 Task: Open Card Recruitment Execution in Board Market Segmentation to Workspace App Development and add a team member Softage.4@softage.net, a label Green, a checklist Dog Training, an attachment from your onedrive, a color Green and finally, add a card description 'Conduct customer research for new marketing strategy' and a comment 'Let us make sure we give this task the attention it deserves as it is crucial to the overall success of the project.'. Add a start date 'Jan 08, 1900' with a due date 'Jan 15, 1900'
Action: Mouse moved to (55, 351)
Screenshot: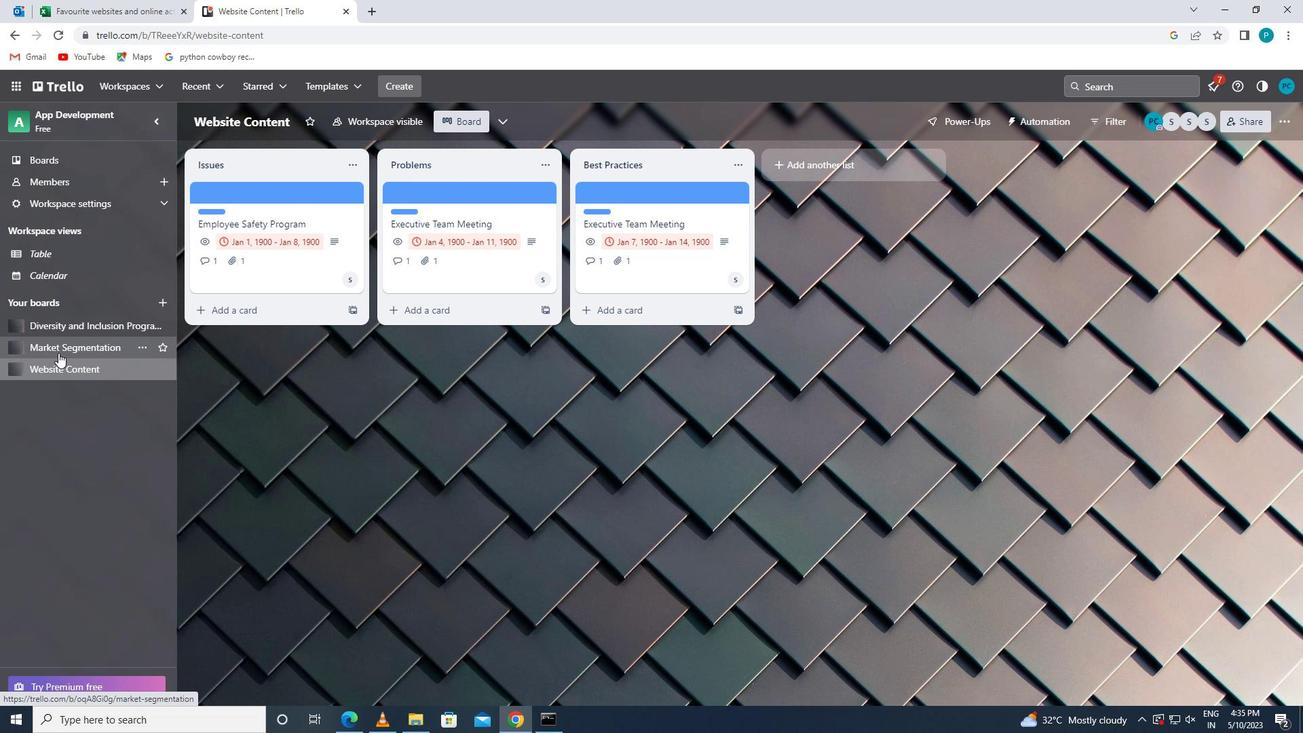 
Action: Mouse pressed left at (55, 351)
Screenshot: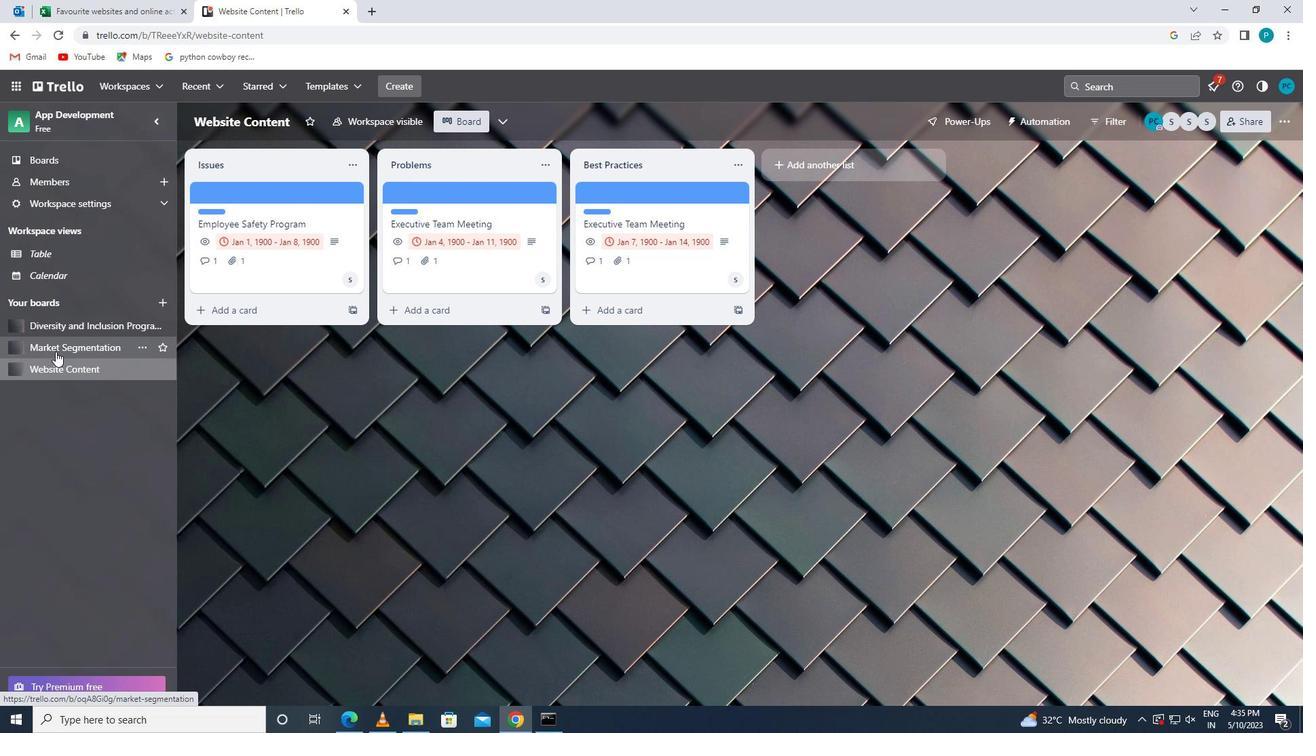 
Action: Mouse moved to (628, 196)
Screenshot: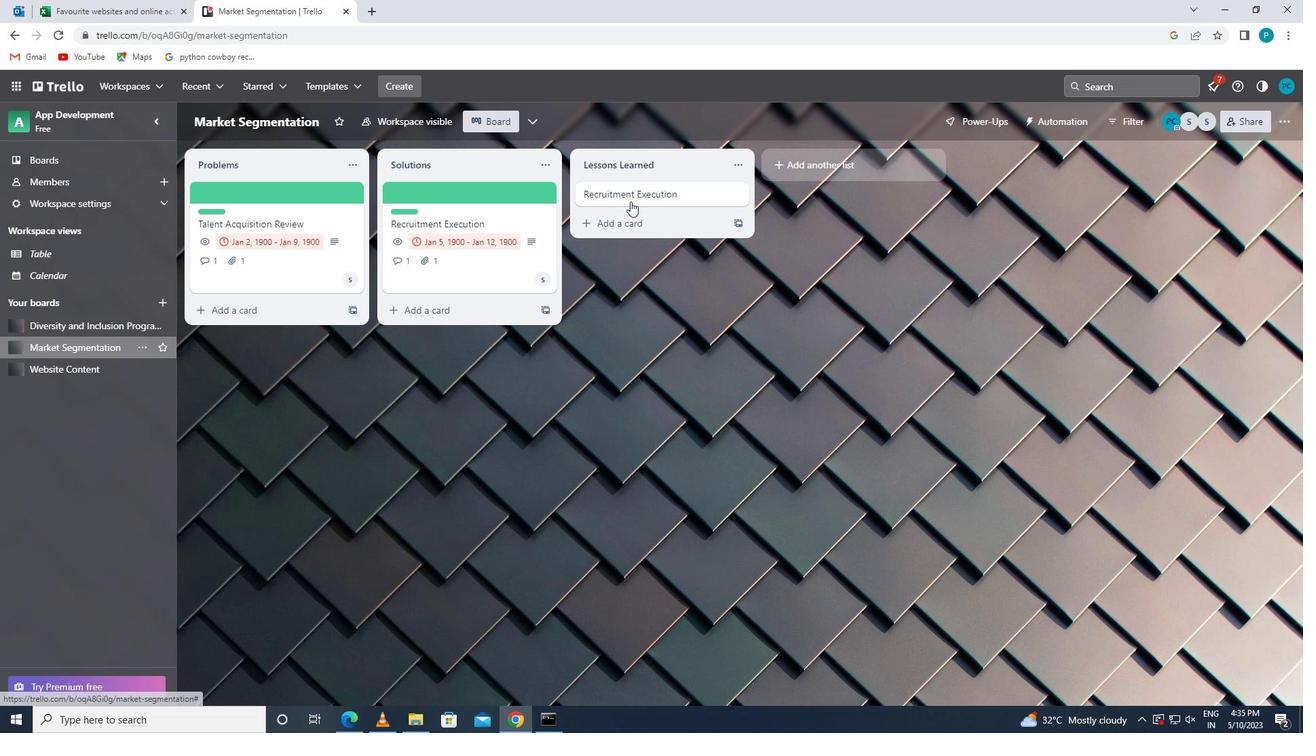 
Action: Mouse pressed left at (628, 196)
Screenshot: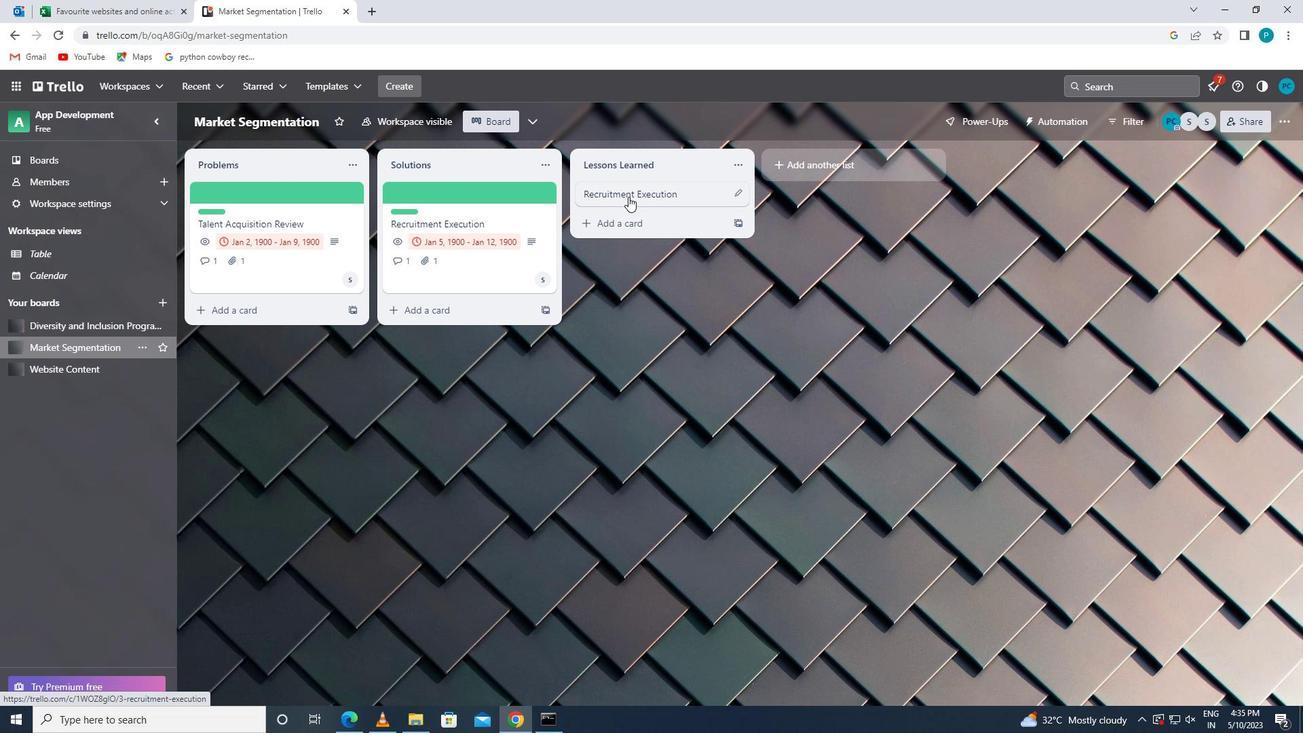 
Action: Mouse moved to (819, 242)
Screenshot: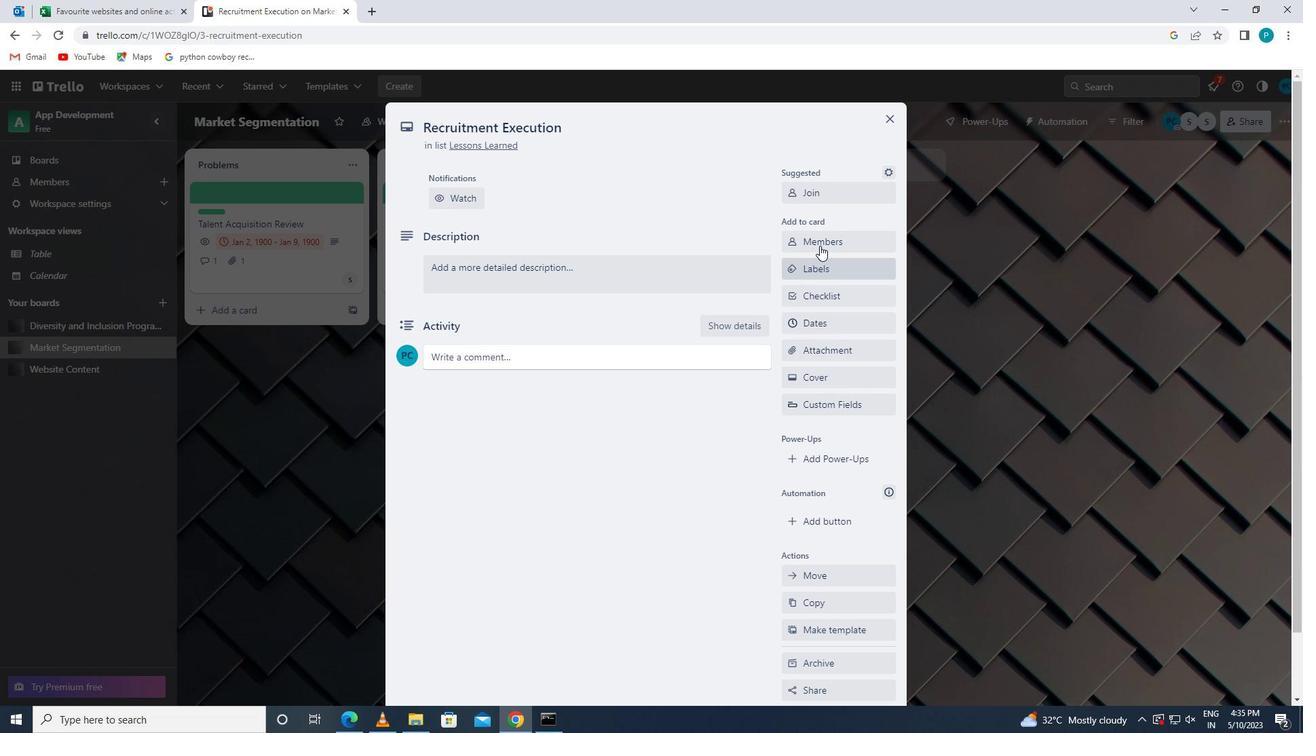 
Action: Mouse pressed left at (819, 242)
Screenshot: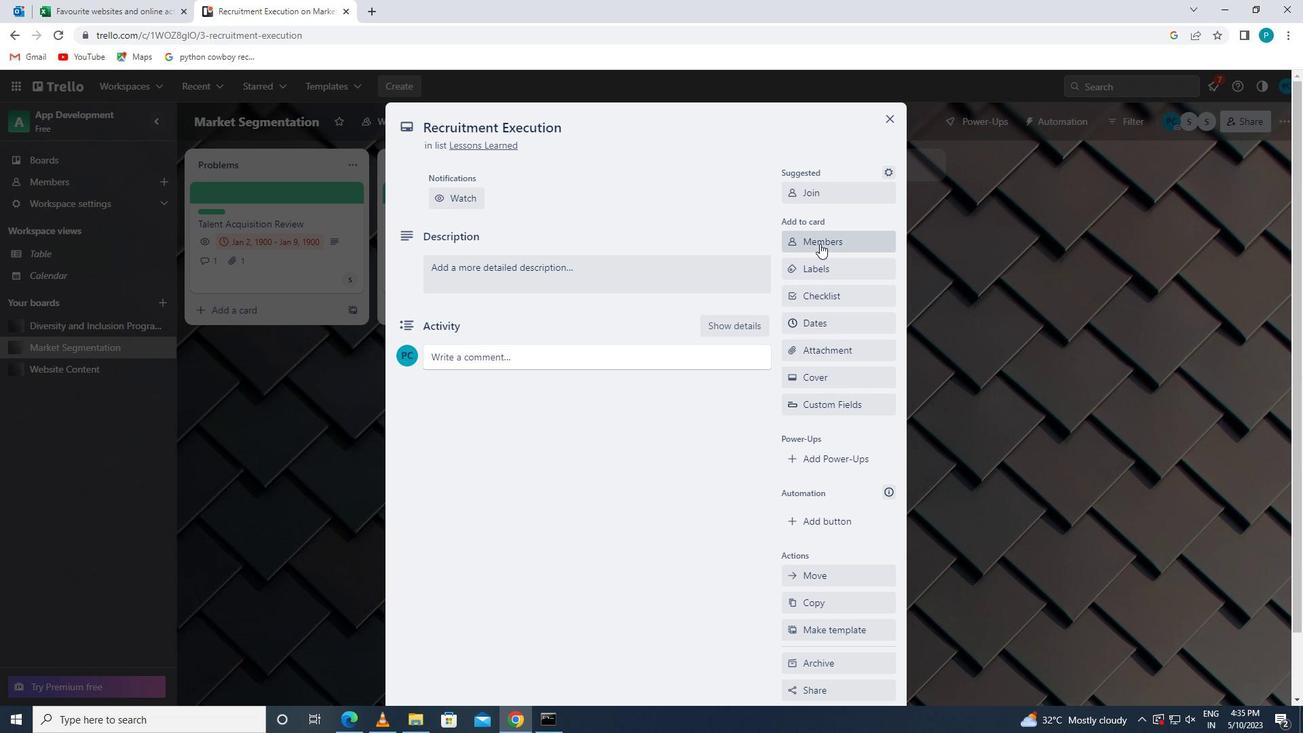 
Action: Key pressed <Key.caps_lock>s<Key.caps_lock>o
Screenshot: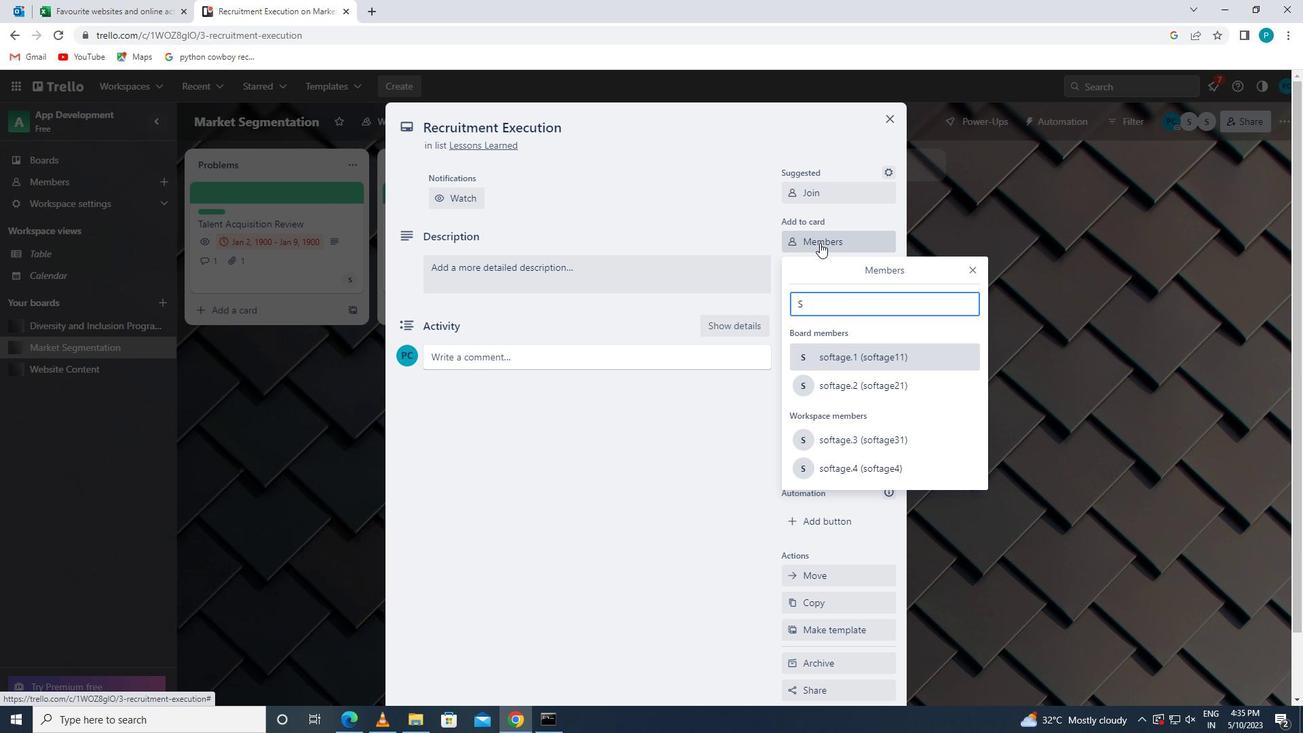 
Action: Mouse moved to (851, 478)
Screenshot: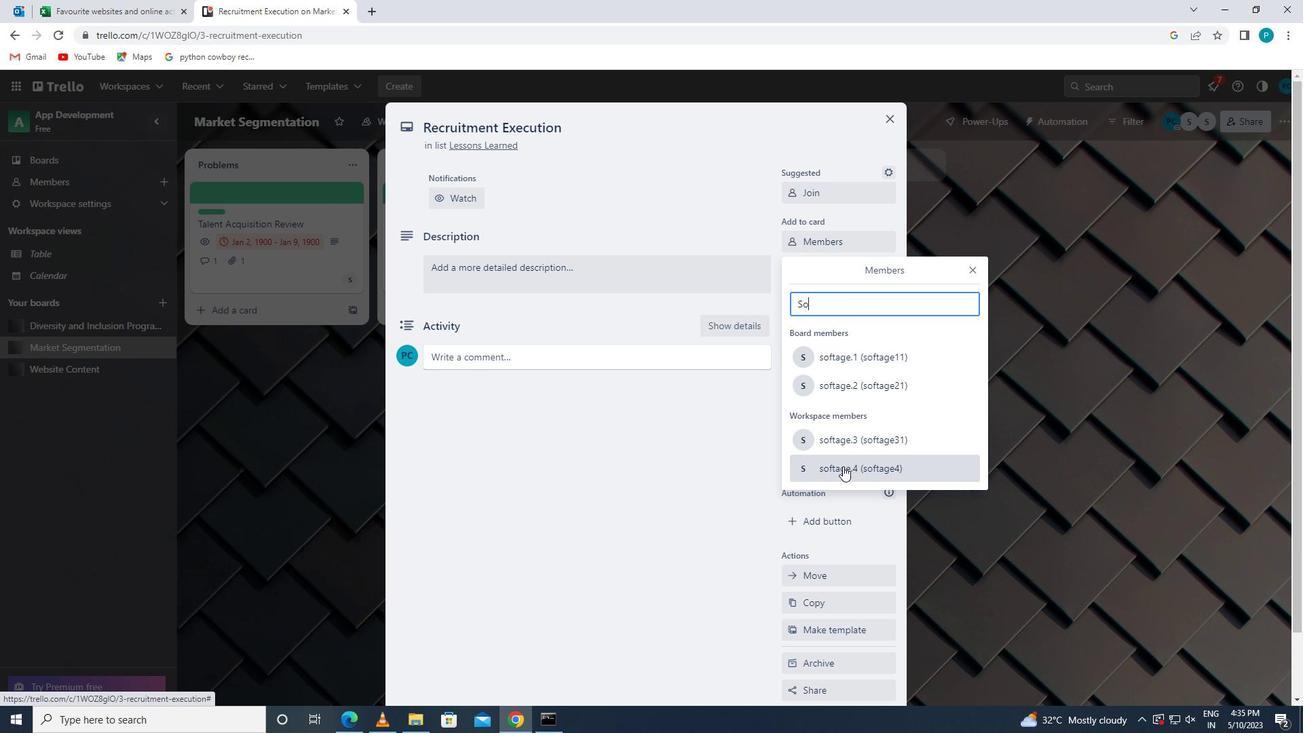 
Action: Mouse pressed left at (851, 478)
Screenshot: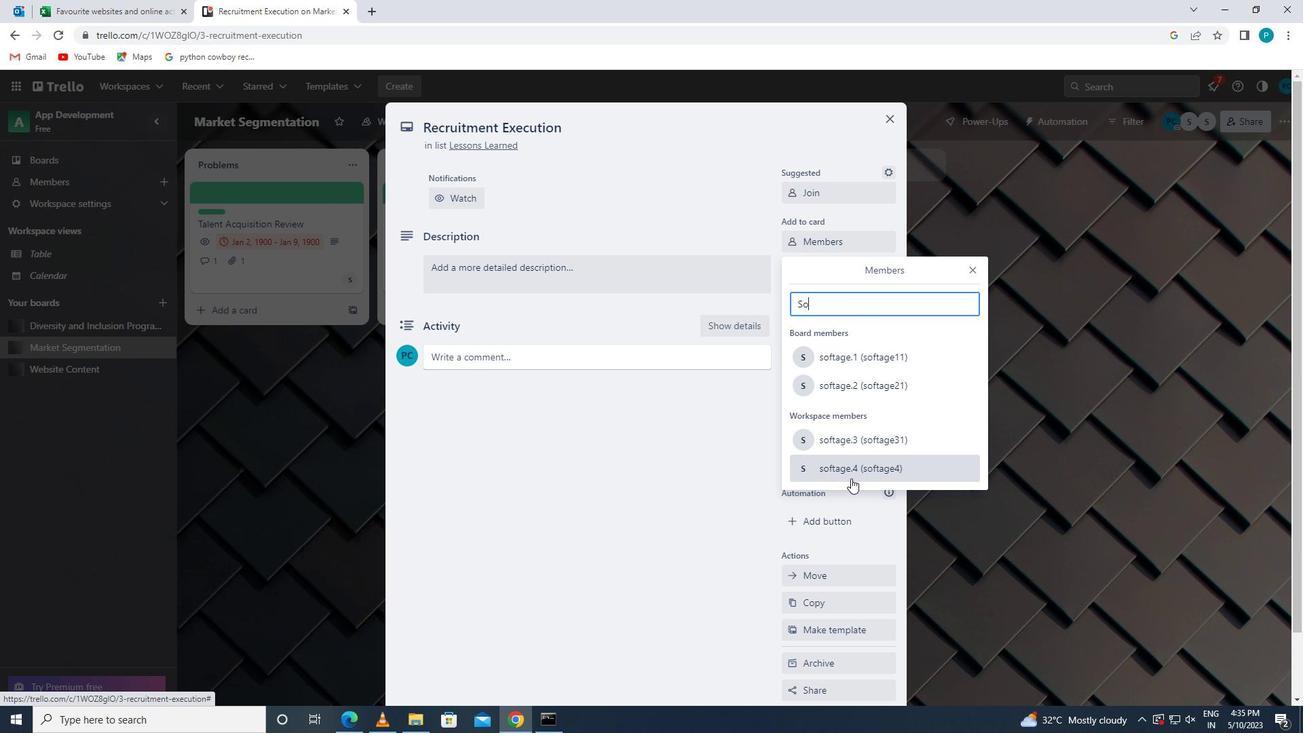 
Action: Mouse moved to (972, 263)
Screenshot: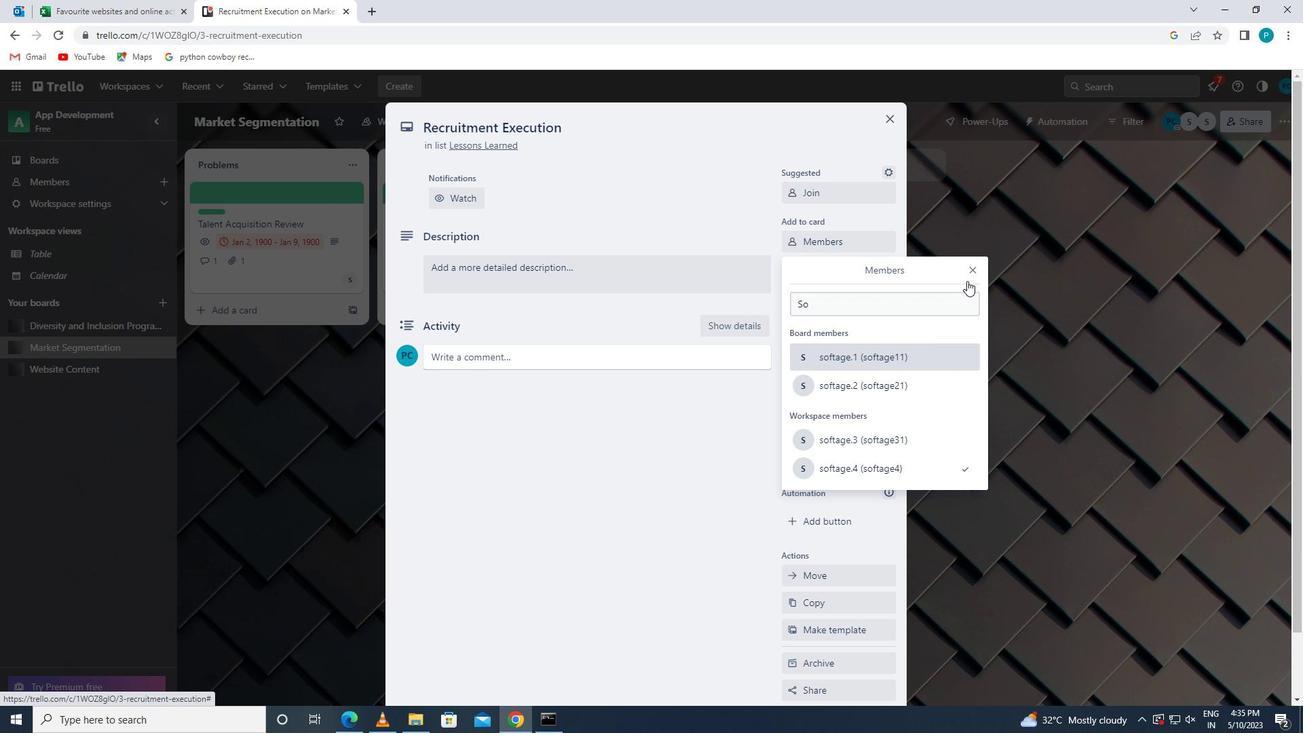 
Action: Mouse pressed left at (972, 263)
Screenshot: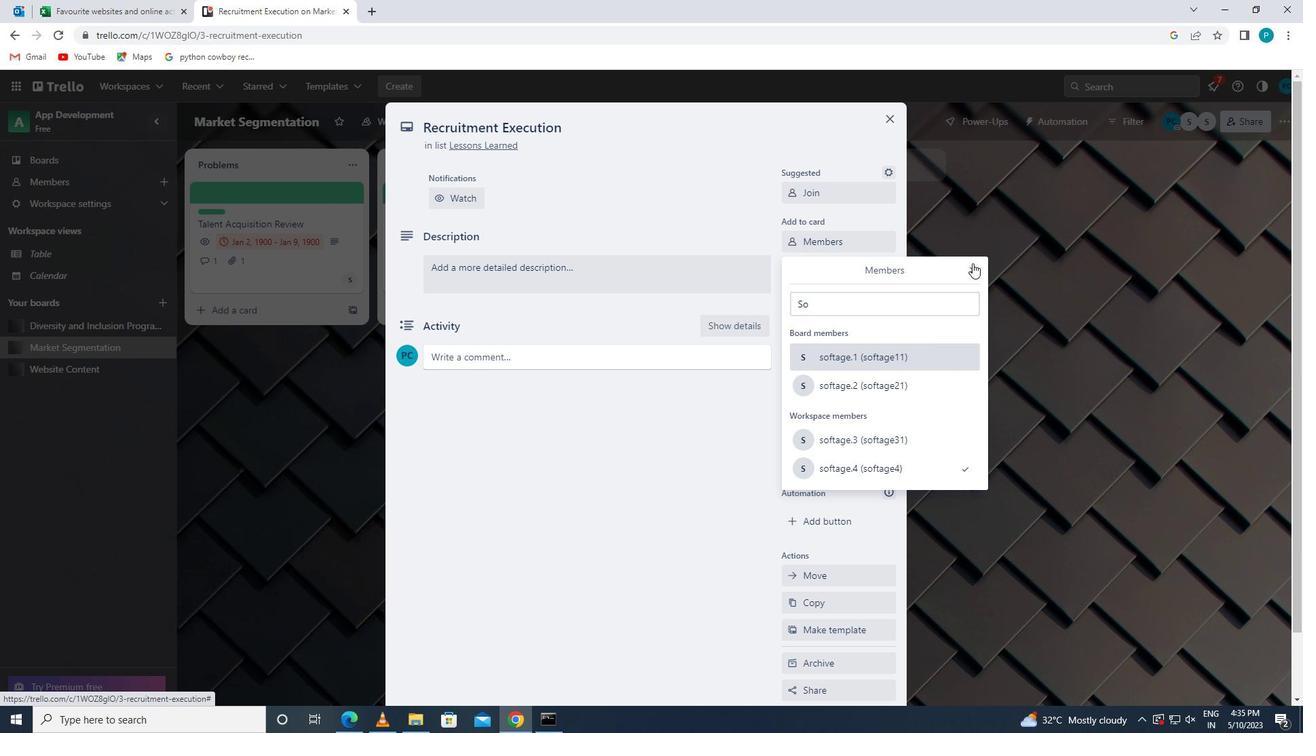
Action: Mouse moved to (844, 269)
Screenshot: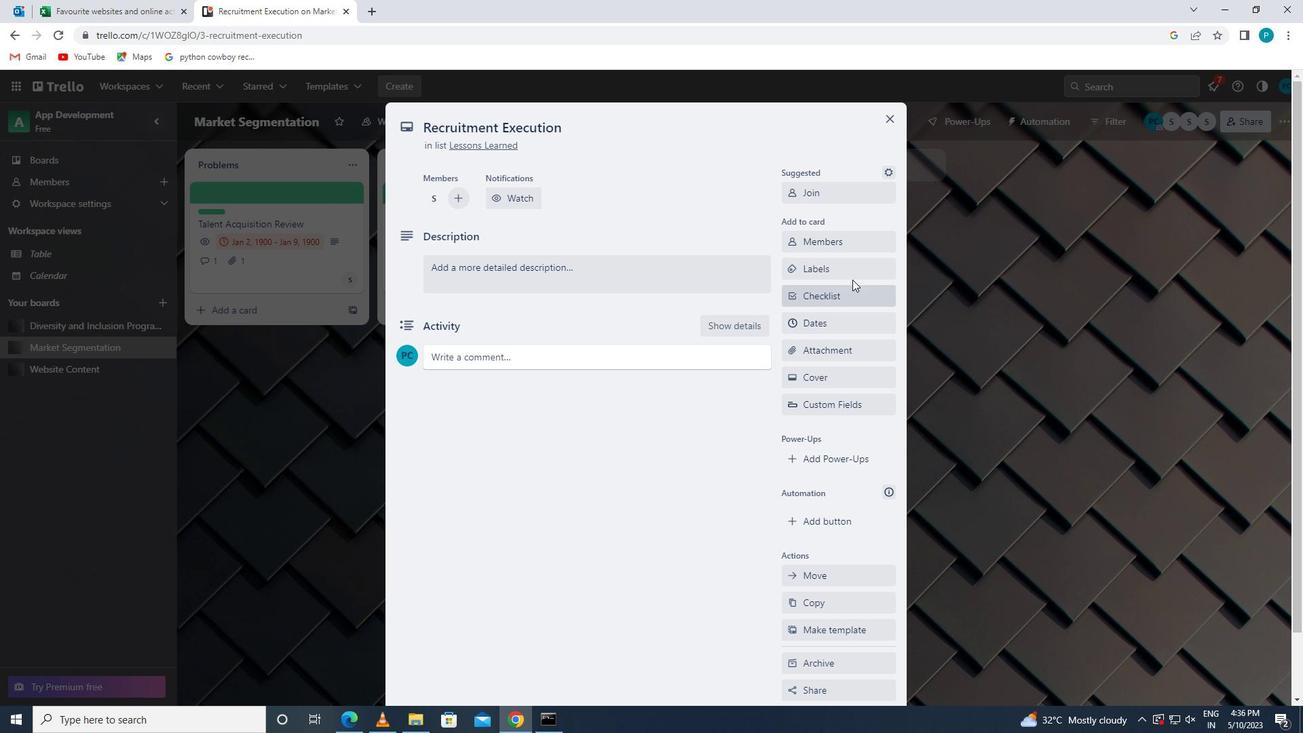 
Action: Mouse pressed left at (844, 269)
Screenshot: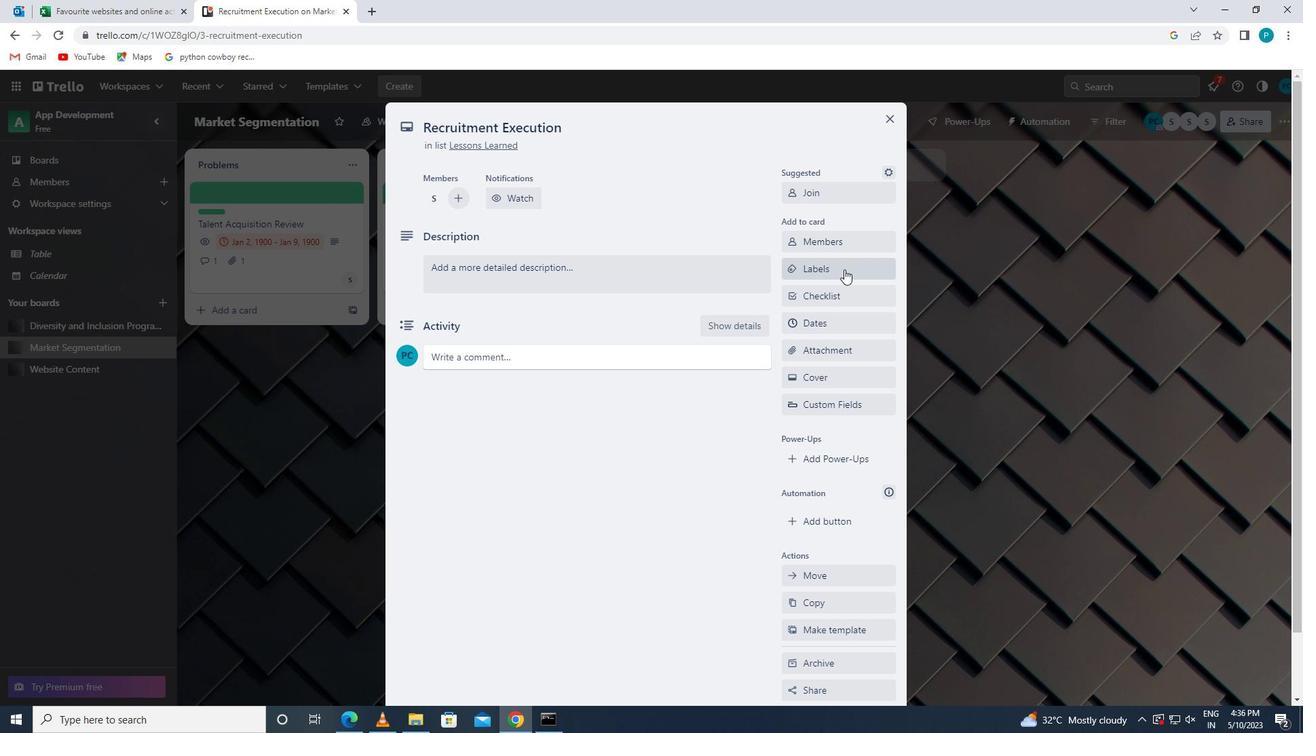 
Action: Mouse moved to (835, 529)
Screenshot: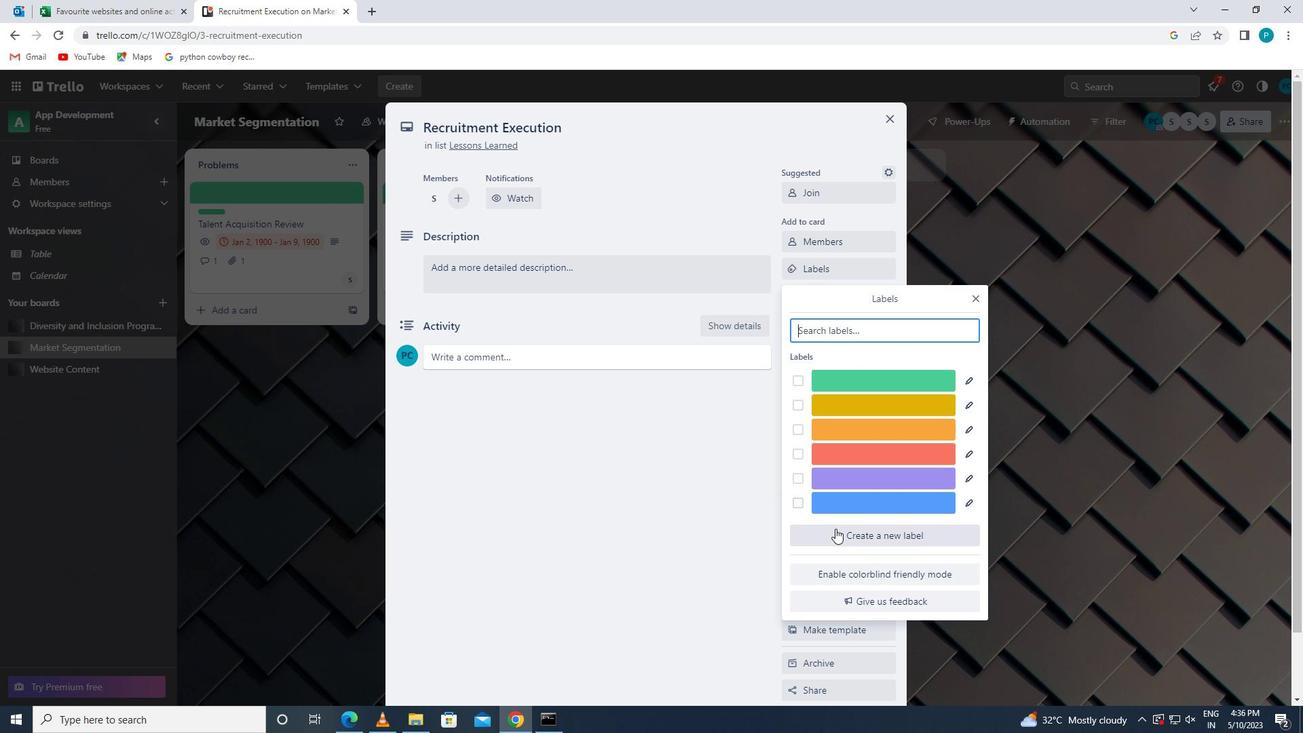 
Action: Mouse pressed left at (835, 529)
Screenshot: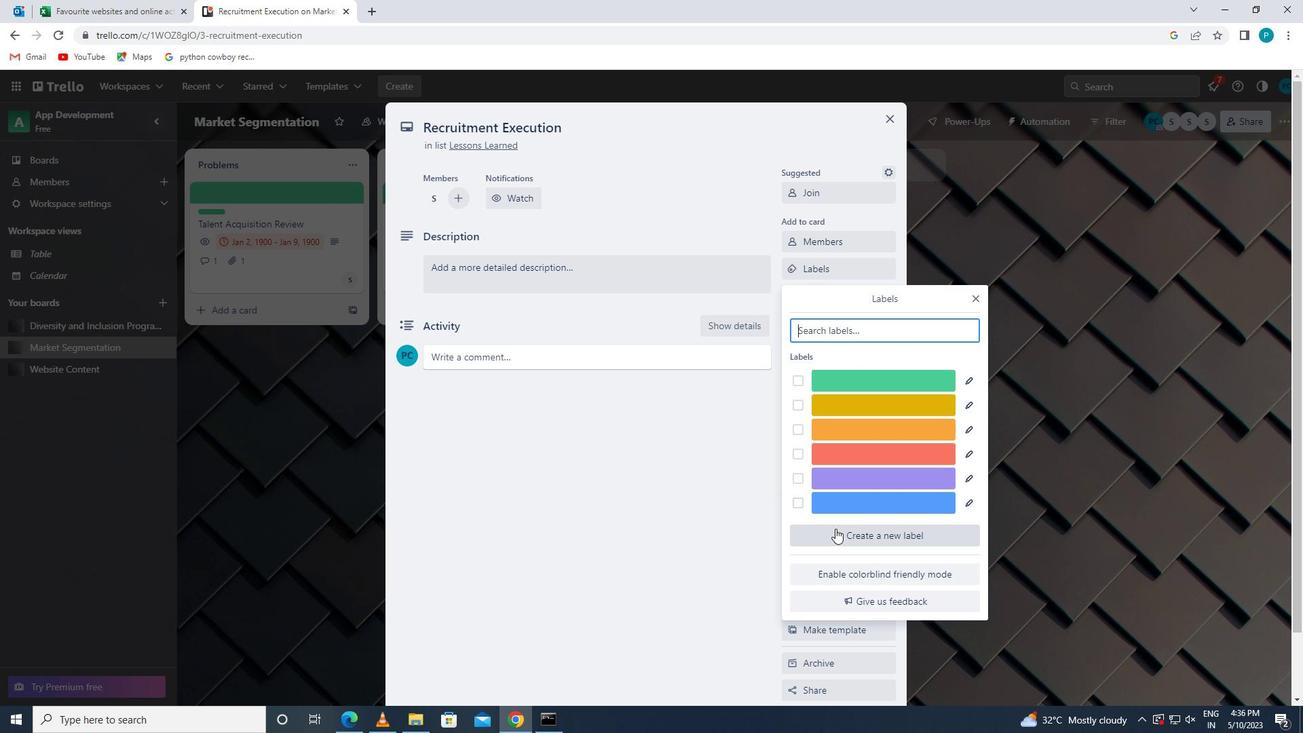 
Action: Mouse moved to (817, 492)
Screenshot: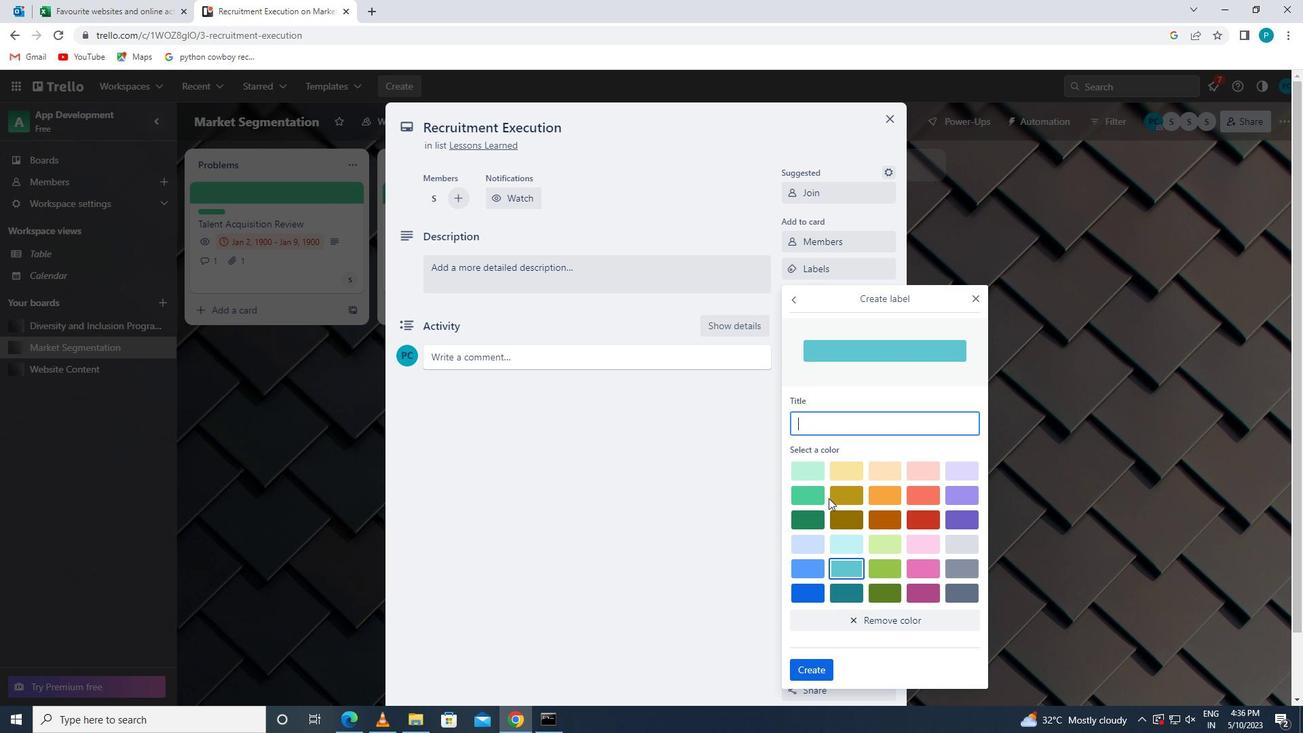 
Action: Mouse pressed left at (817, 492)
Screenshot: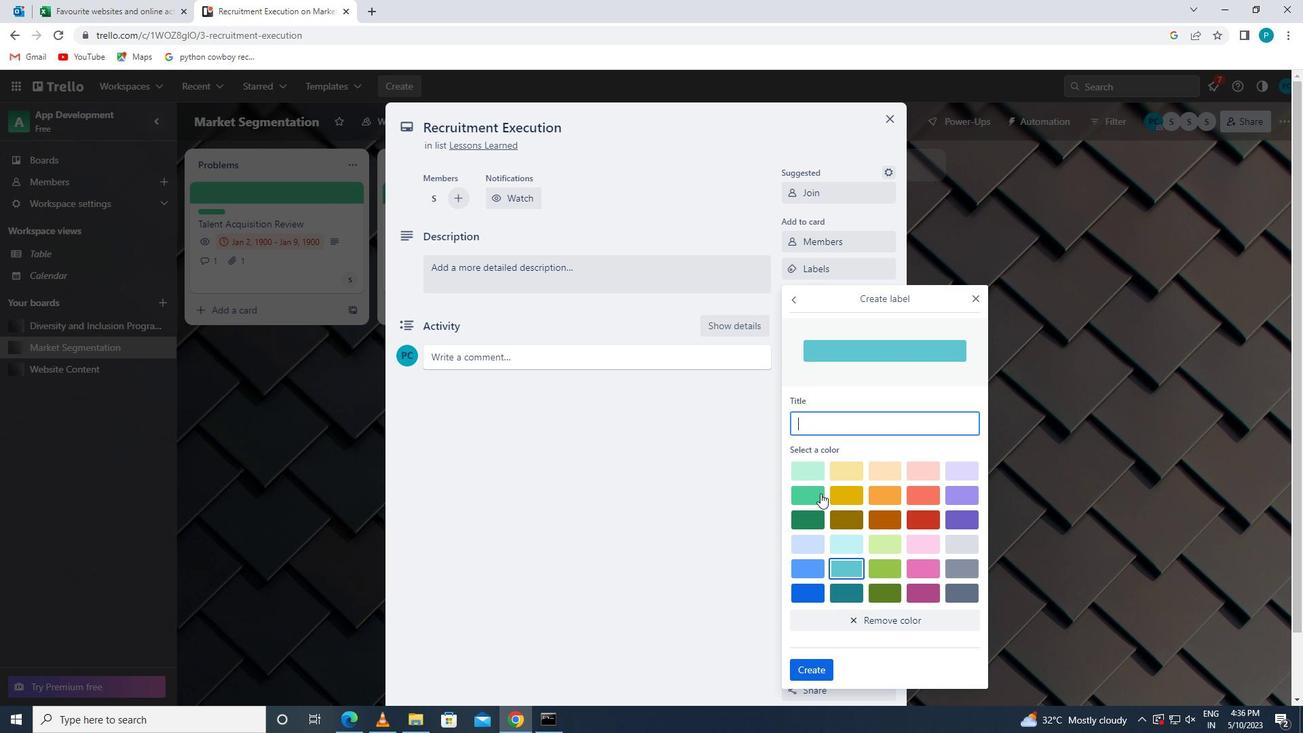 
Action: Mouse moved to (809, 667)
Screenshot: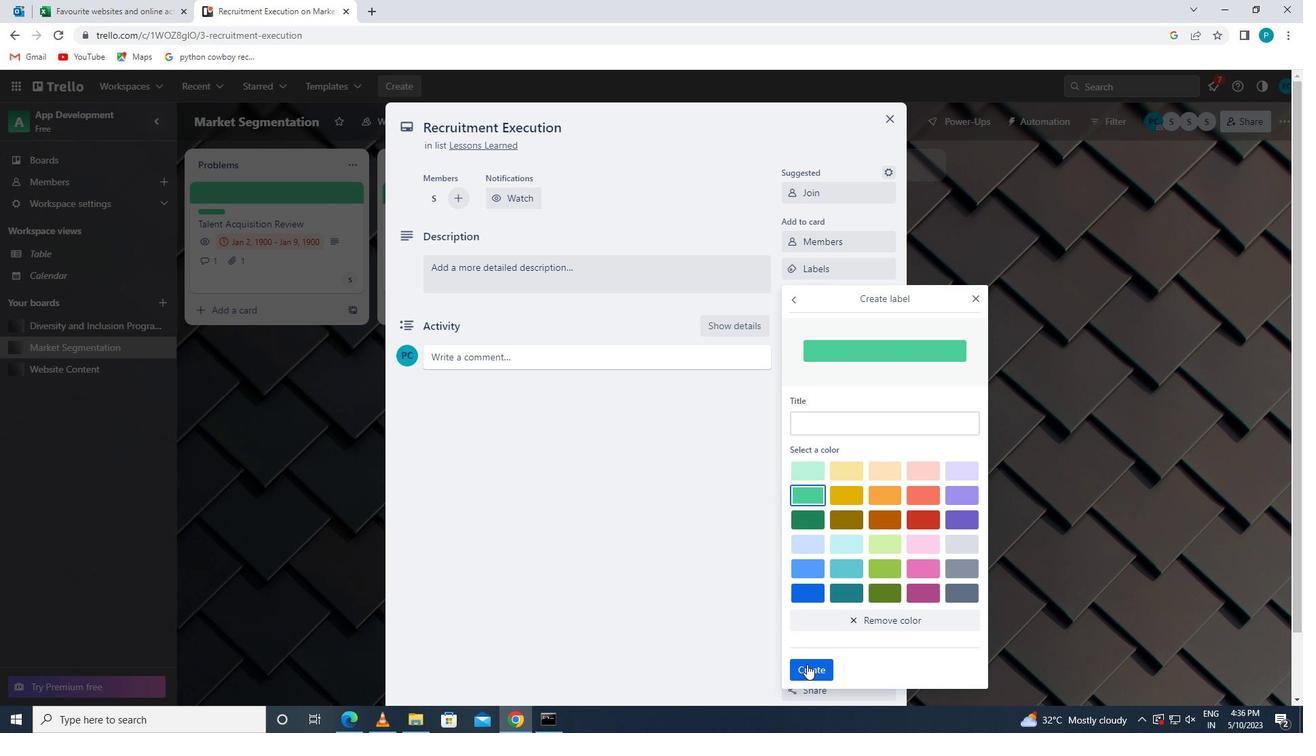
Action: Mouse pressed left at (809, 667)
Screenshot: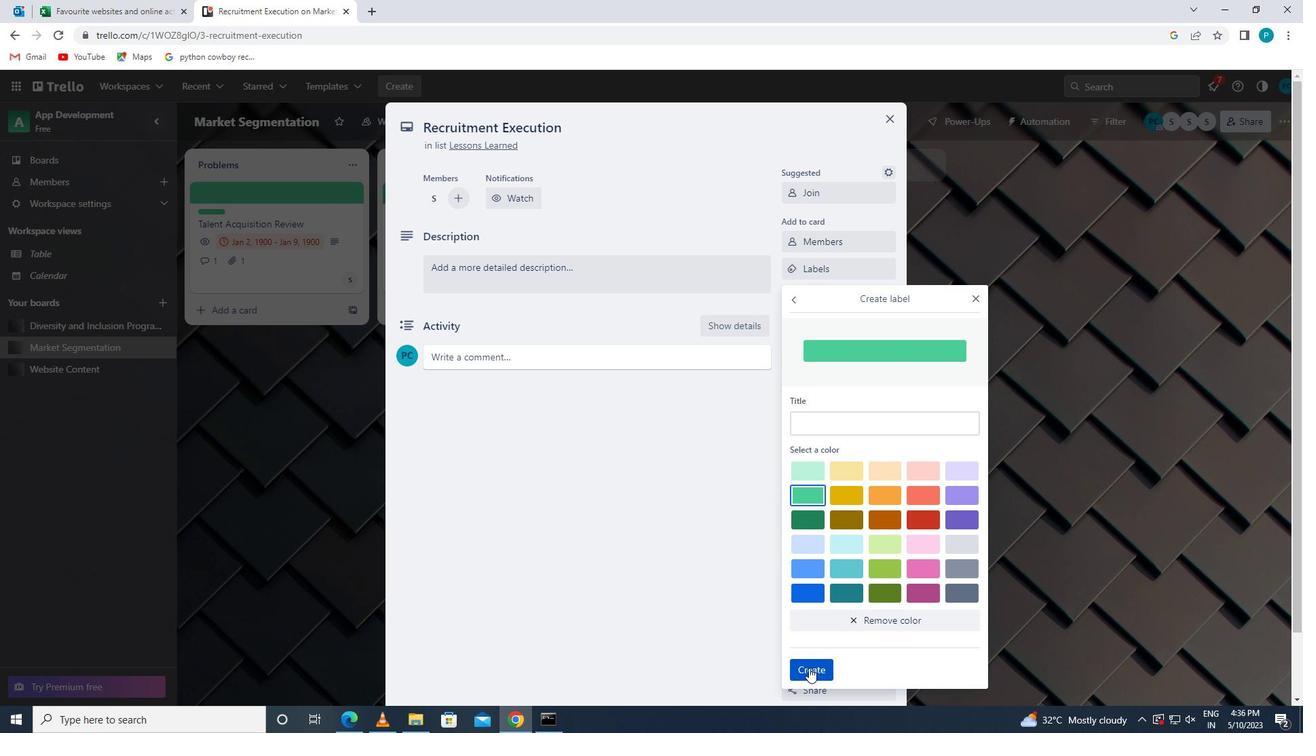 
Action: Mouse moved to (977, 295)
Screenshot: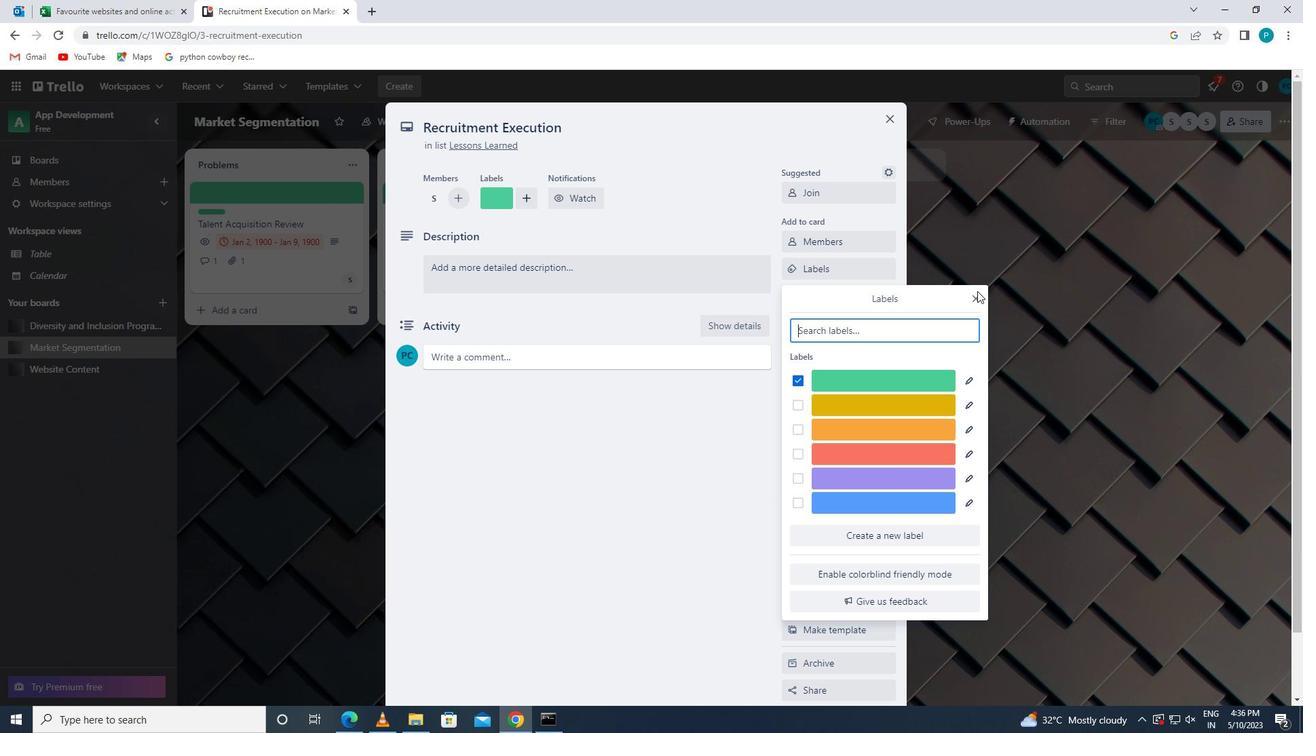 
Action: Mouse pressed left at (977, 295)
Screenshot: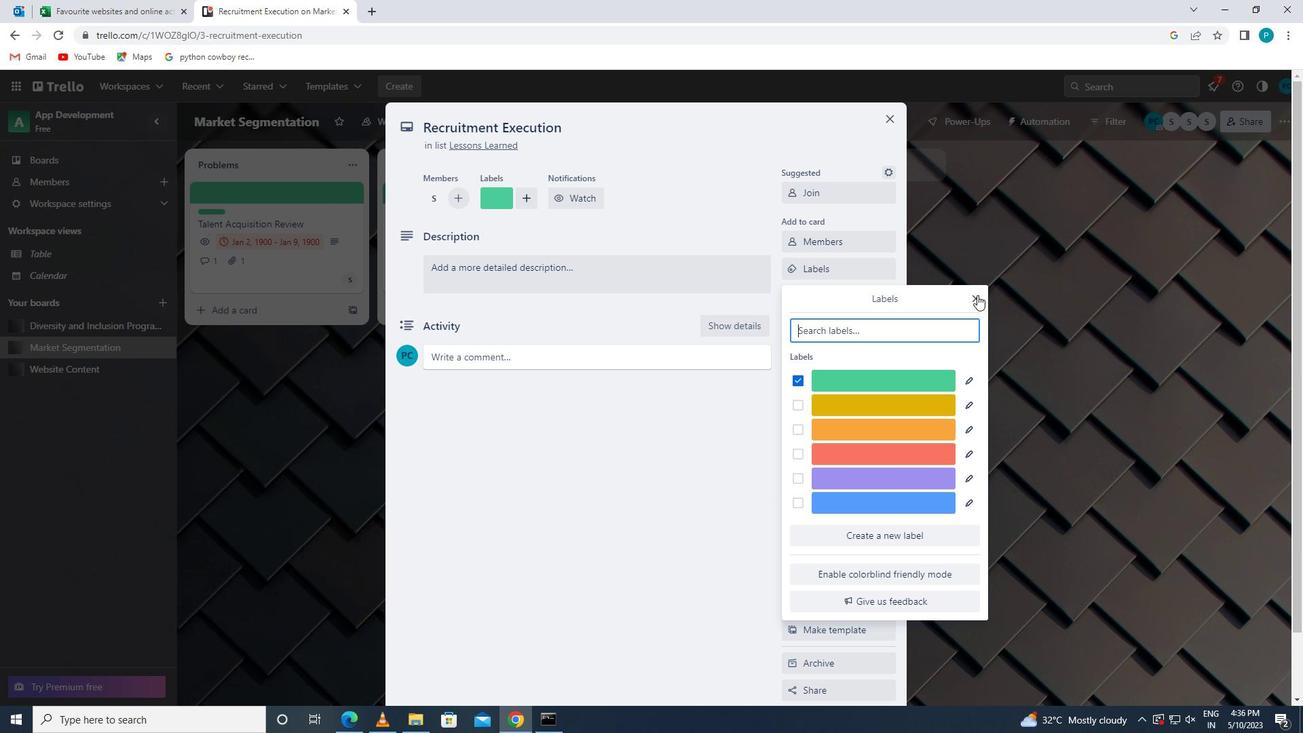 
Action: Mouse moved to (844, 302)
Screenshot: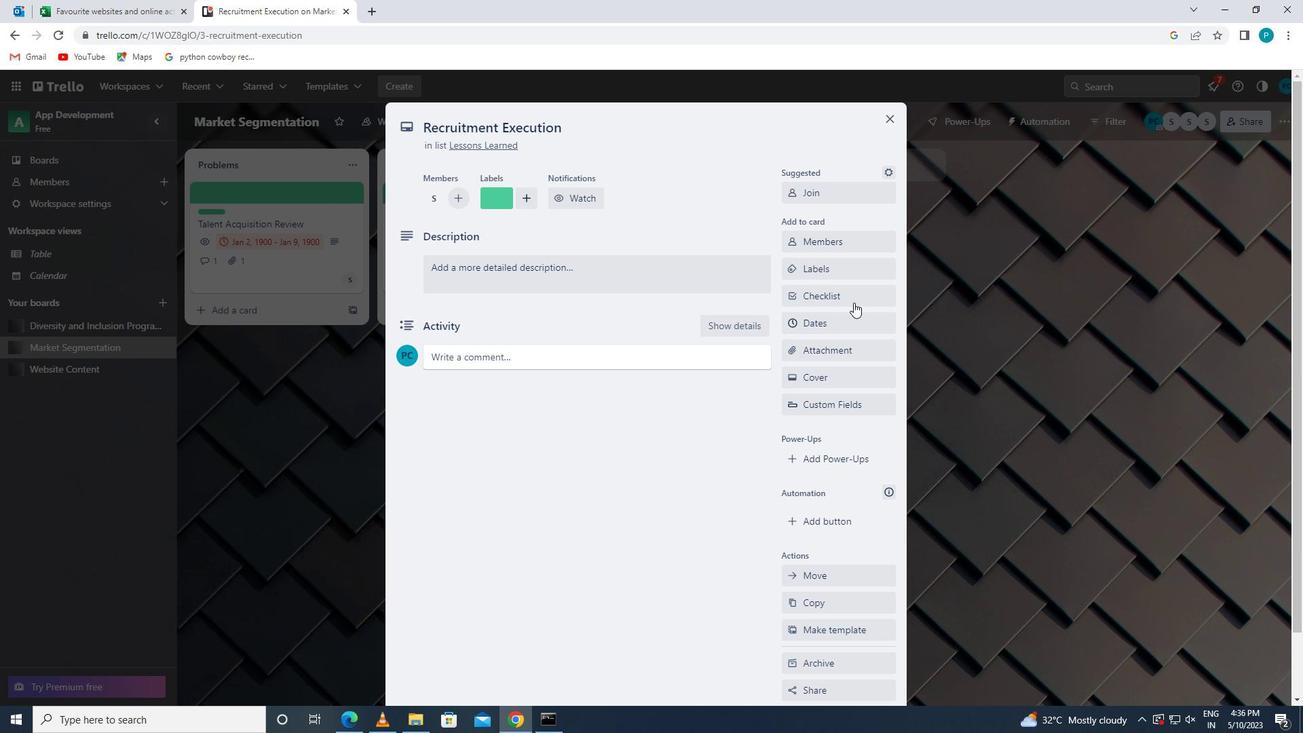 
Action: Mouse pressed left at (844, 302)
Screenshot: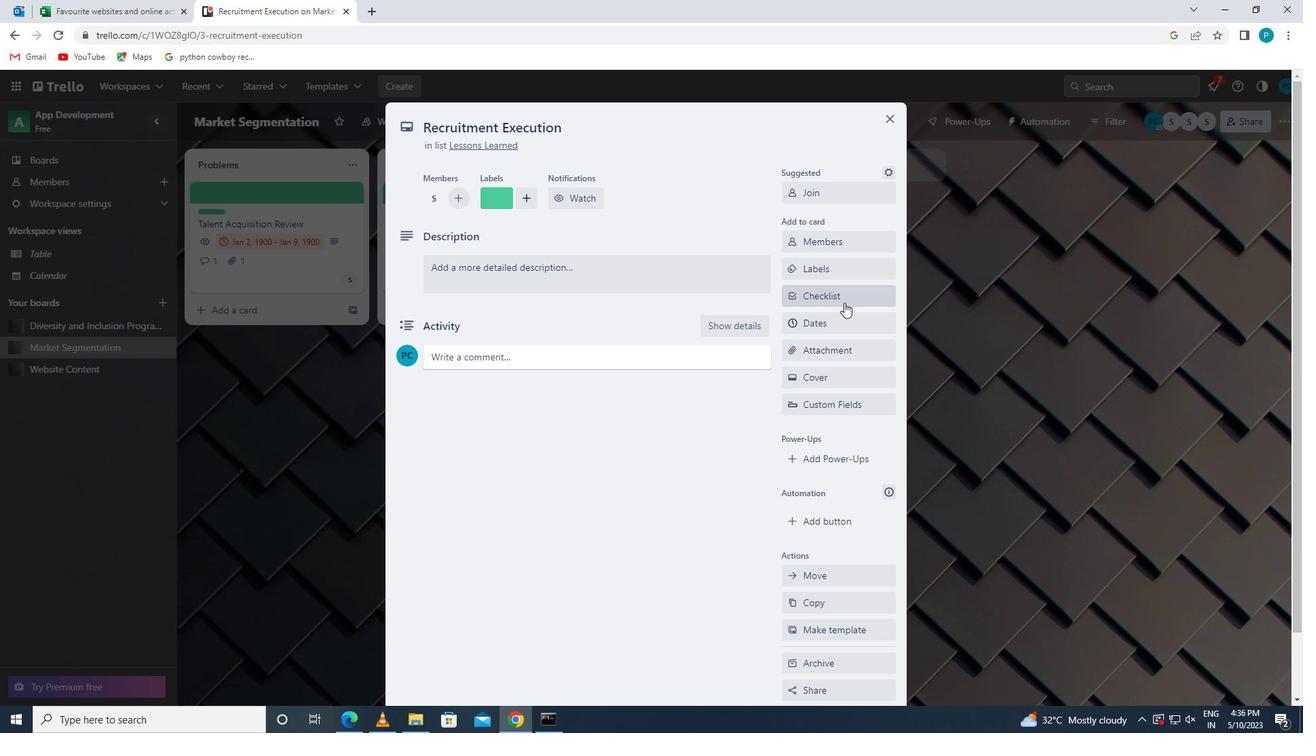 
Action: Mouse moved to (845, 314)
Screenshot: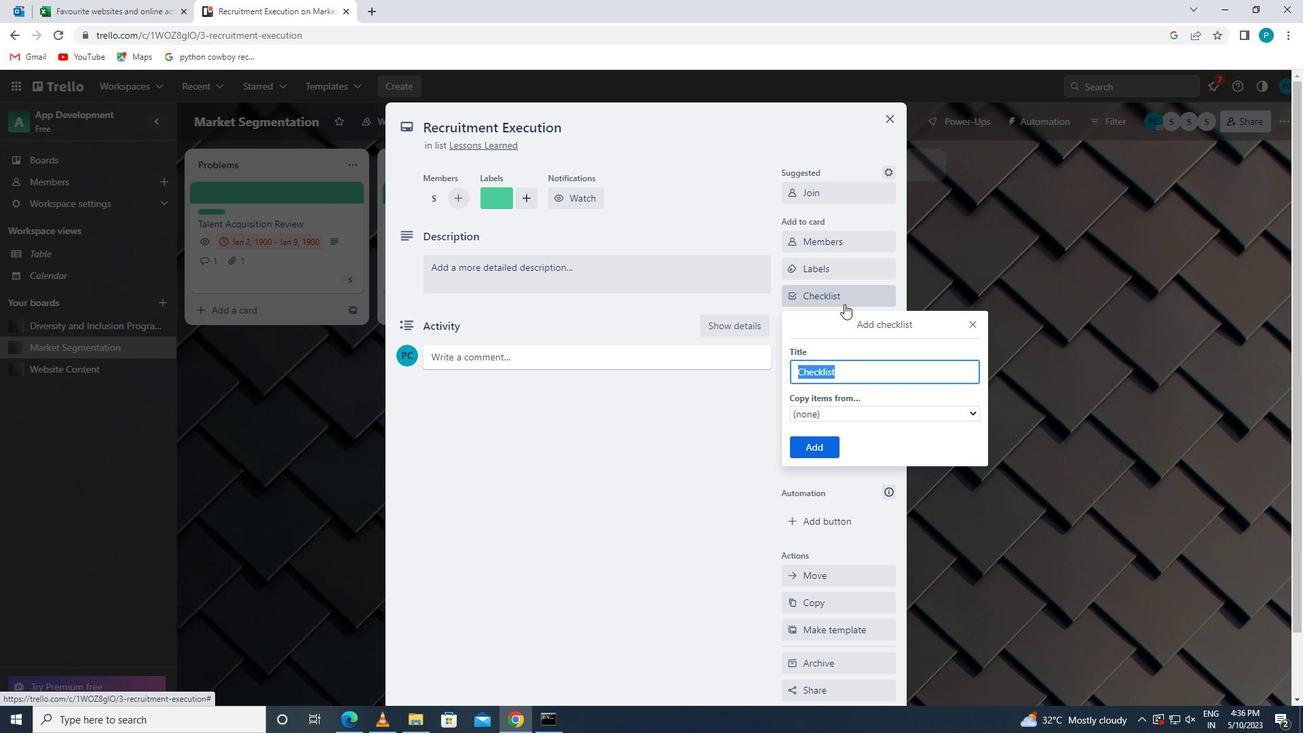 
Action: Key pressed <Key.caps_lock>d<Key.caps_lock>
Screenshot: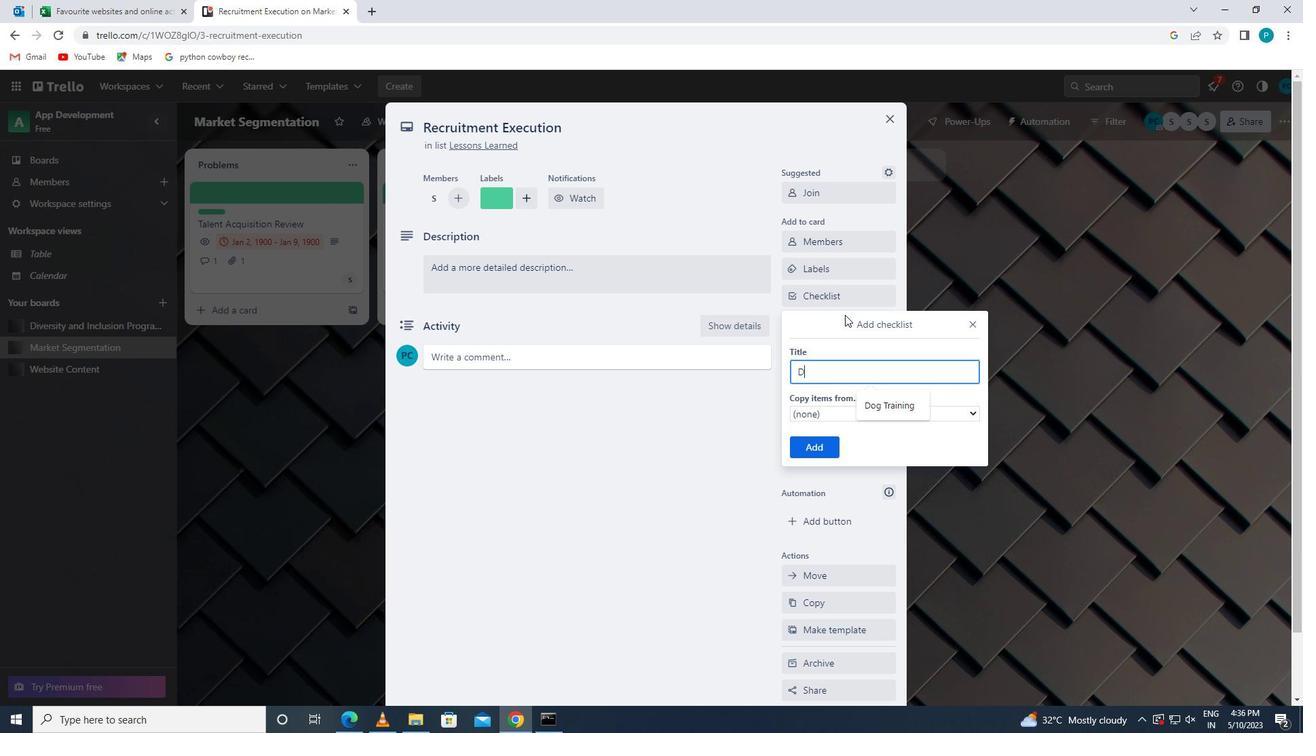 
Action: Mouse moved to (906, 402)
Screenshot: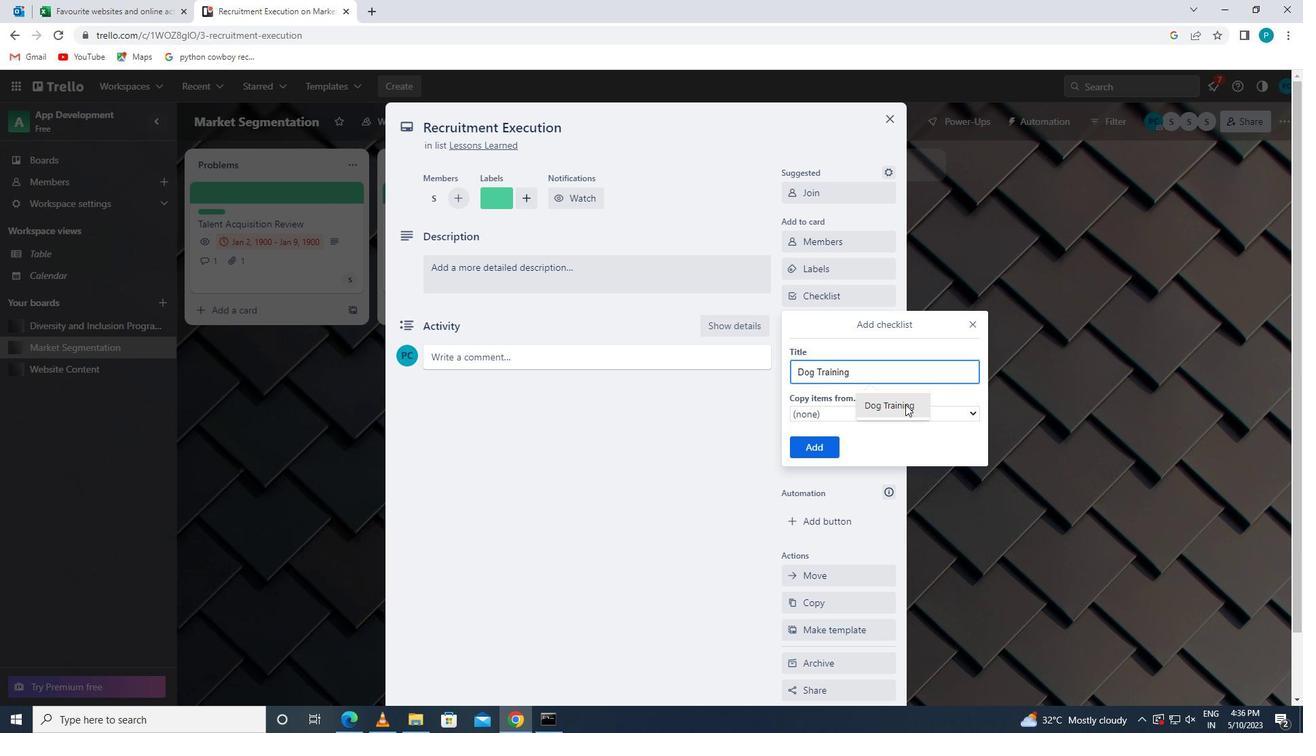 
Action: Mouse pressed left at (906, 402)
Screenshot: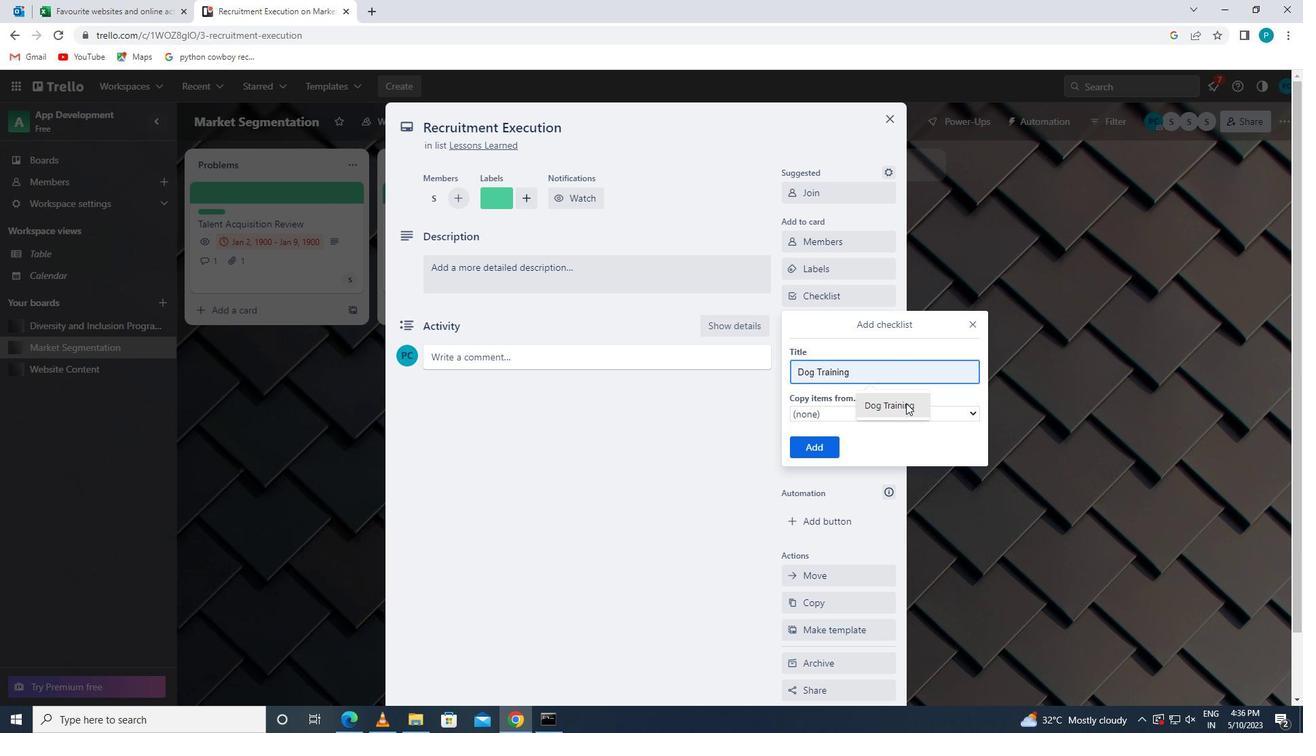 
Action: Mouse moved to (805, 445)
Screenshot: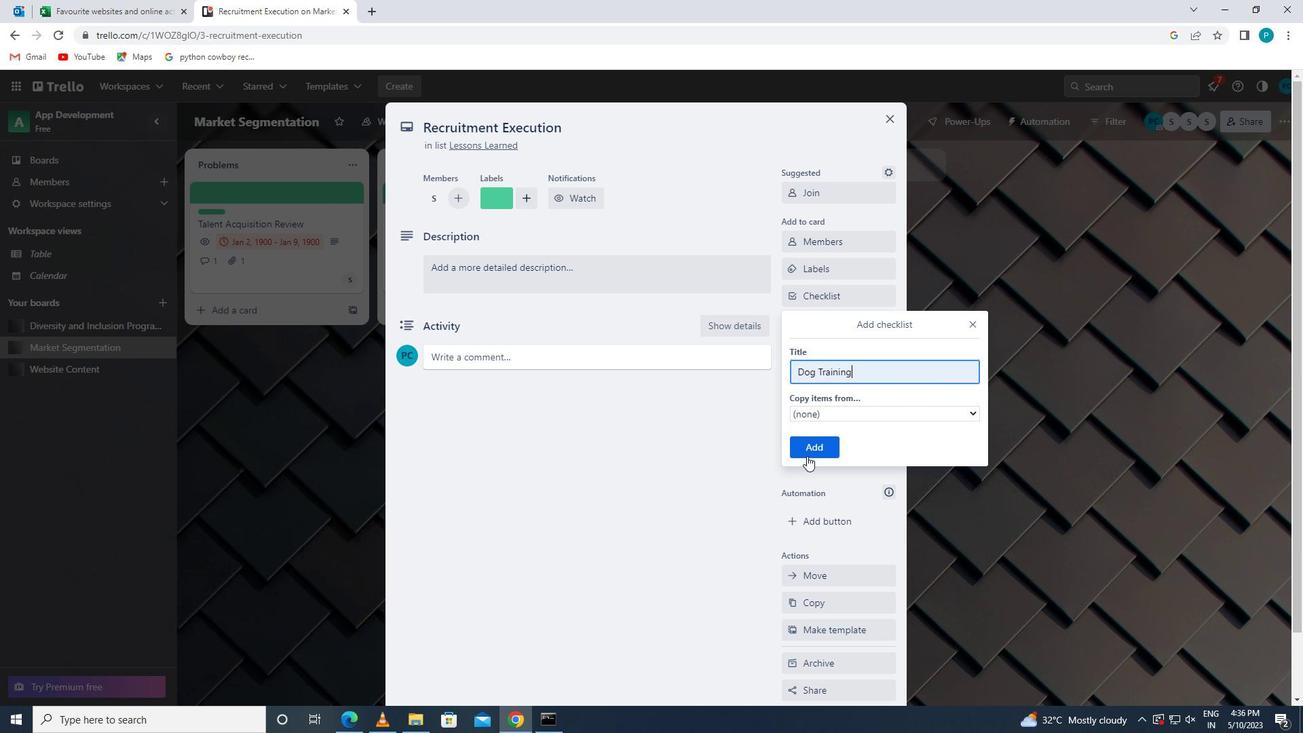 
Action: Mouse pressed left at (805, 445)
Screenshot: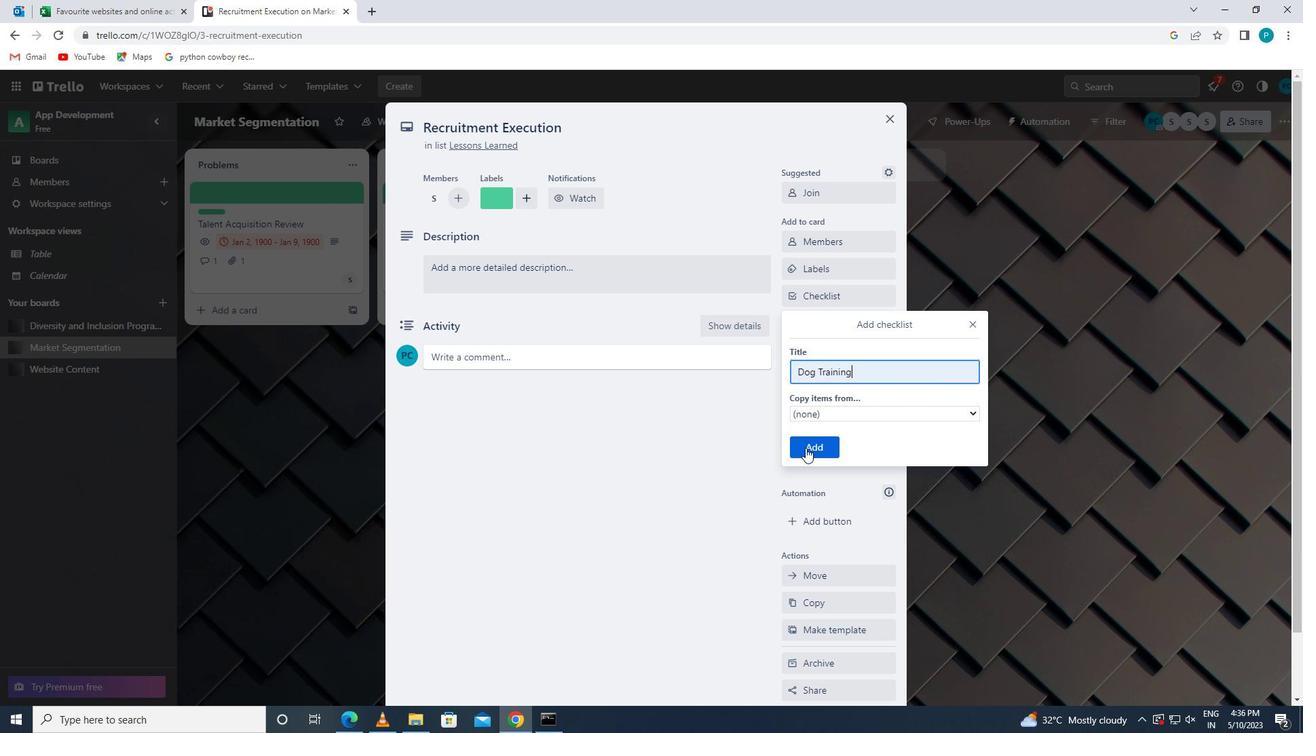 
Action: Mouse moved to (833, 352)
Screenshot: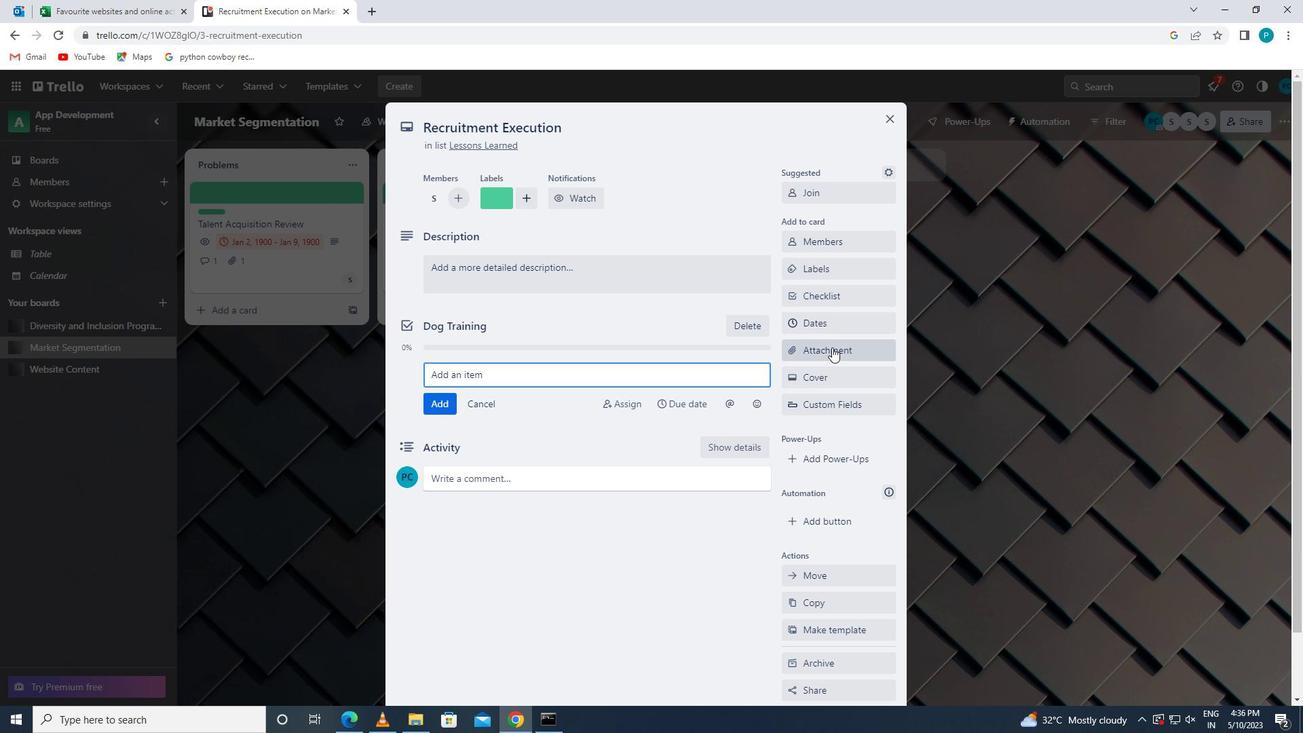 
Action: Mouse pressed left at (833, 352)
Screenshot: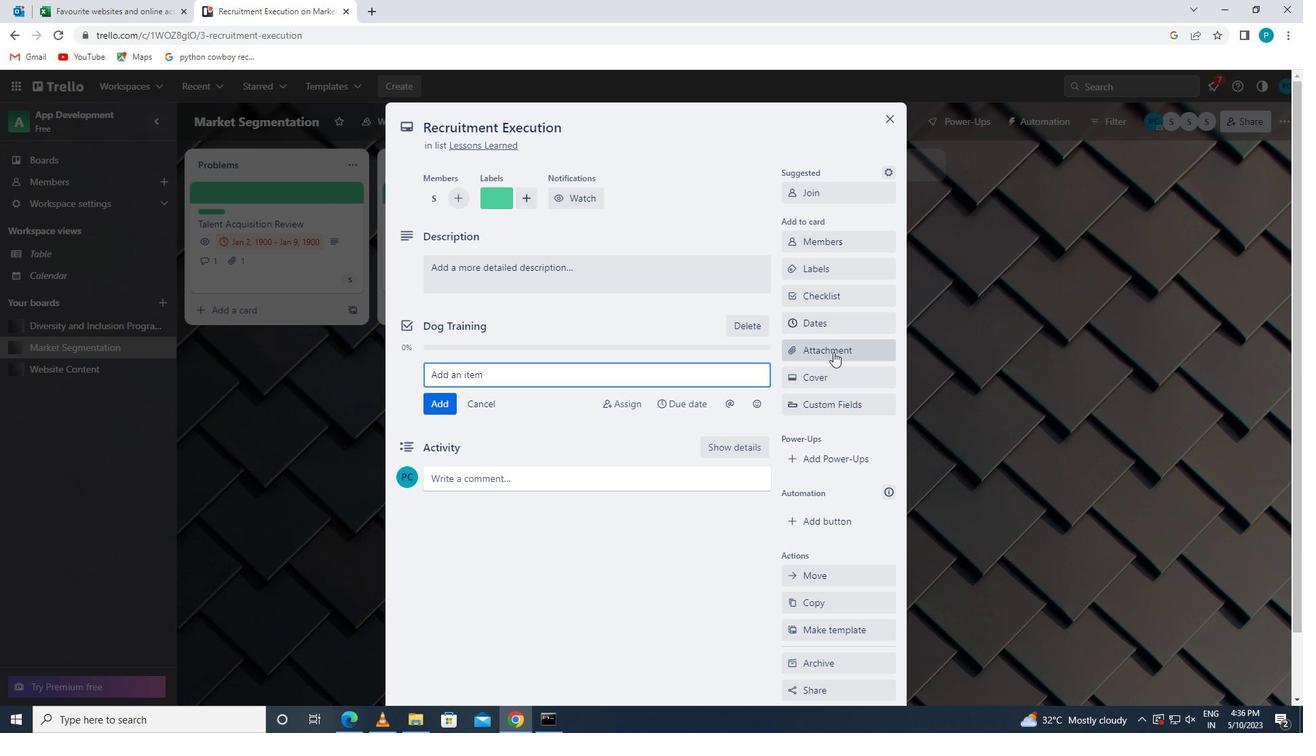 
Action: Mouse moved to (854, 517)
Screenshot: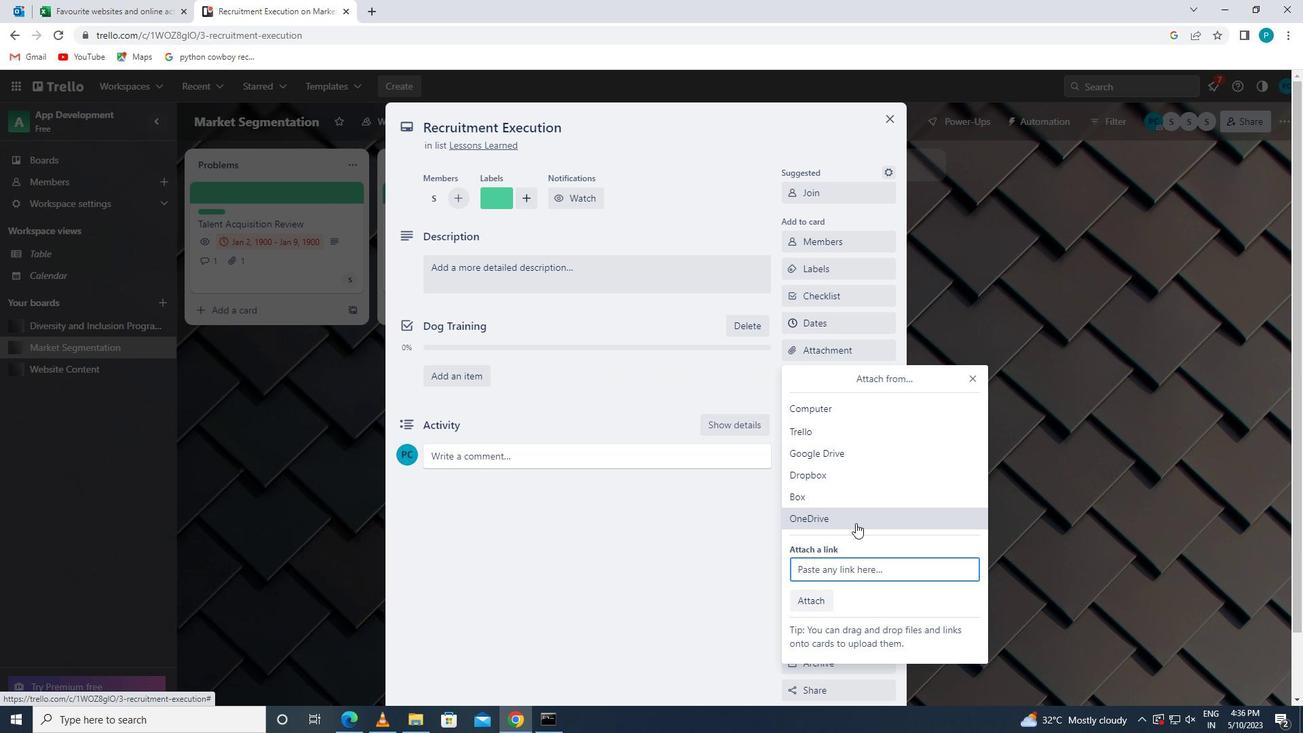 
Action: Mouse pressed left at (854, 517)
Screenshot: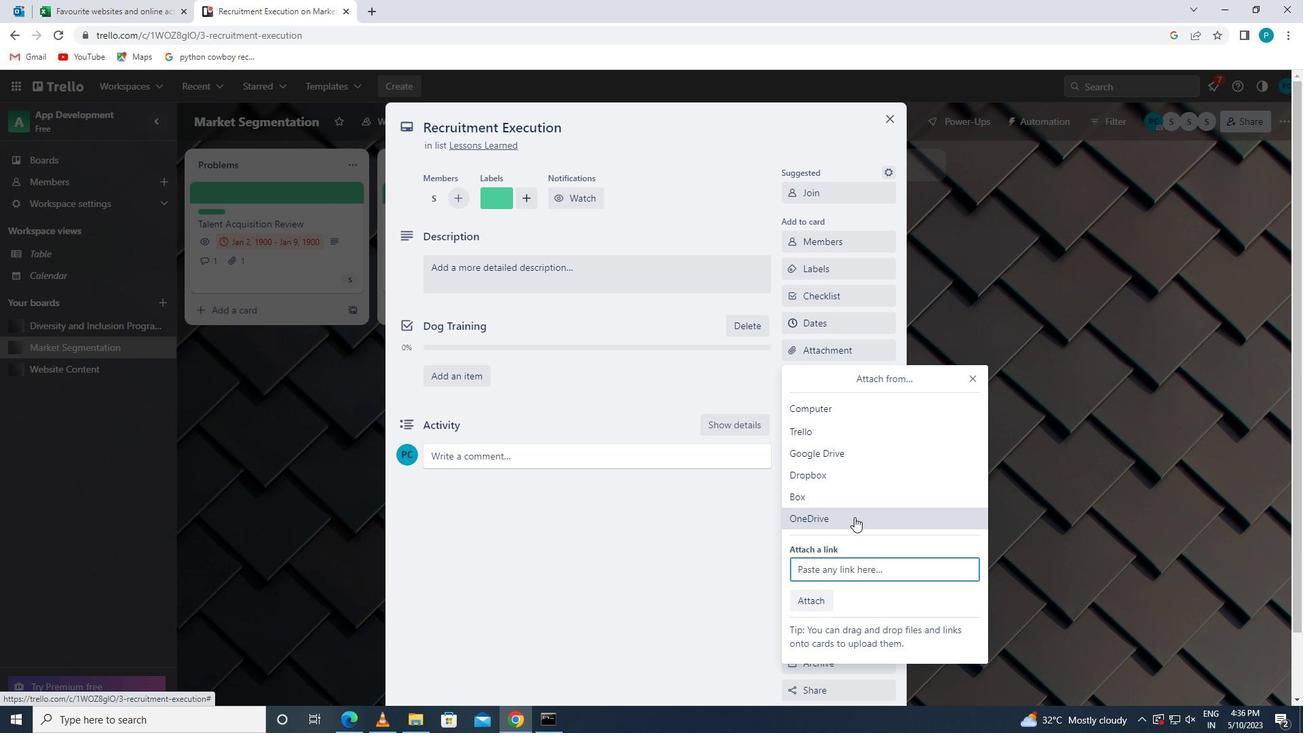 
Action: Mouse moved to (460, 266)
Screenshot: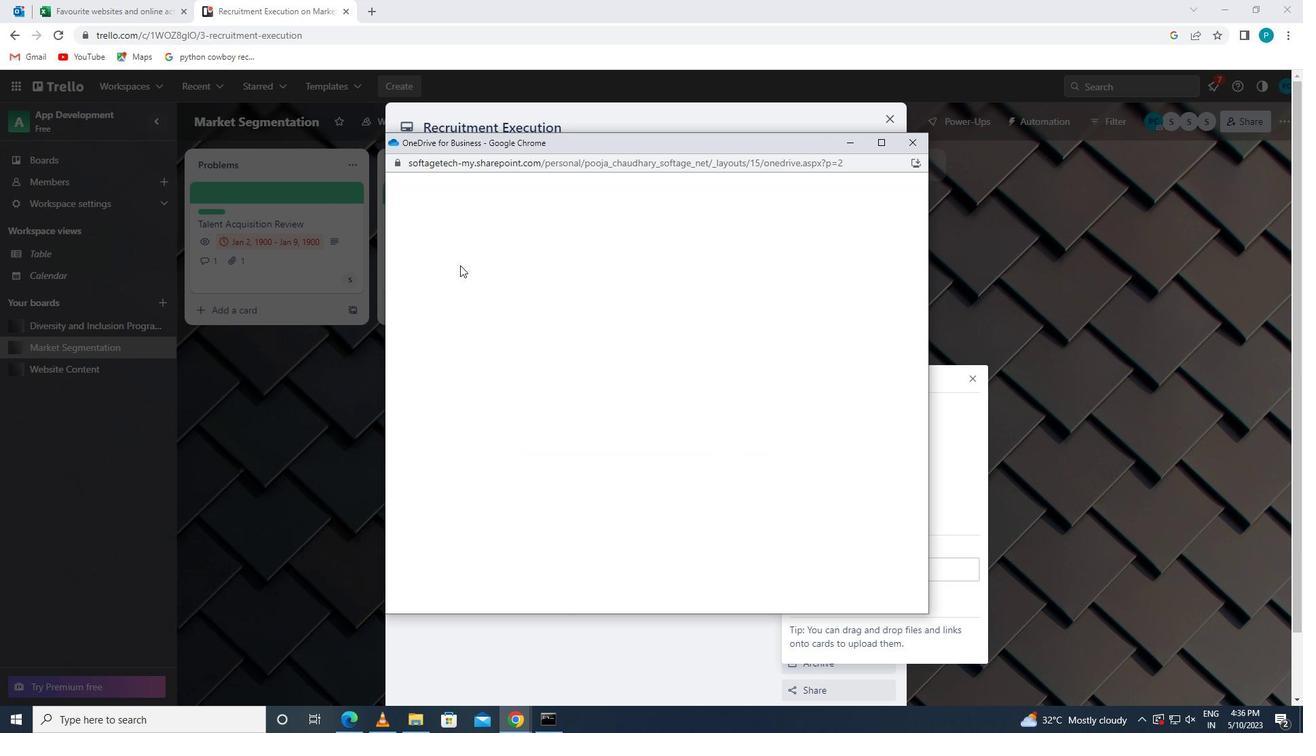 
Action: Mouse pressed left at (460, 266)
Screenshot: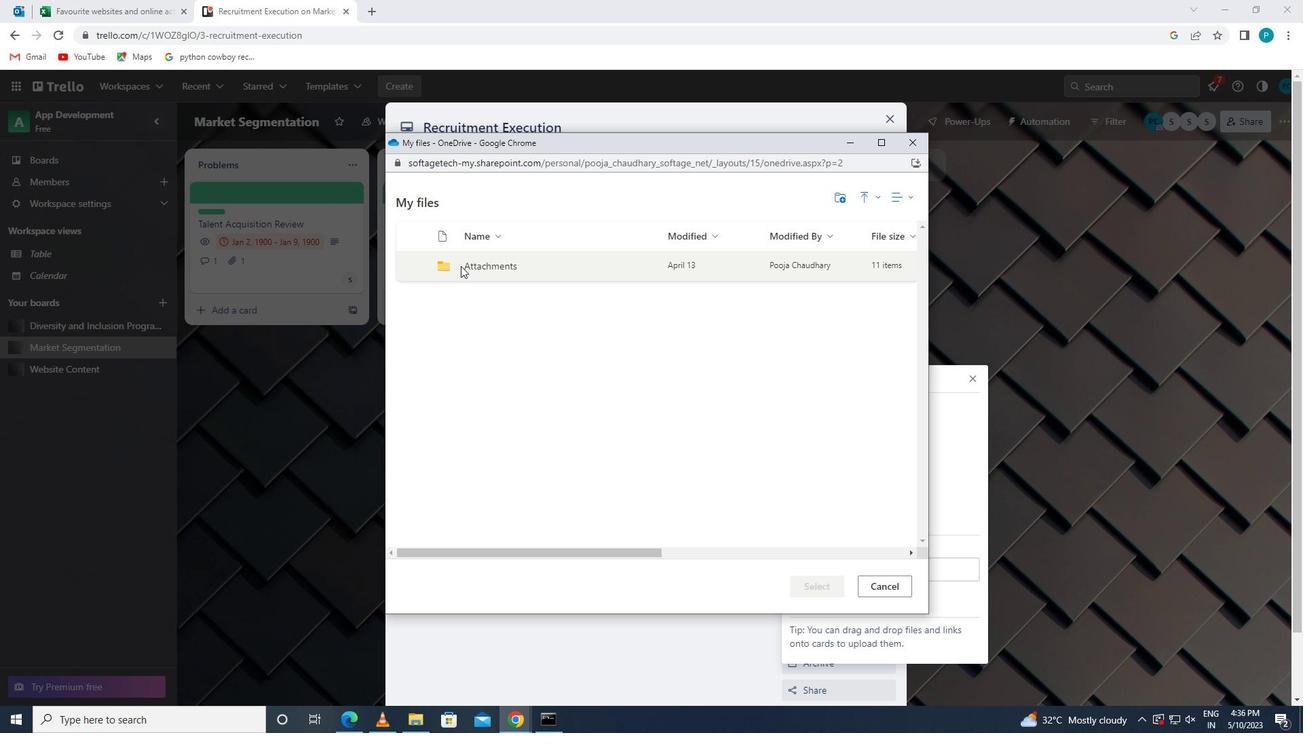 
Action: Mouse moved to (447, 266)
Screenshot: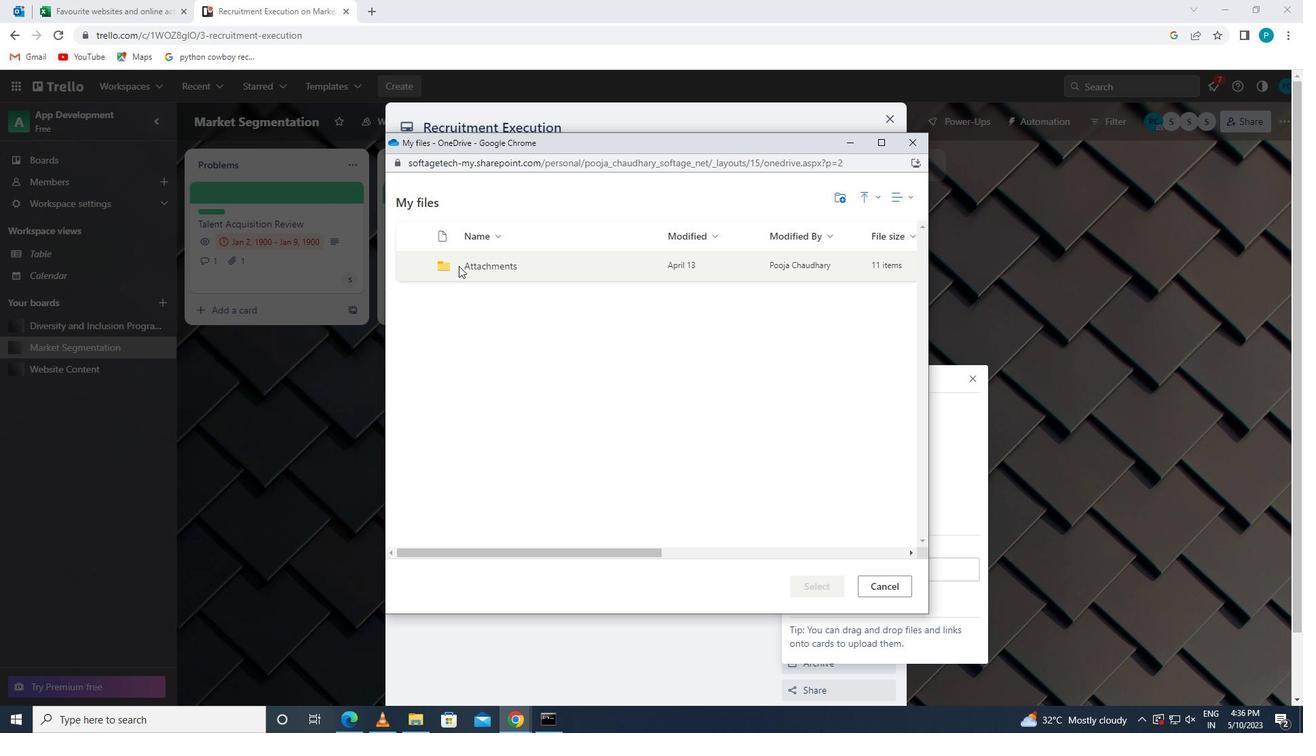 
Action: Mouse pressed left at (447, 266)
Screenshot: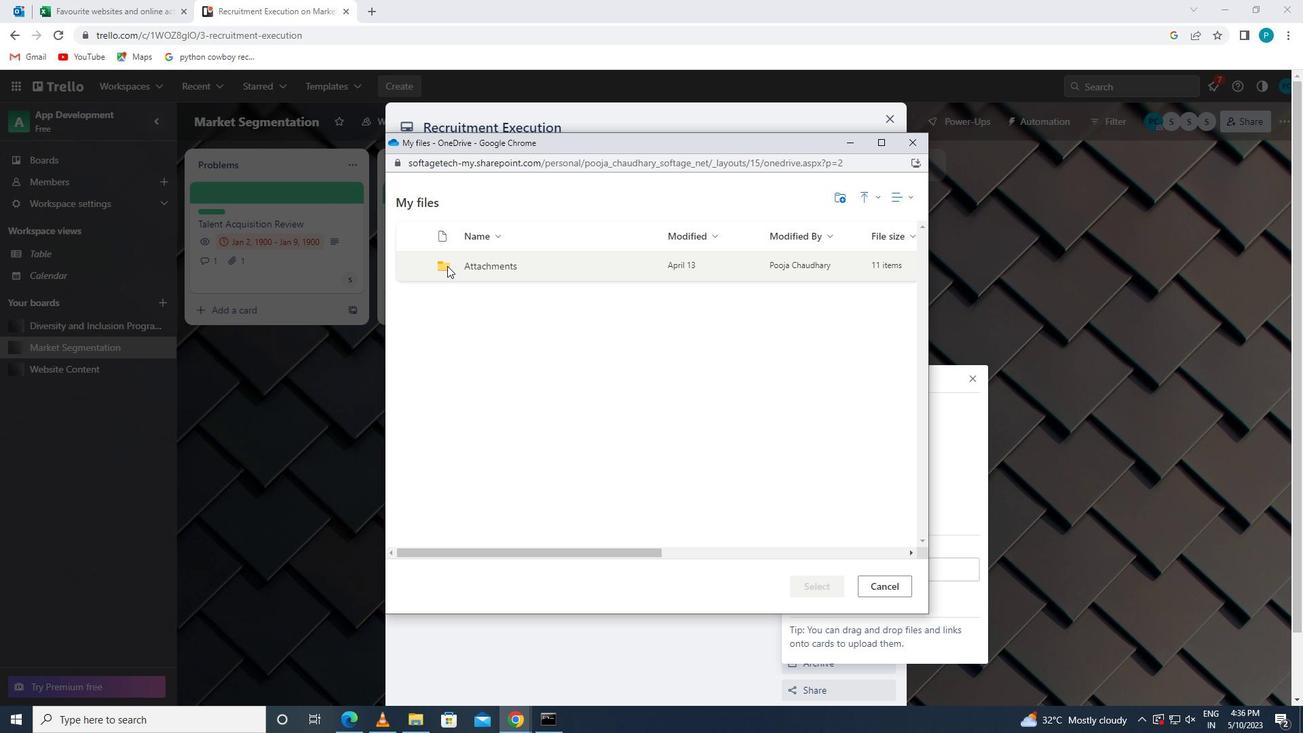 
Action: Mouse moved to (485, 269)
Screenshot: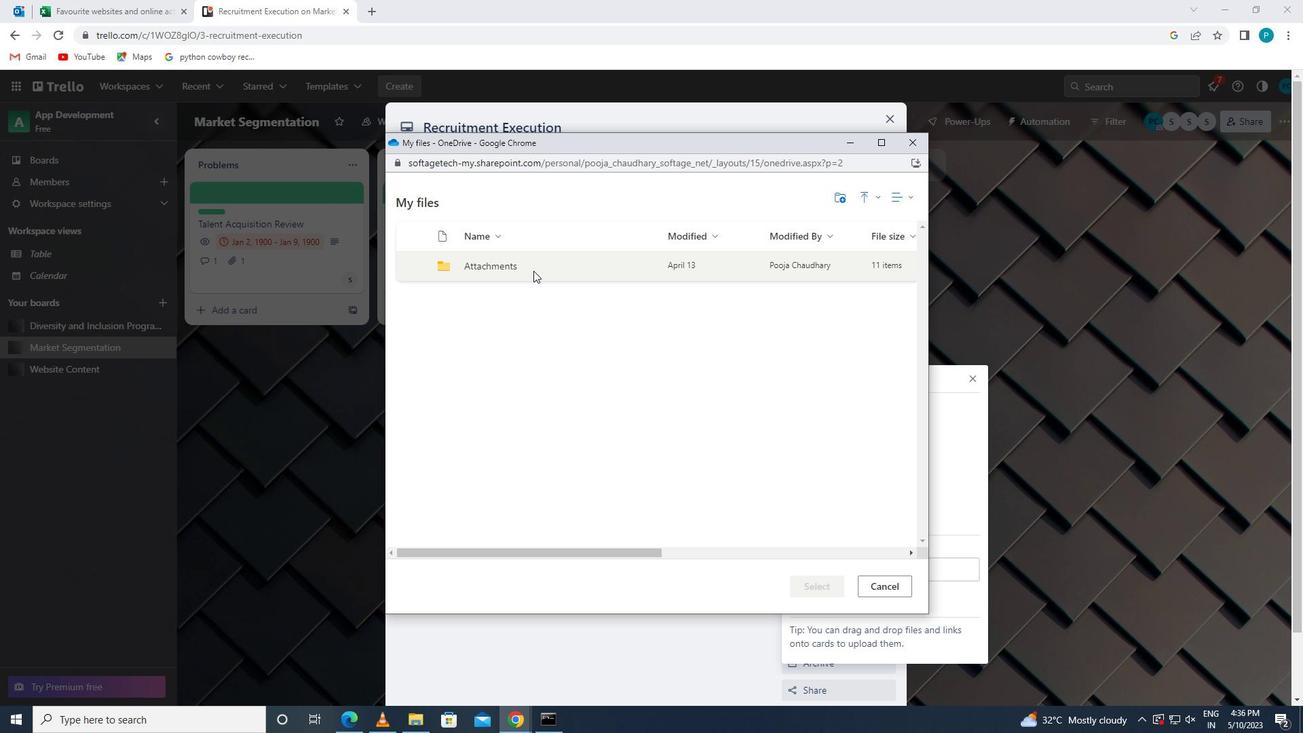 
Action: Mouse pressed left at (485, 269)
Screenshot: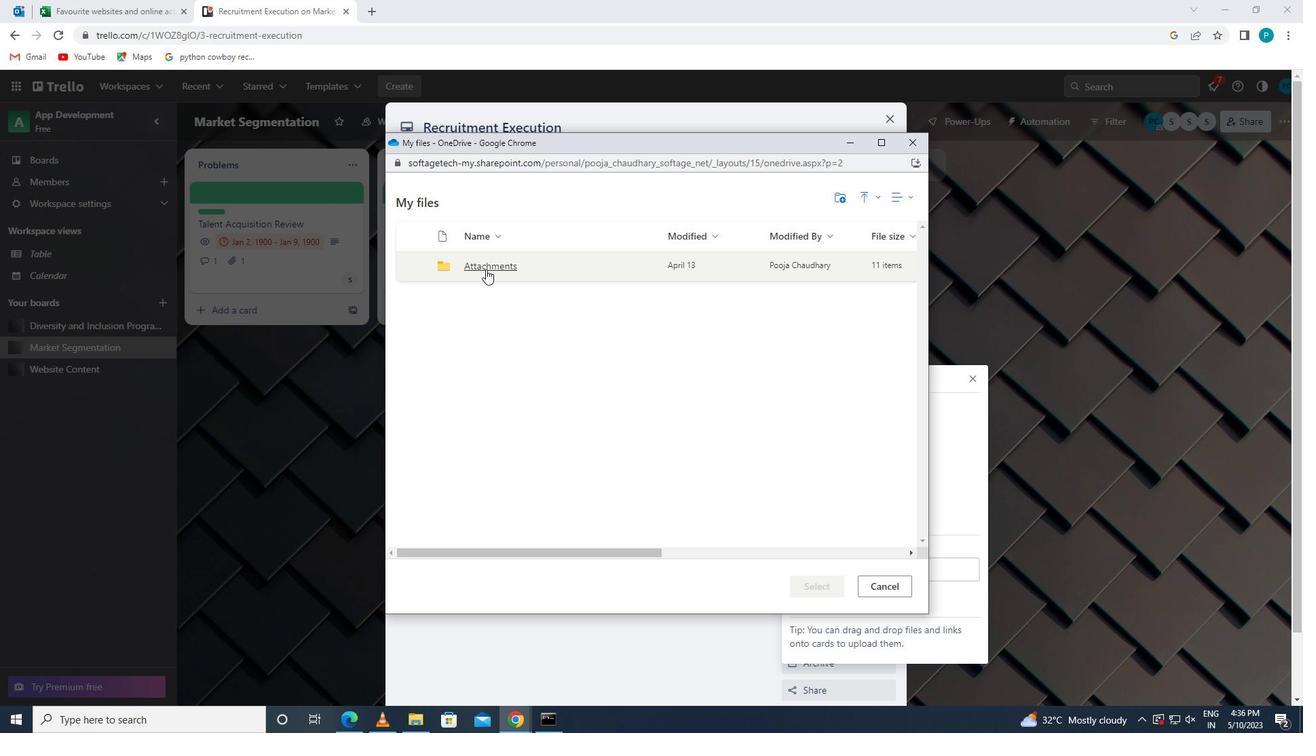 
Action: Mouse moved to (511, 425)
Screenshot: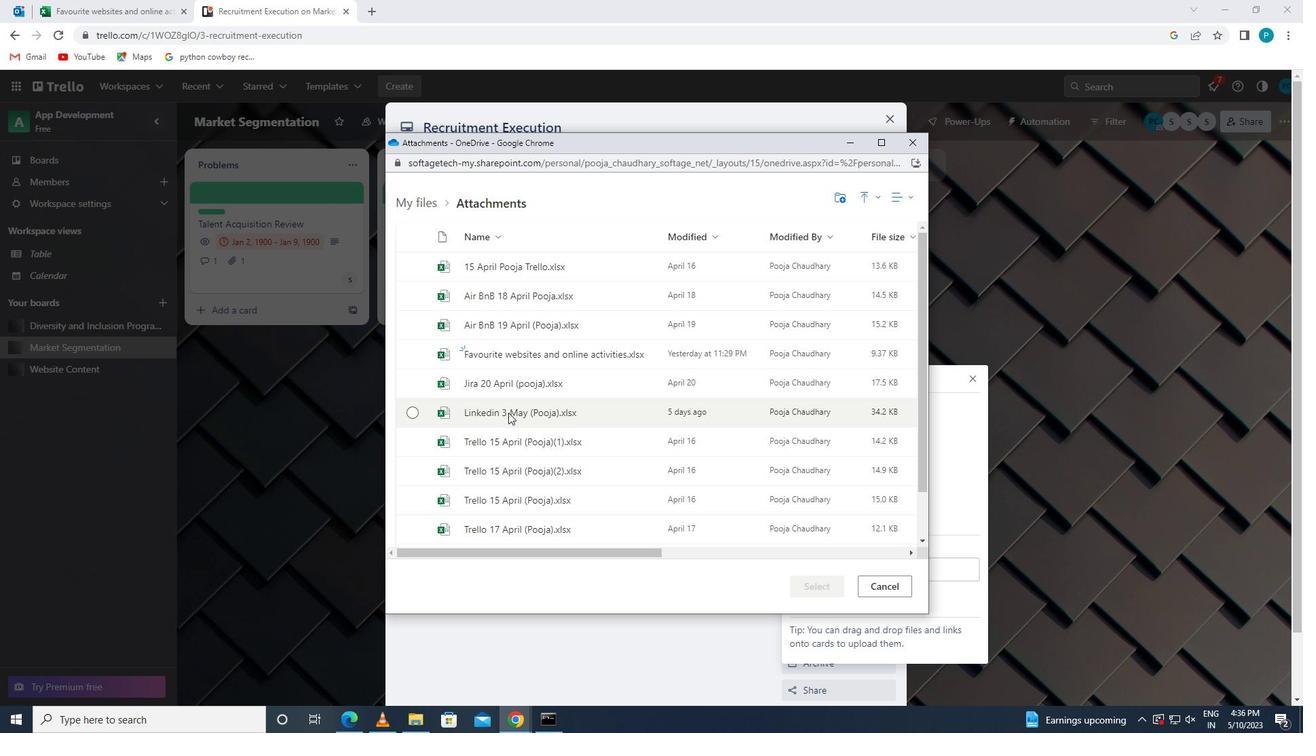 
Action: Mouse pressed left at (511, 425)
Screenshot: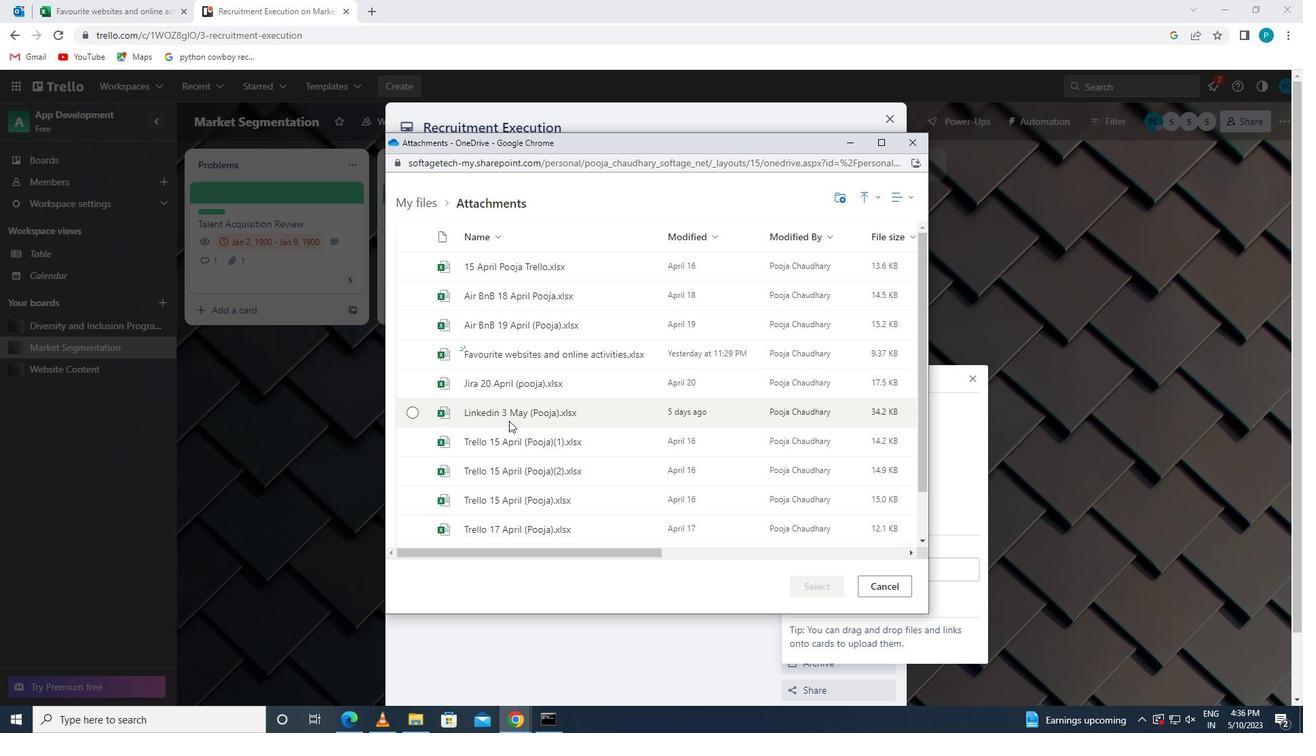 
Action: Mouse moved to (823, 587)
Screenshot: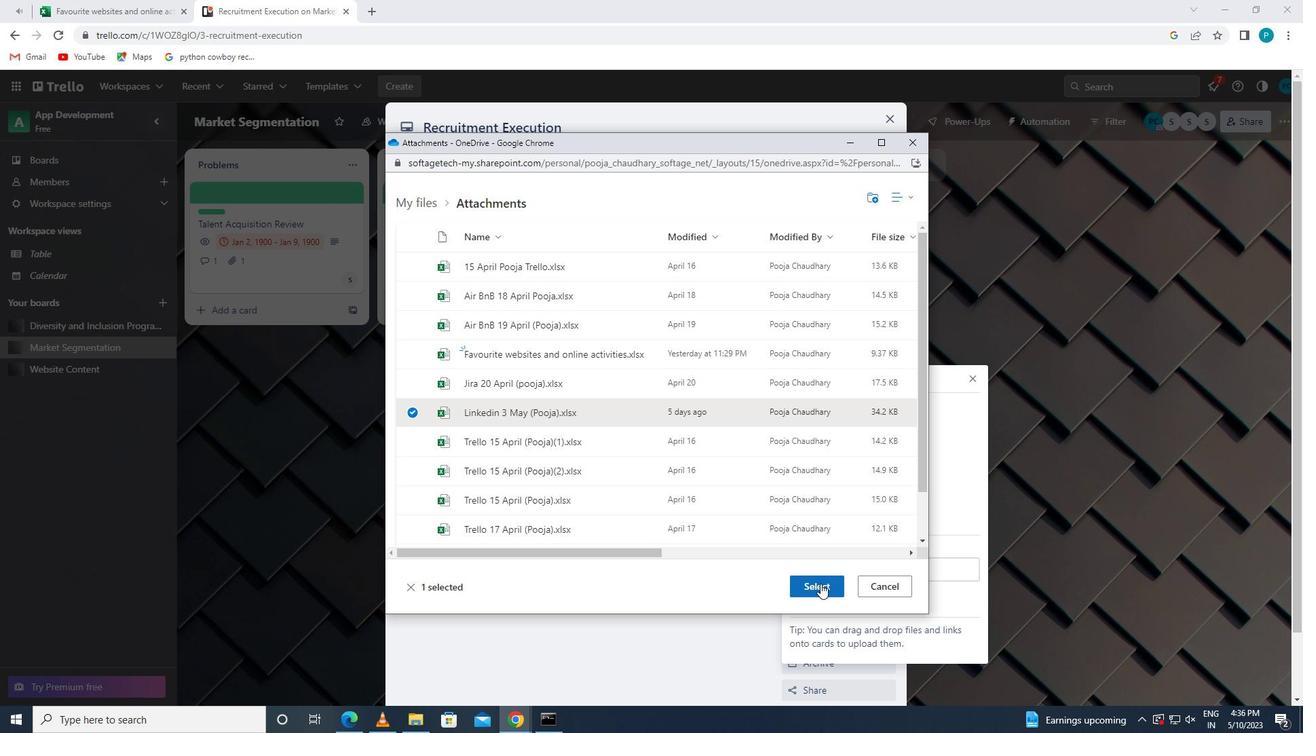 
Action: Mouse pressed left at (823, 587)
Screenshot: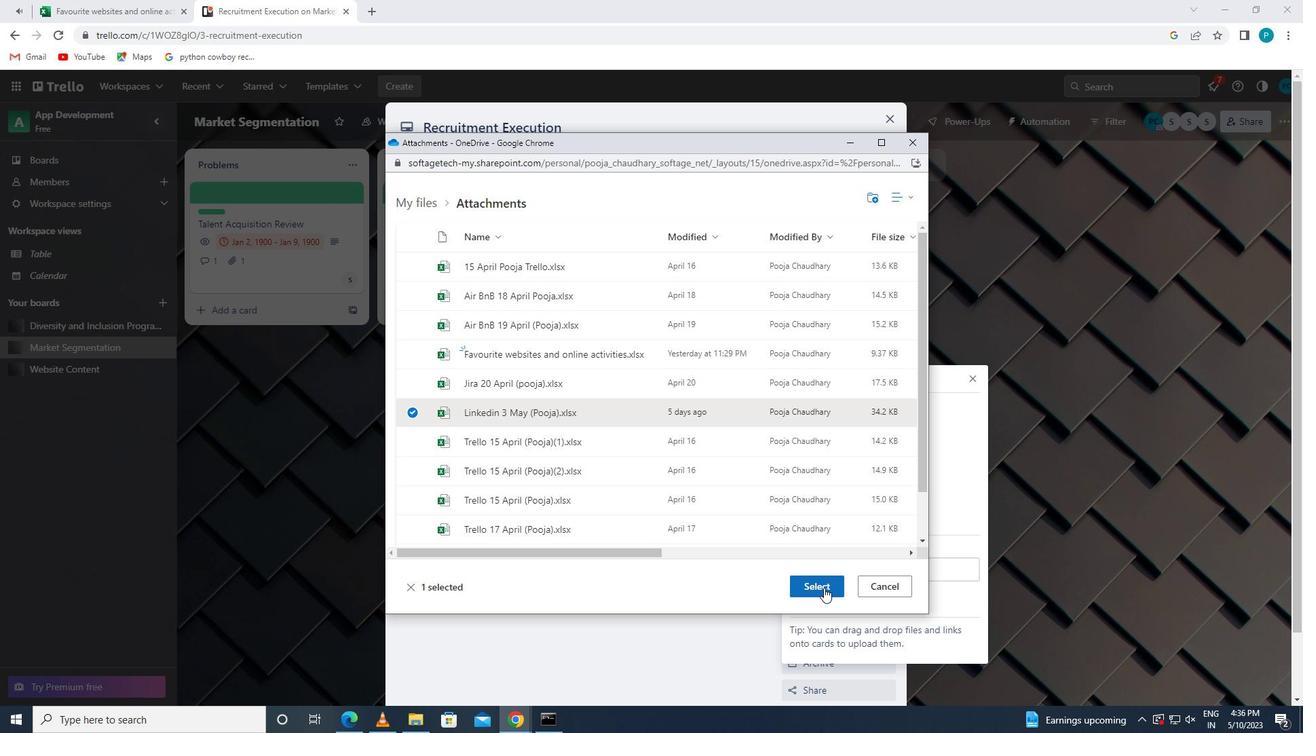 
Action: Mouse moved to (811, 380)
Screenshot: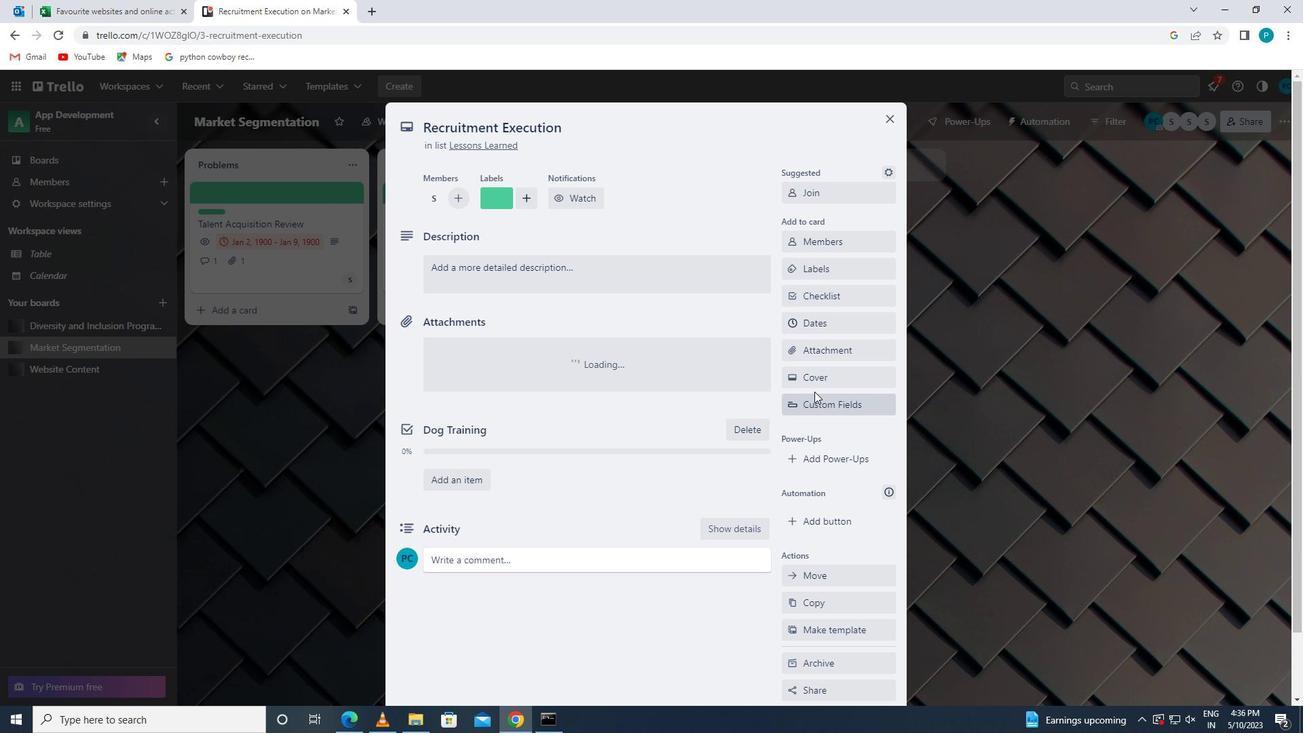 
Action: Mouse pressed left at (811, 380)
Screenshot: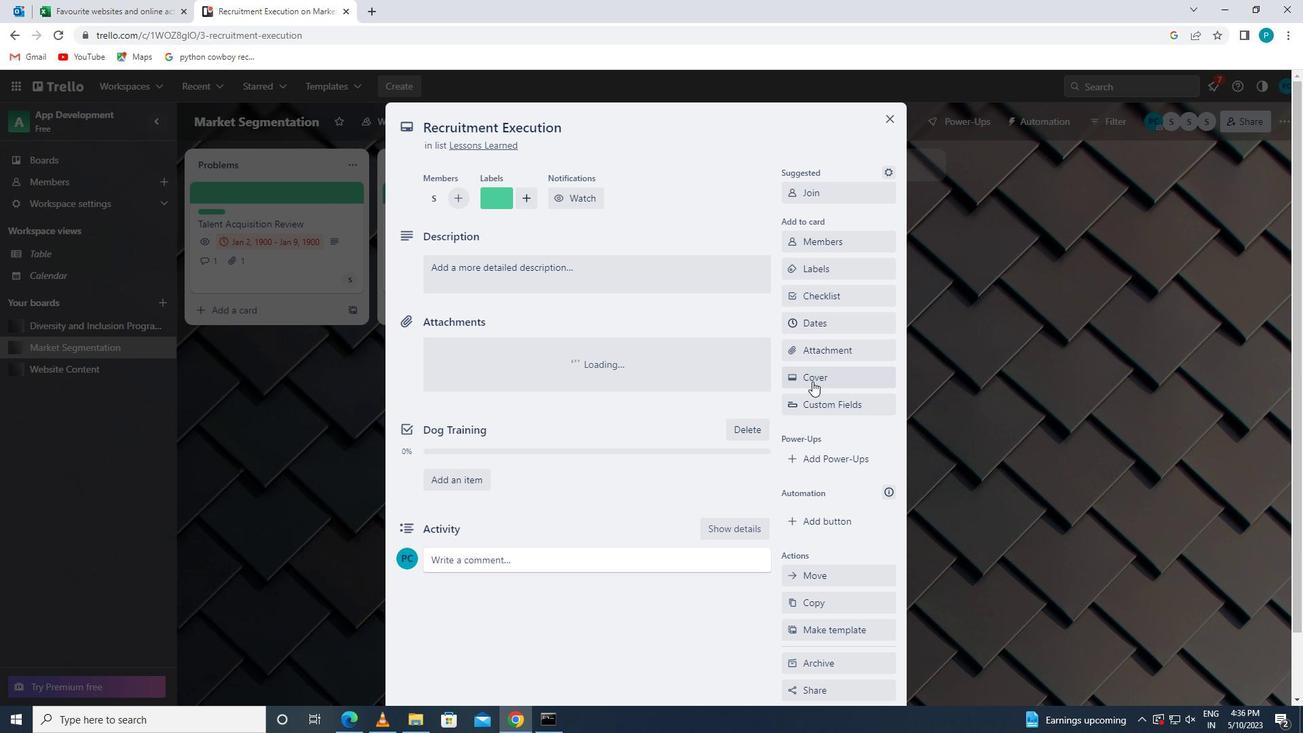 
Action: Mouse moved to (813, 424)
Screenshot: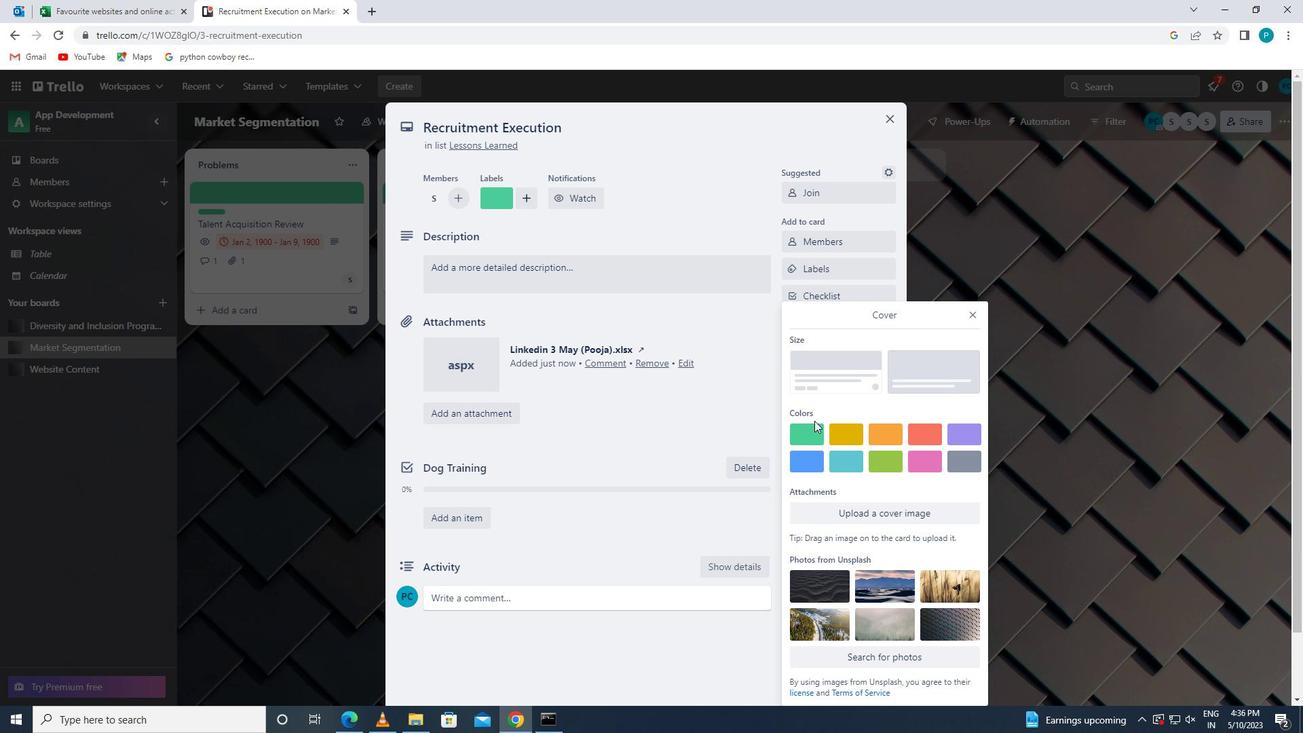
Action: Mouse pressed left at (813, 424)
Screenshot: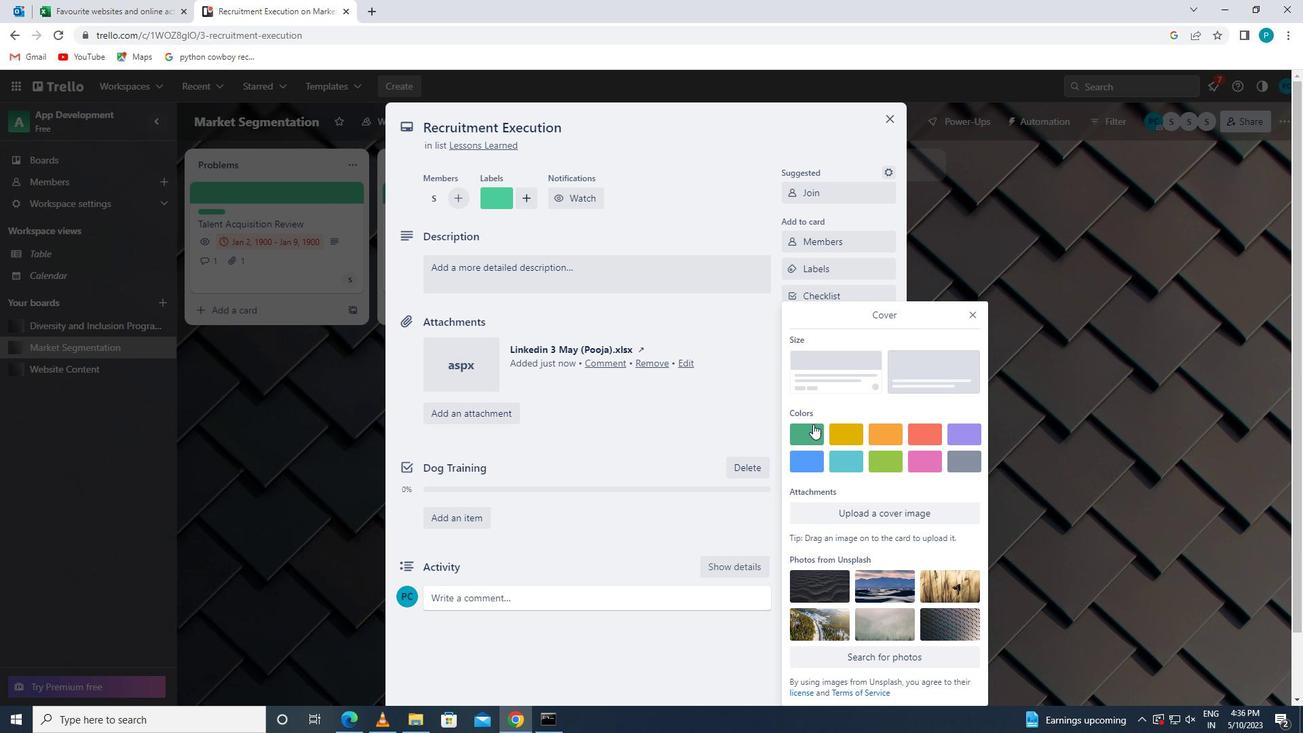 
Action: Mouse moved to (980, 293)
Screenshot: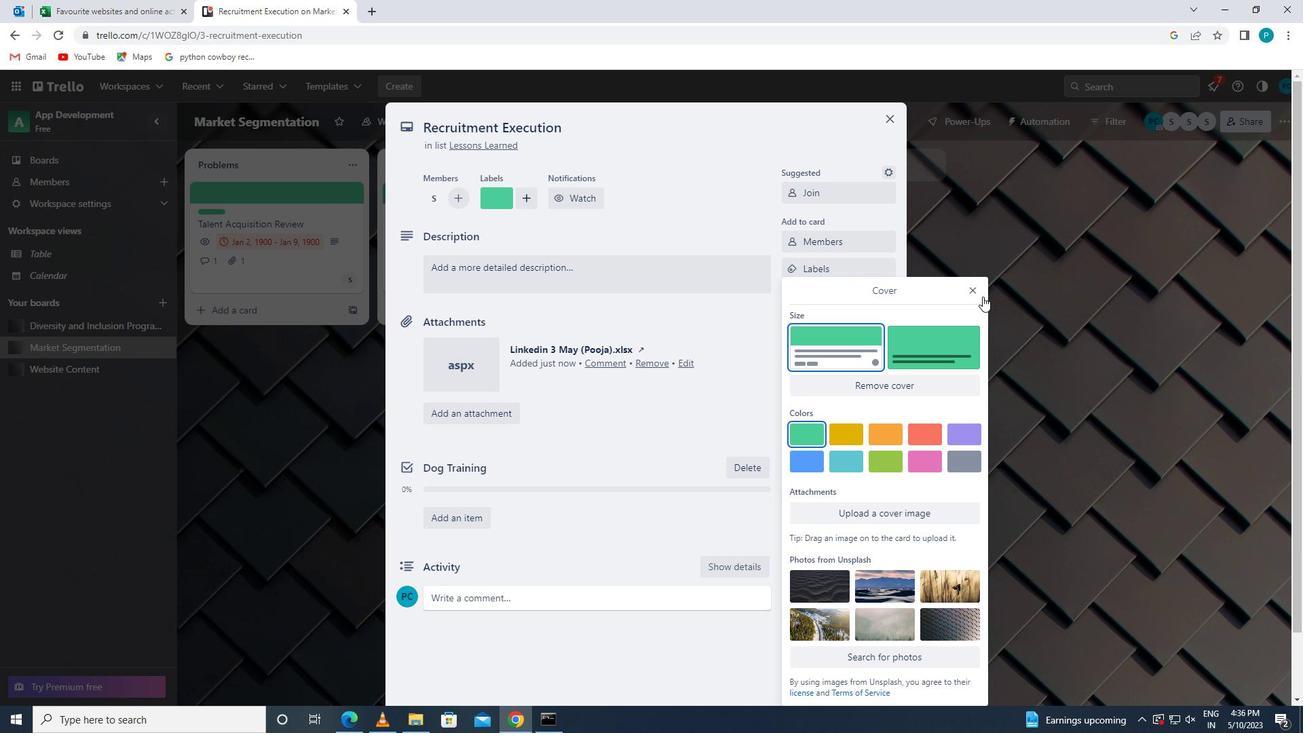 
Action: Mouse pressed left at (980, 293)
Screenshot: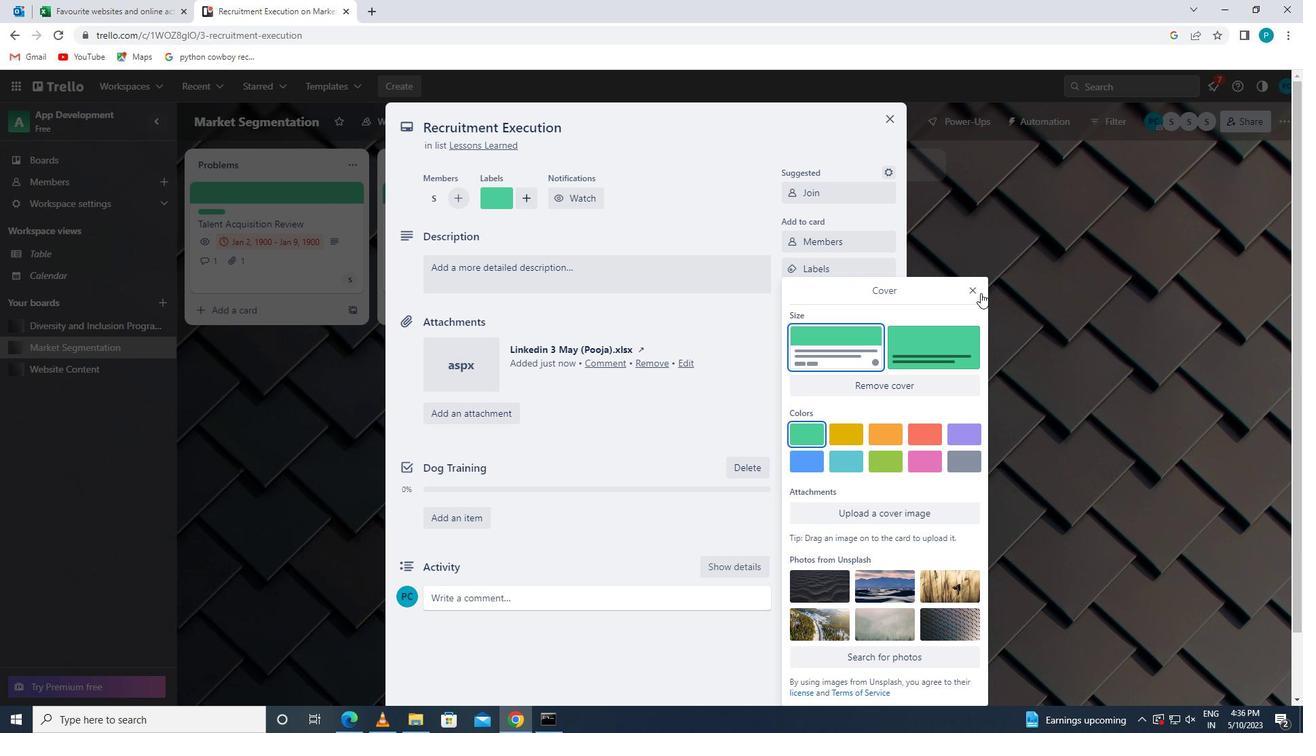 
Action: Mouse moved to (605, 346)
Screenshot: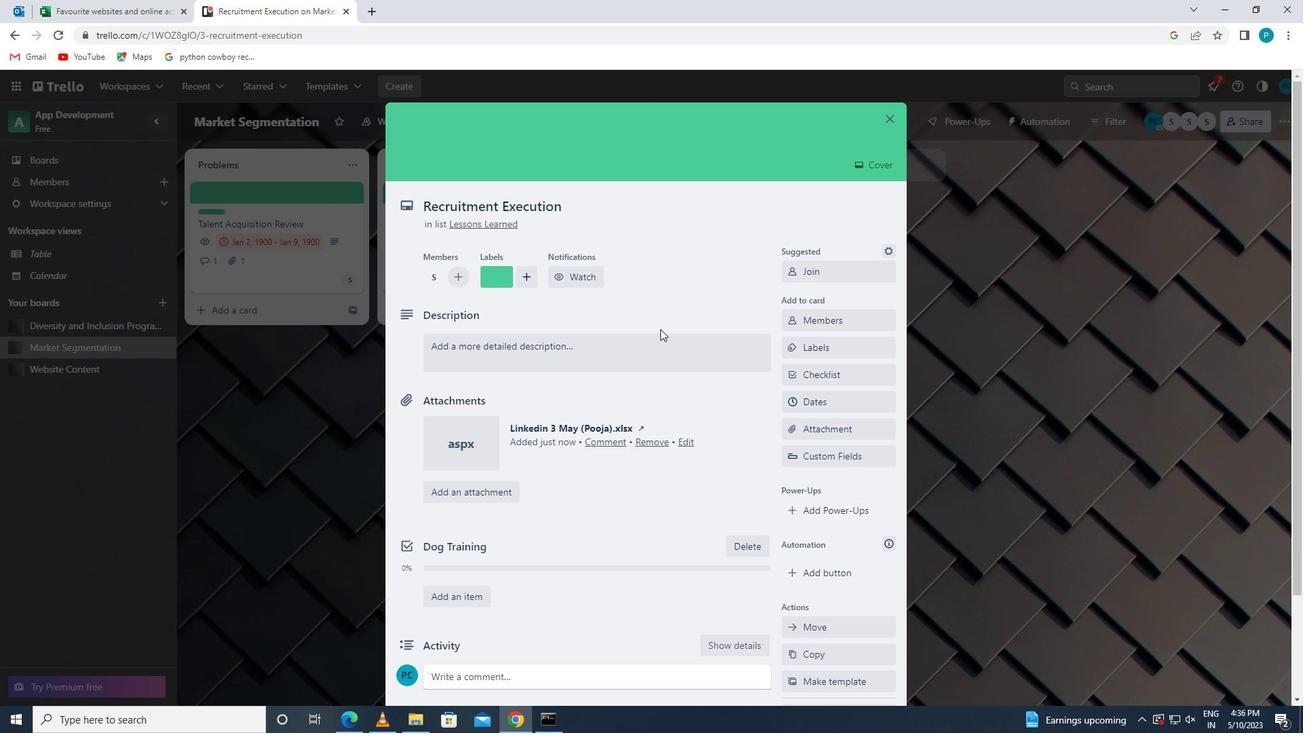 
Action: Mouse pressed left at (605, 346)
Screenshot: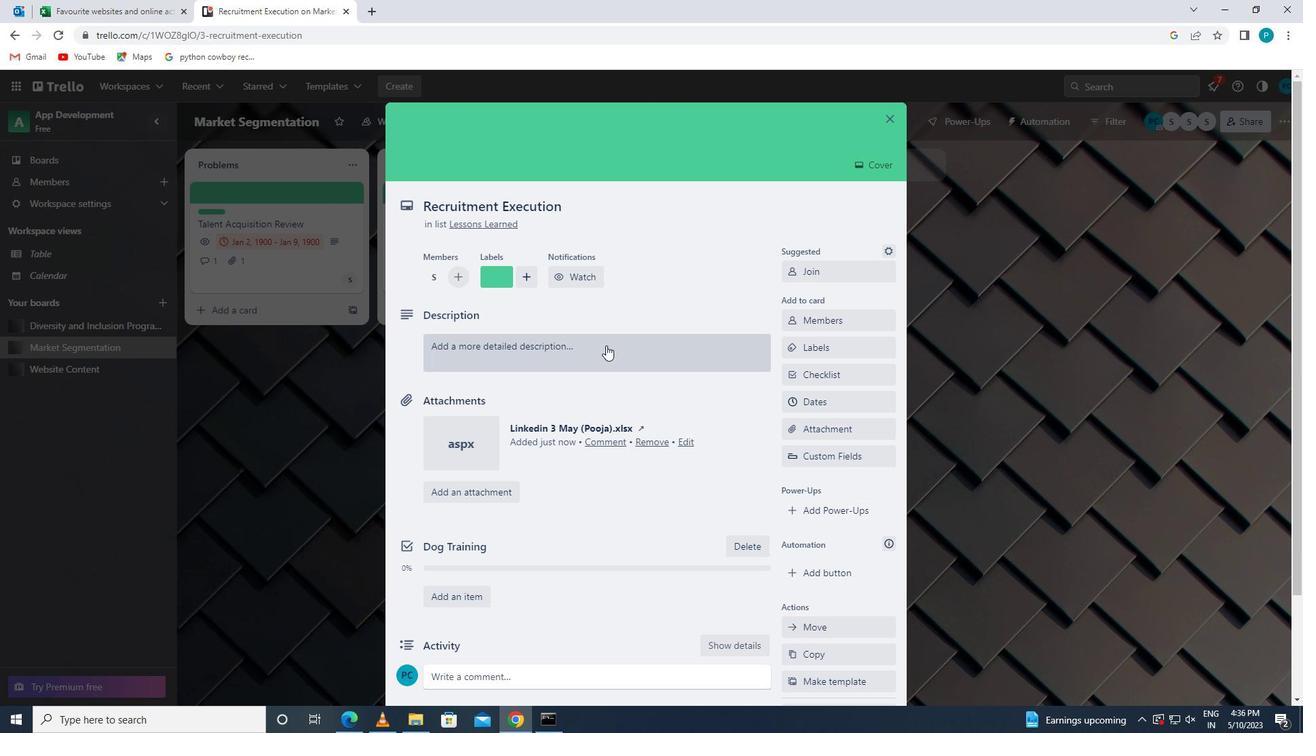 
Action: Key pressed <Key.caps_lock>c<Key.caps_lock>onduct<Key.space>customer<Key.space>research<Key.space>for<Key.space>new<Key.space>marketing<Key.space>strategy
Screenshot: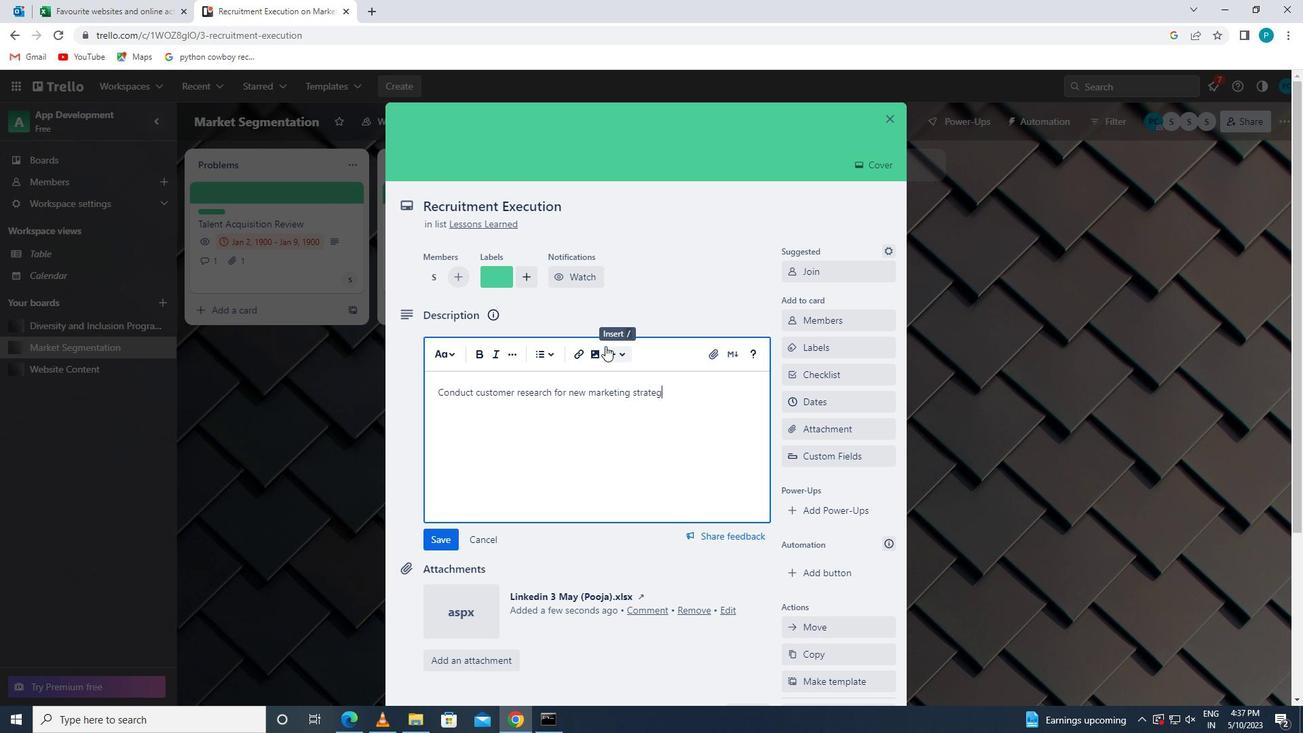 
Action: Mouse moved to (440, 540)
Screenshot: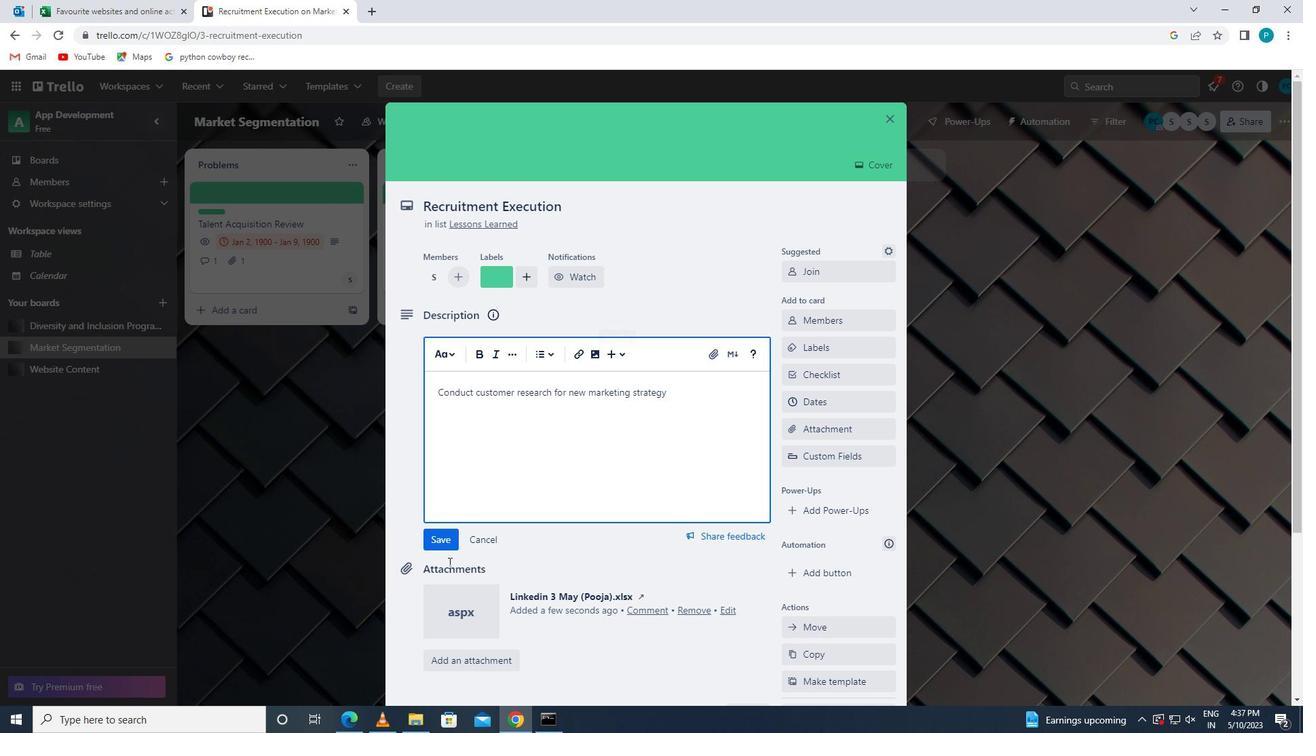 
Action: Mouse pressed left at (440, 540)
Screenshot: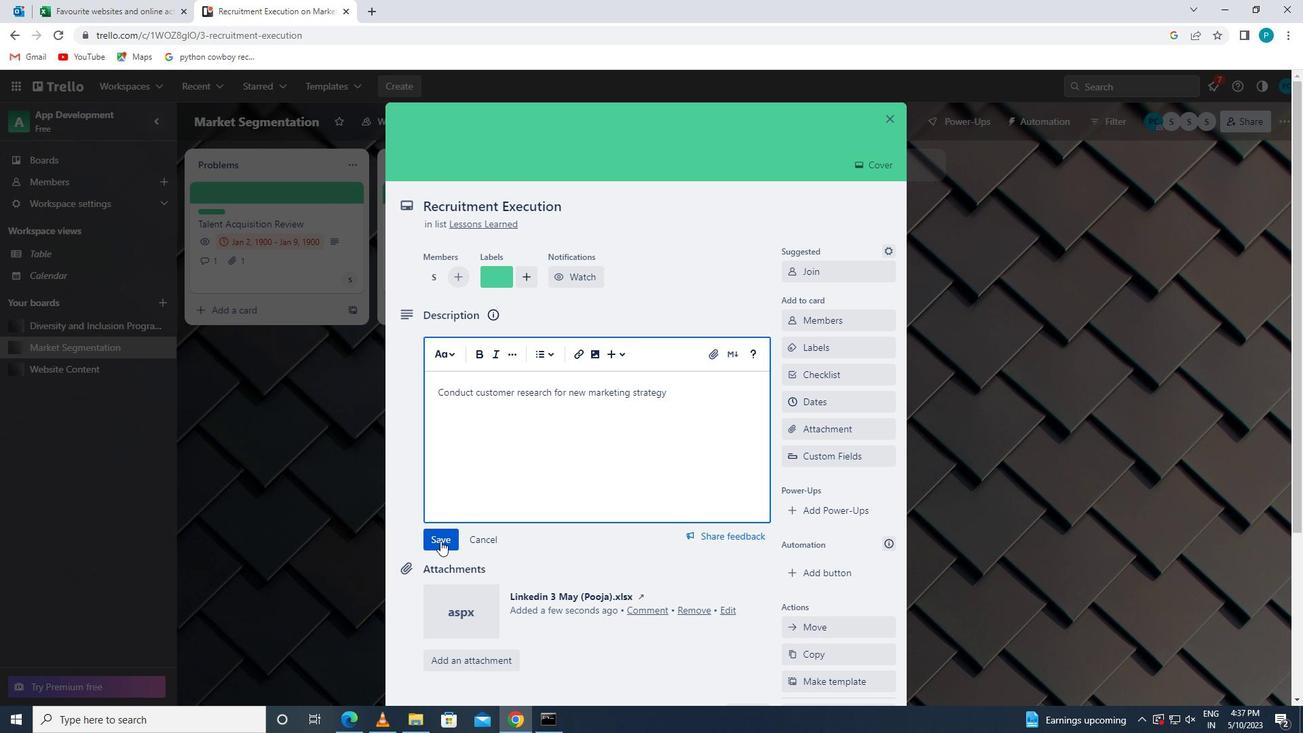 
Action: Mouse moved to (449, 544)
Screenshot: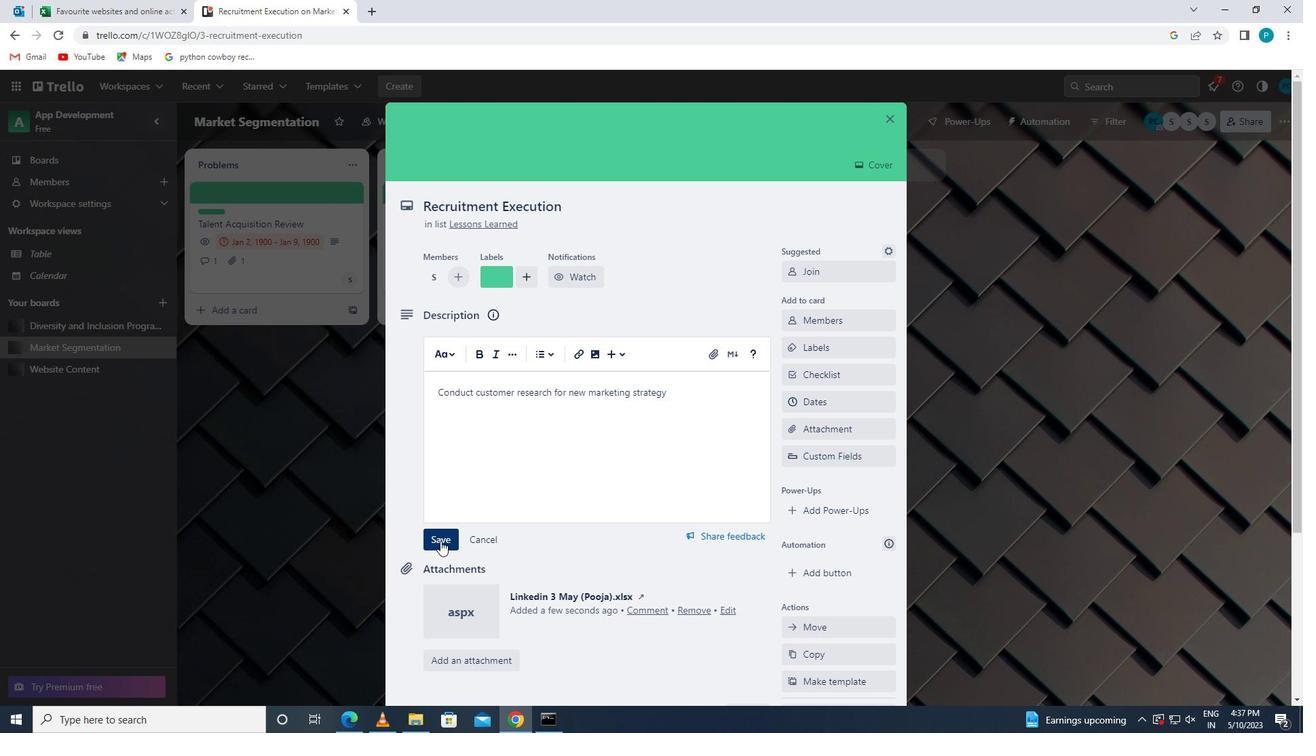 
Action: Mouse scrolled (449, 543) with delta (0, 0)
Screenshot: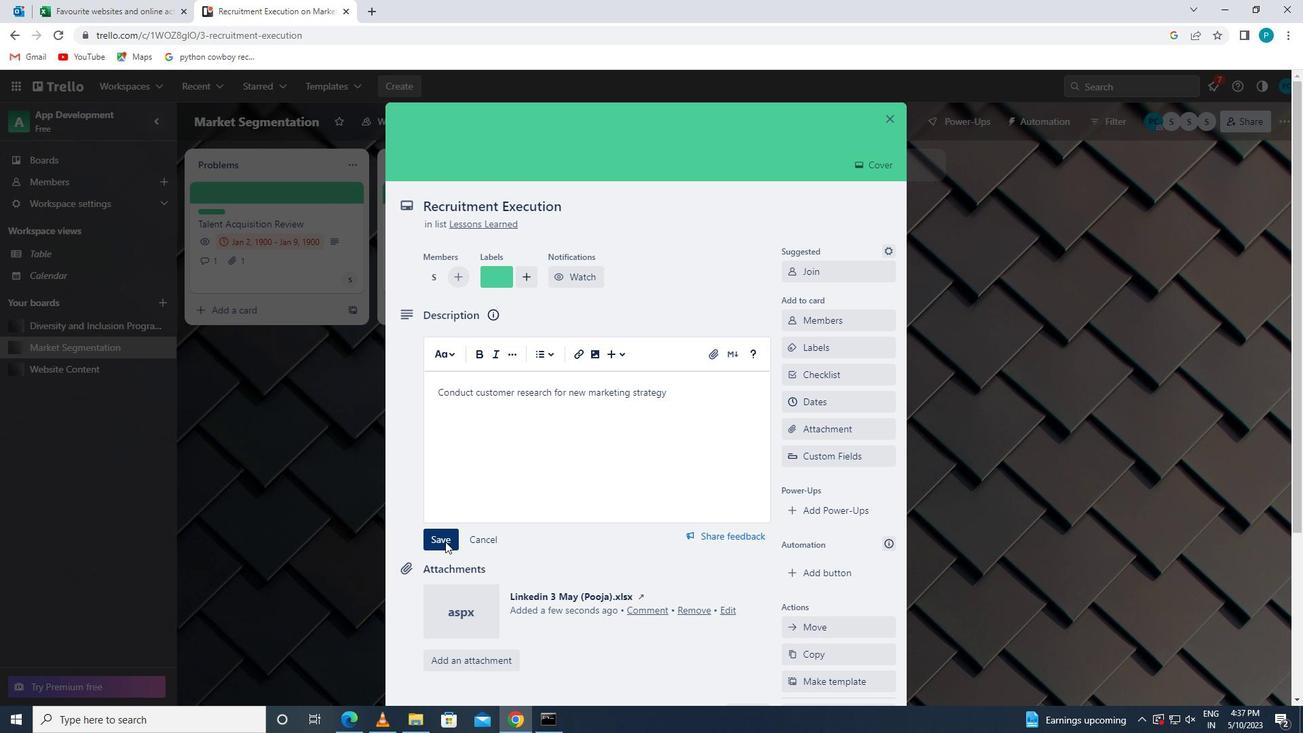 
Action: Mouse scrolled (449, 543) with delta (0, 0)
Screenshot: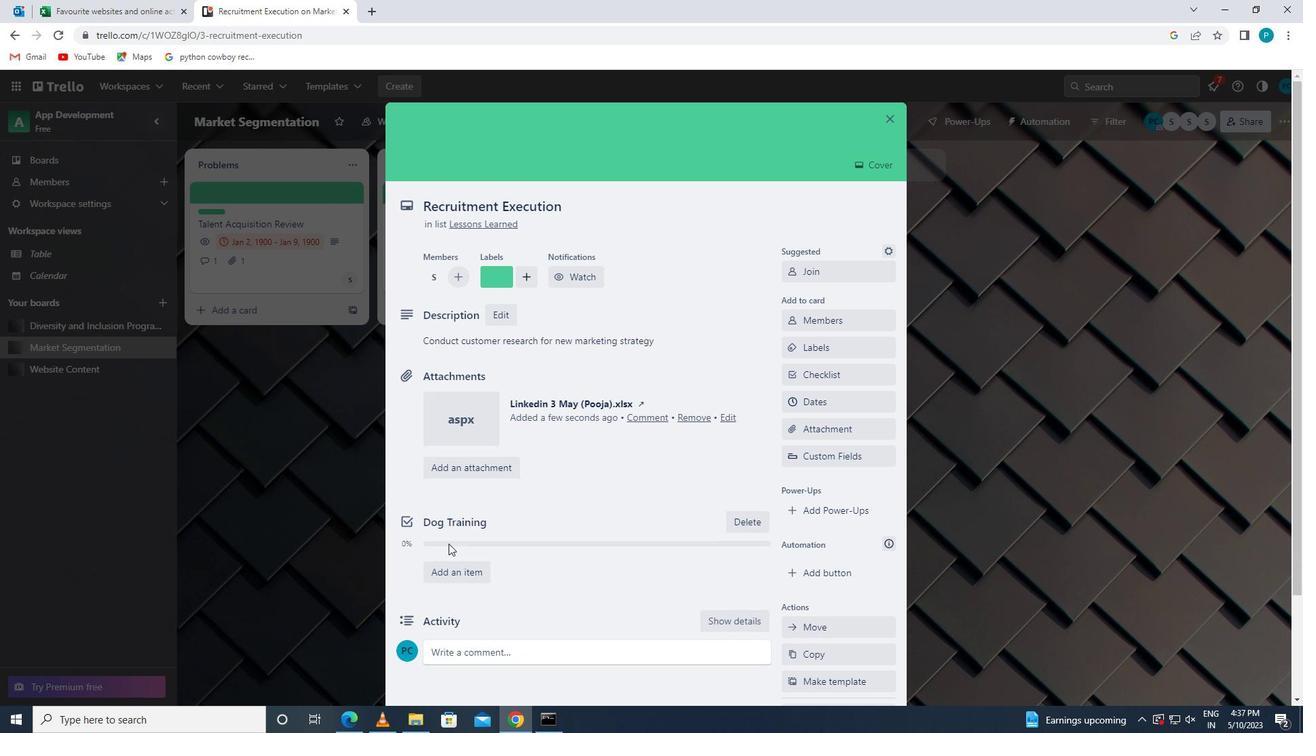 
Action: Mouse scrolled (449, 543) with delta (0, 0)
Screenshot: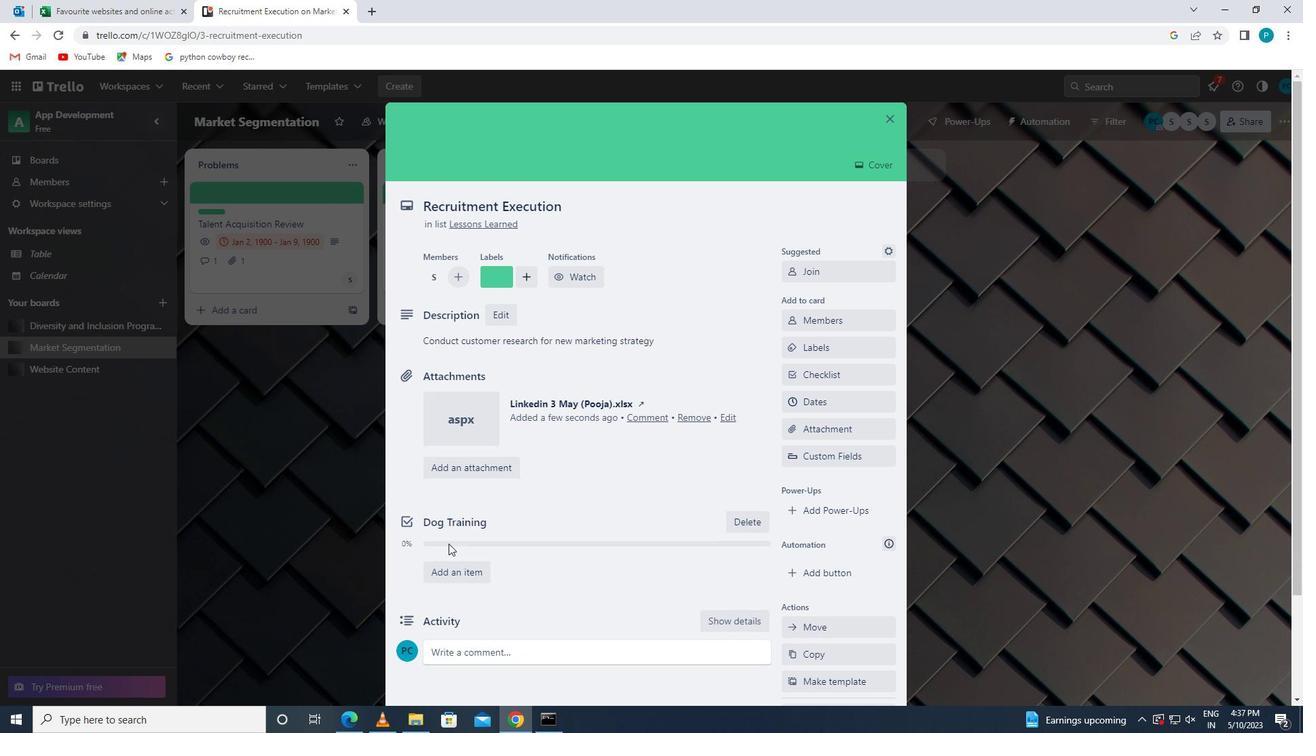
Action: Mouse moved to (448, 538)
Screenshot: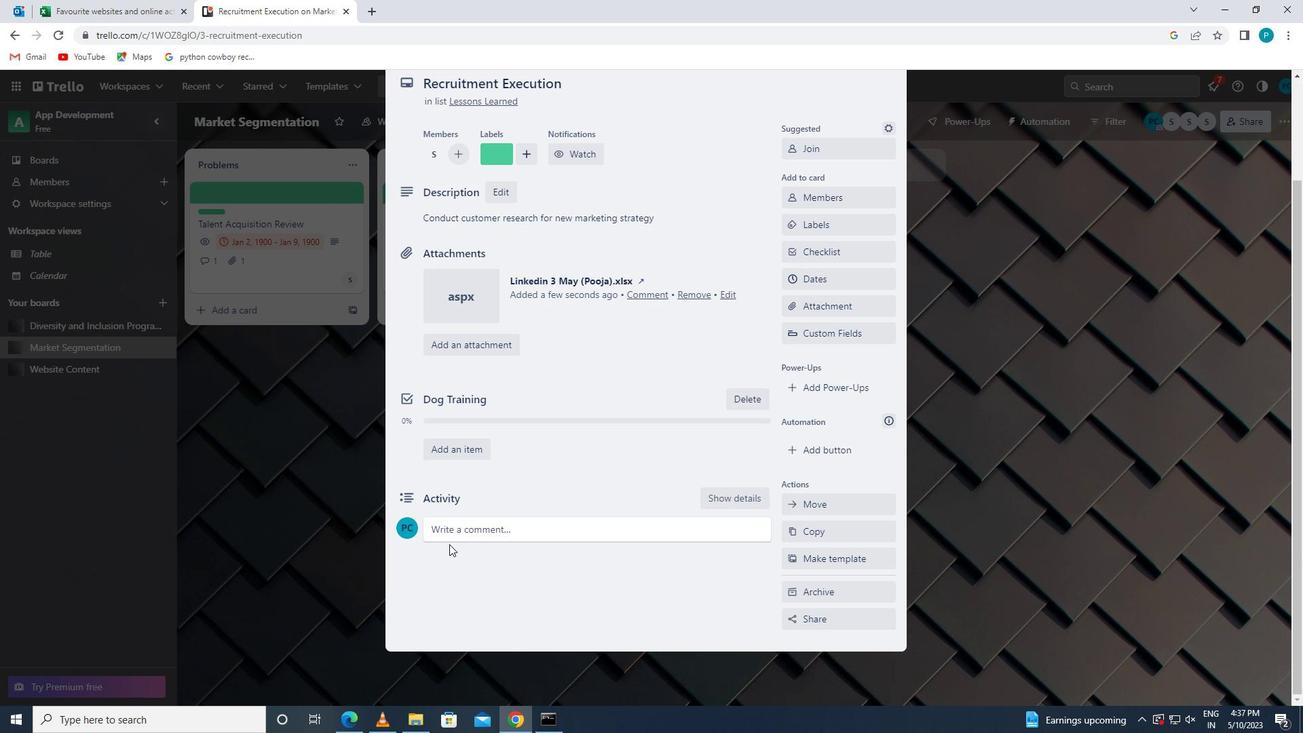 
Action: Mouse pressed left at (448, 538)
Screenshot: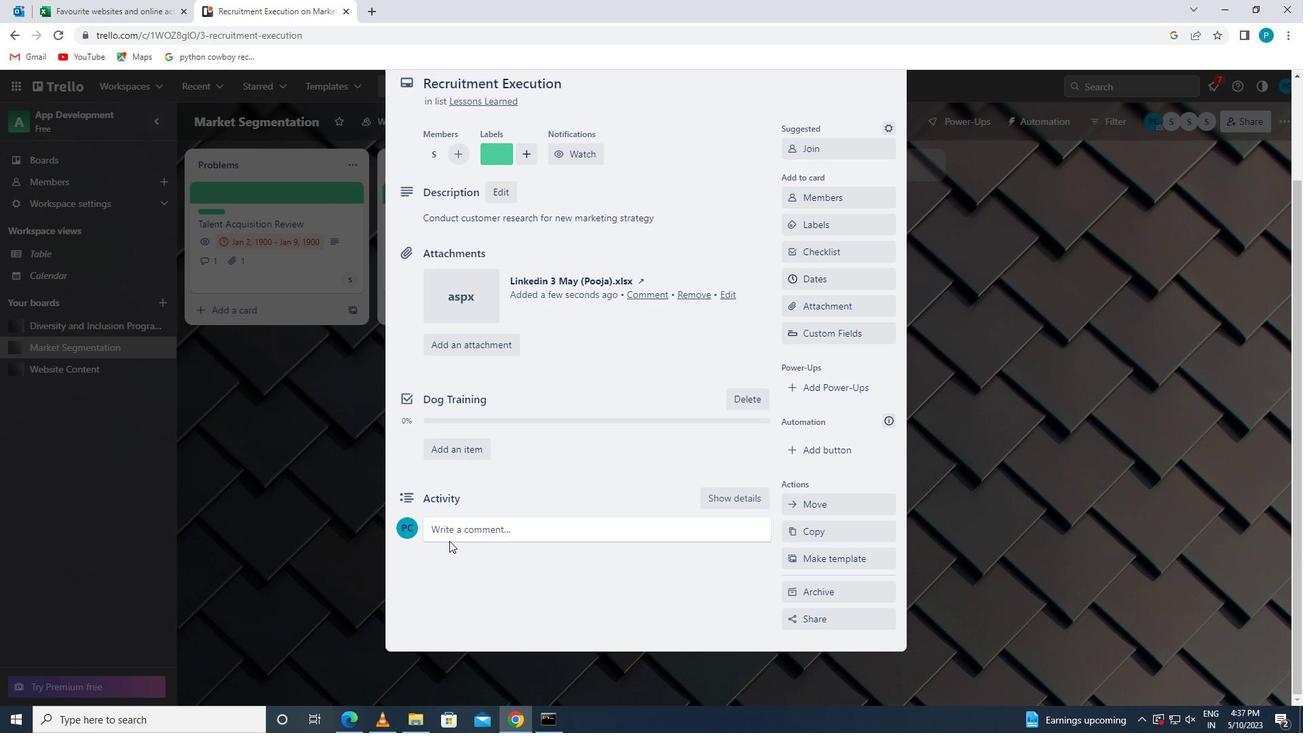 
Action: Key pressed <Key.caps_lock>k<Key.backspace>l<Key.caps_lock>et<Key.space>ud<Key.backspace>s<Key.space>make<Key.space>sure<Key.space>we<Key.space>give<Key.space>this<Key.space>task<Key.space>y<Key.backspace>the<Key.space>attention<Key.space>it<Key.space>deserves<Key.space>as<Key.space>it<Key.space>is<Key.space>cruci<Key.backspace>ial<Key.space>to<Key.space>oveeall<Key.space>success<Key.space>of<Key.space>the<Key.space>project
Screenshot: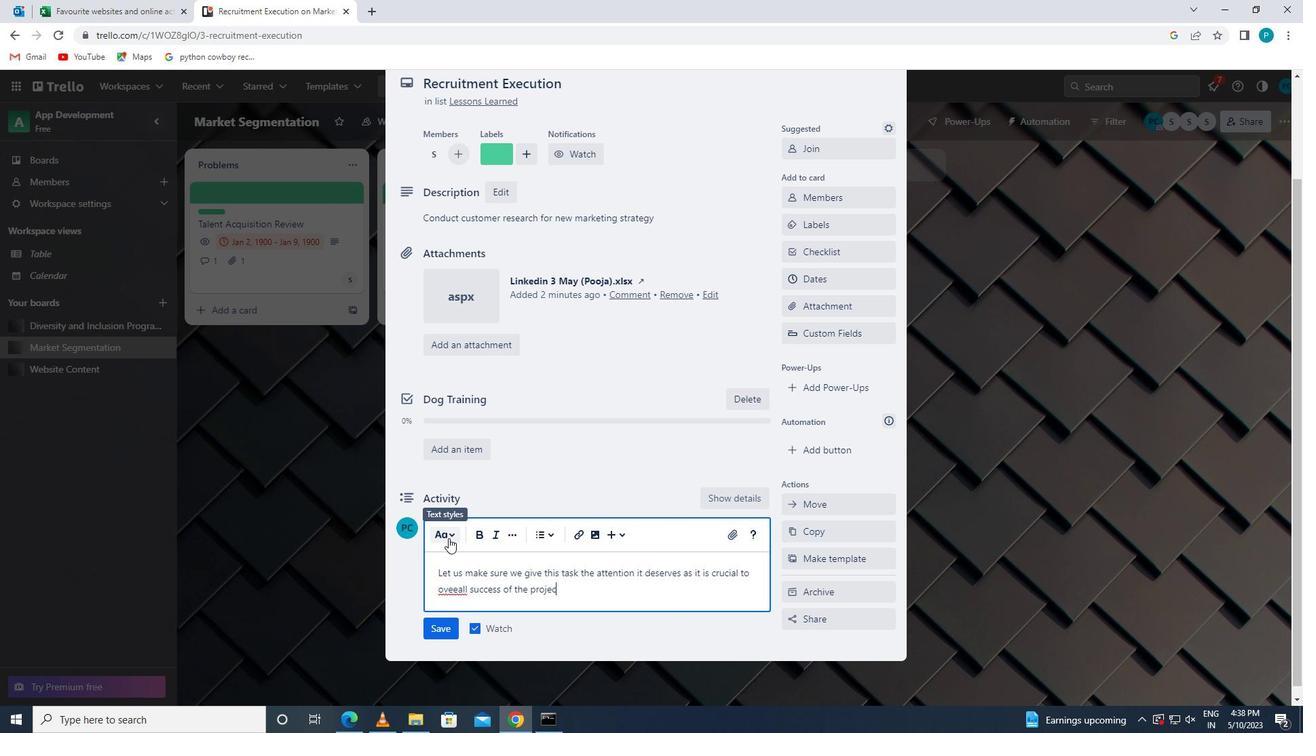 
Action: Mouse moved to (434, 632)
Screenshot: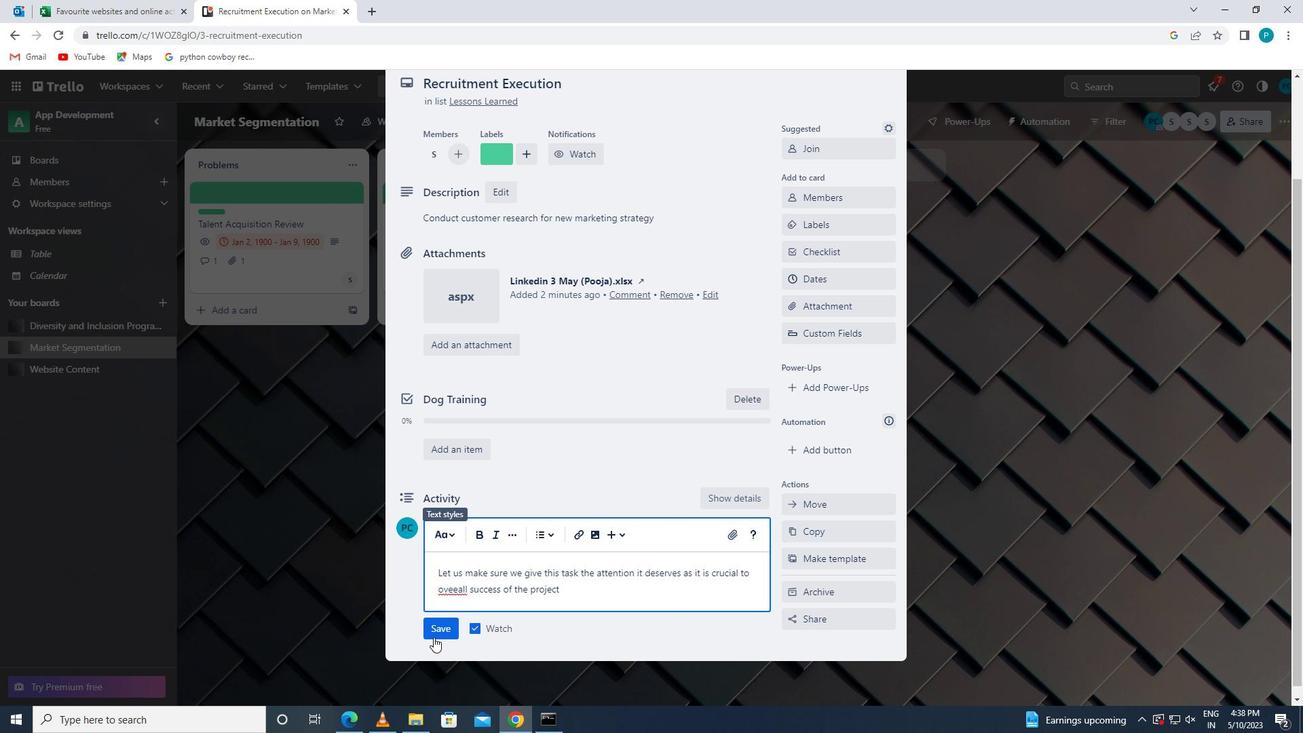 
Action: Mouse pressed left at (434, 632)
Screenshot: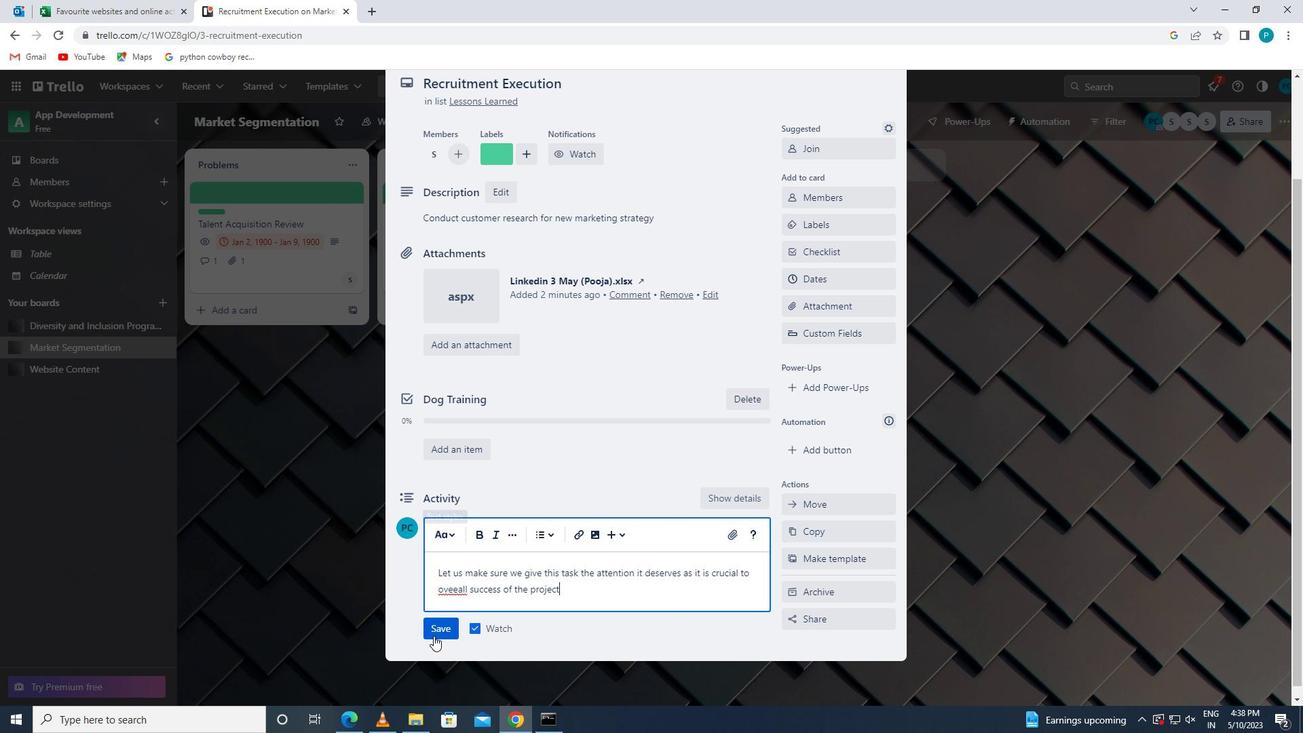 
Action: Mouse moved to (809, 276)
Screenshot: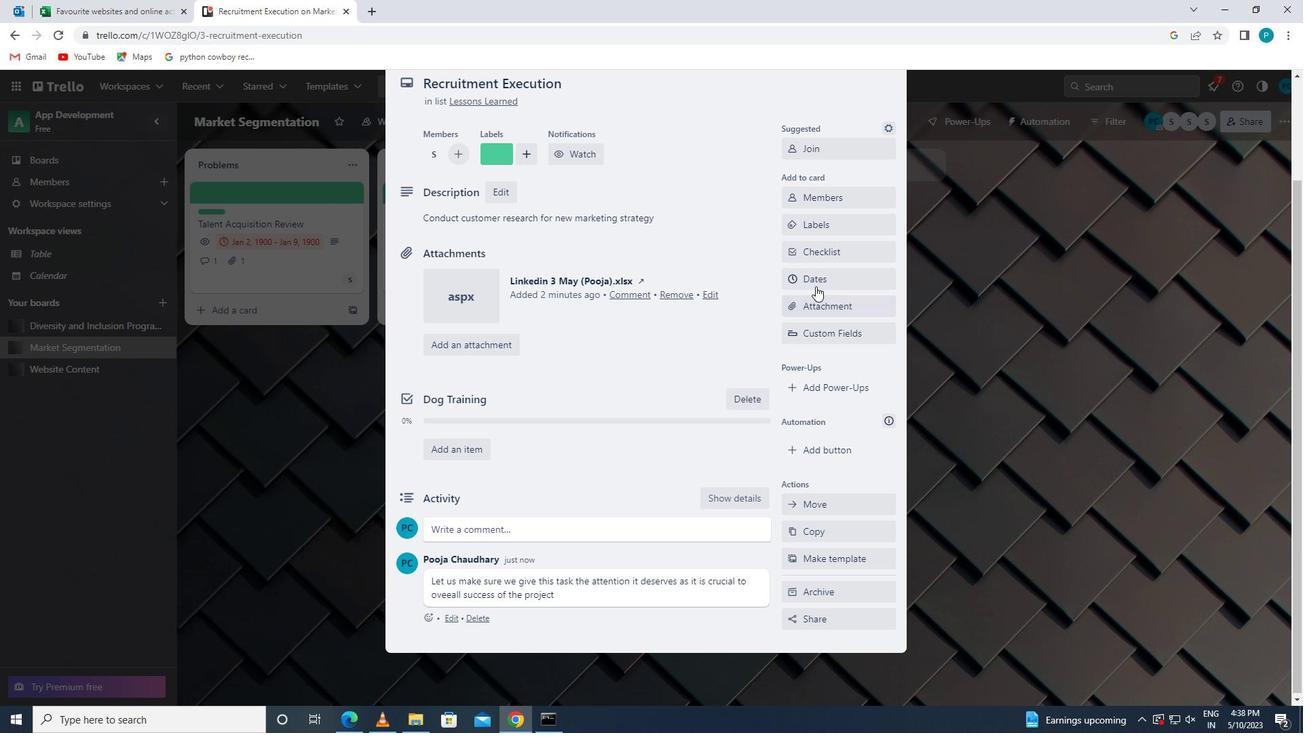 
Action: Mouse pressed left at (809, 276)
Screenshot: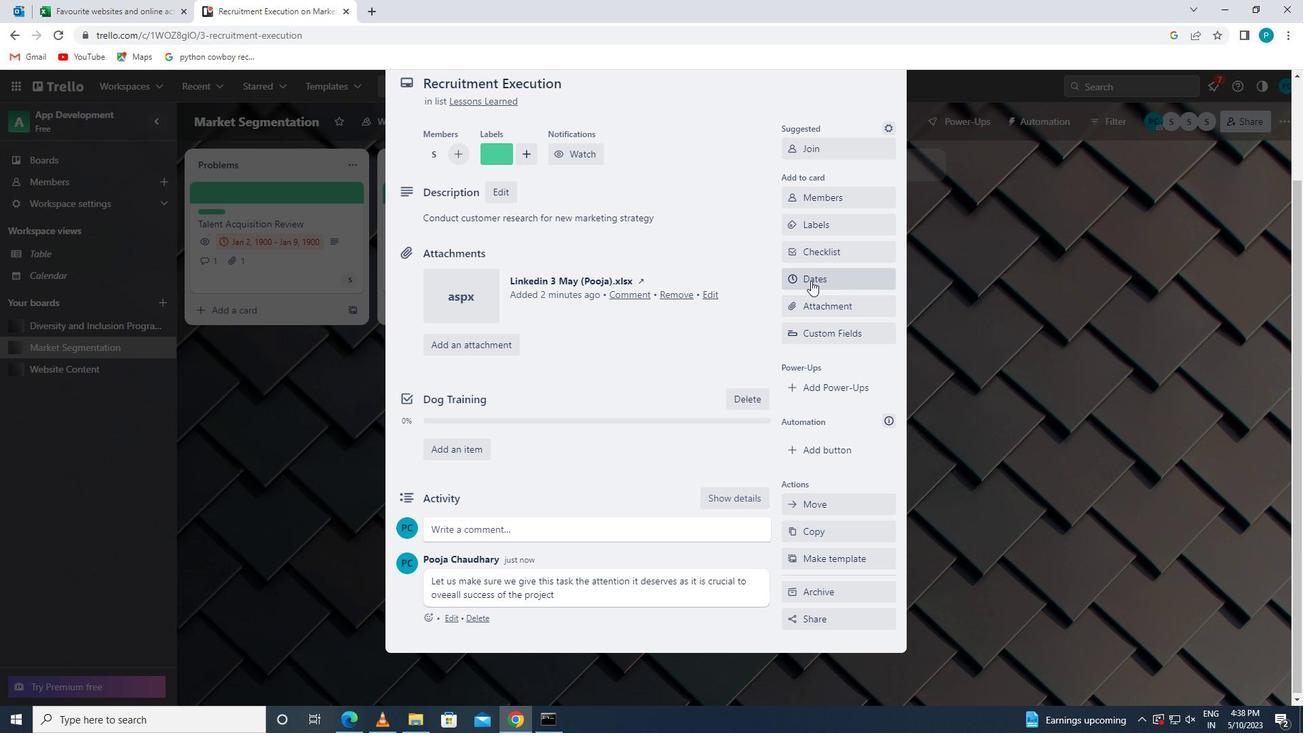 
Action: Mouse moved to (816, 370)
Screenshot: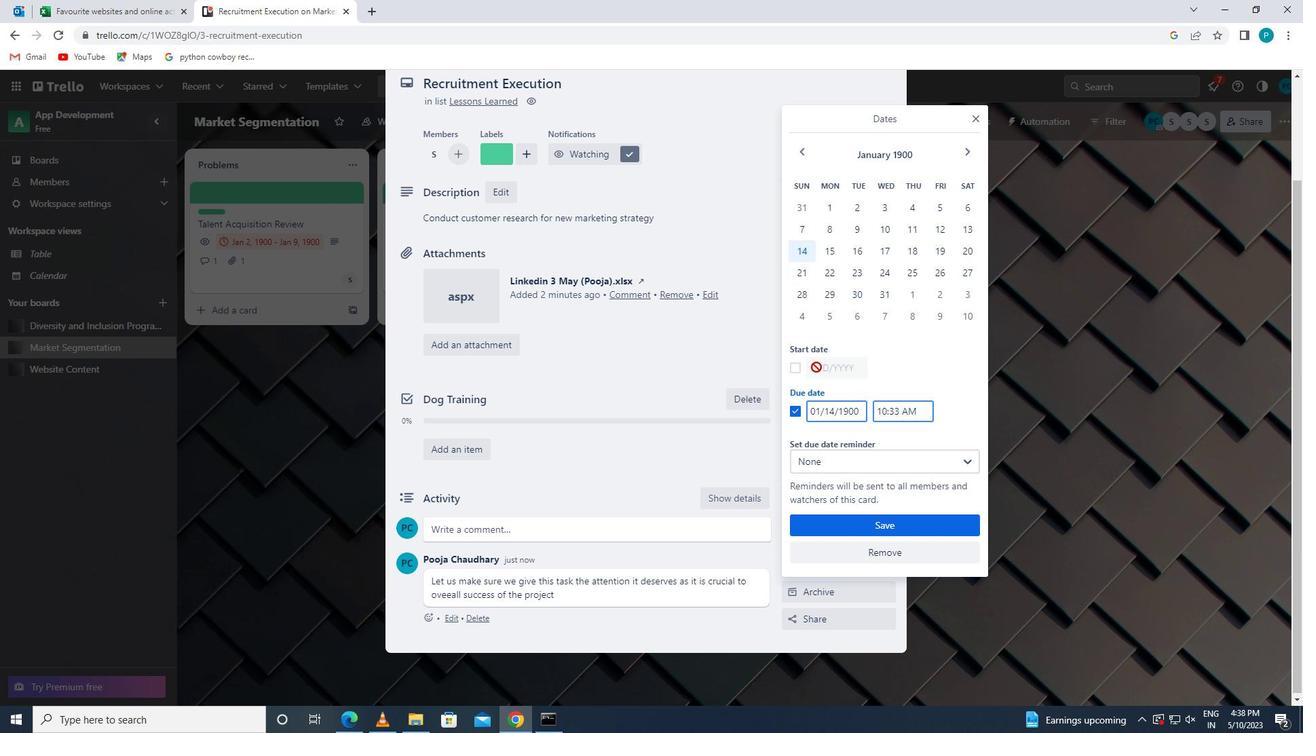 
Action: Mouse pressed left at (816, 370)
Screenshot: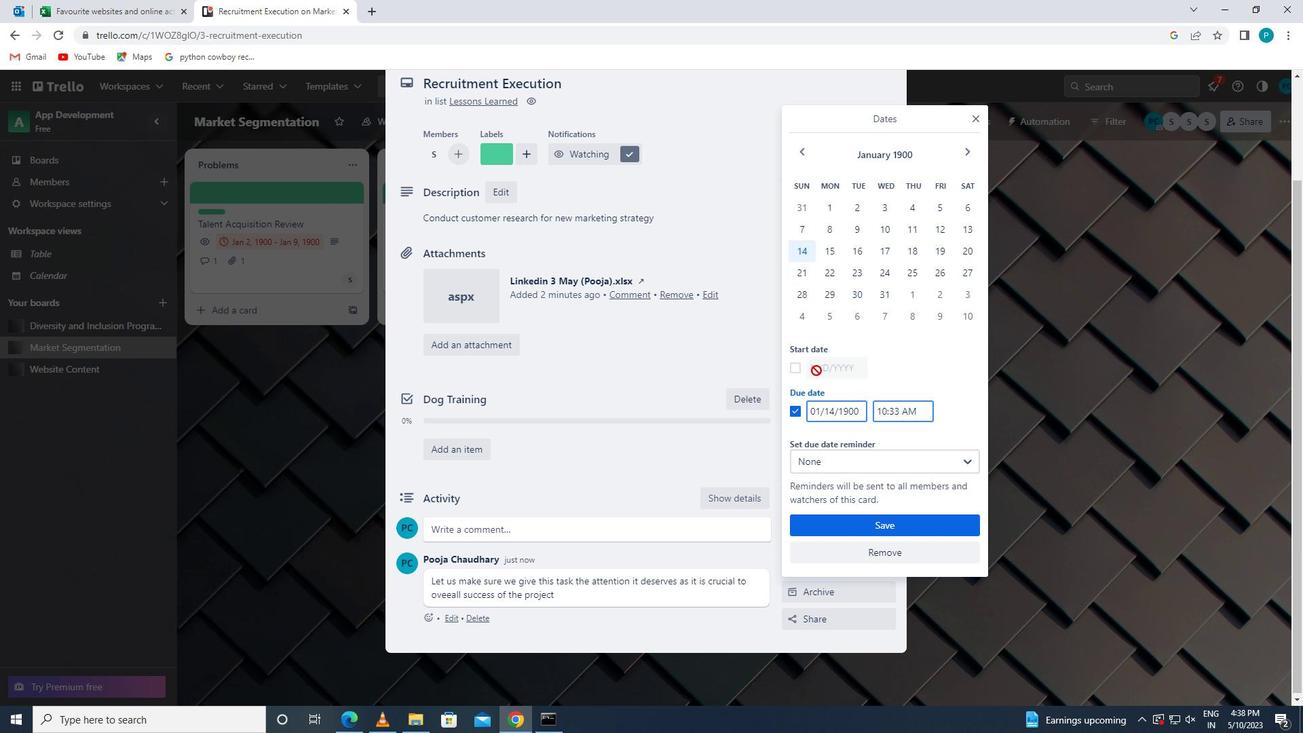 
Action: Mouse moved to (800, 371)
Screenshot: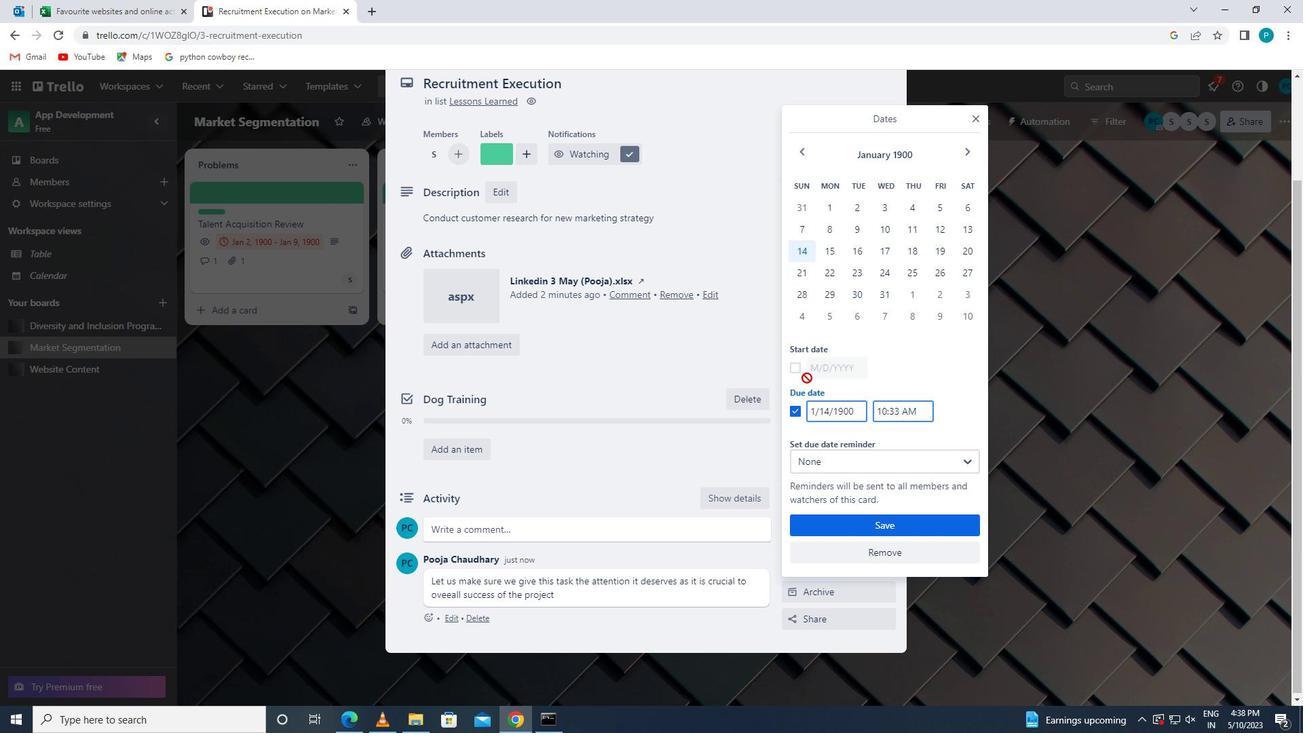 
Action: Mouse pressed left at (800, 371)
Screenshot: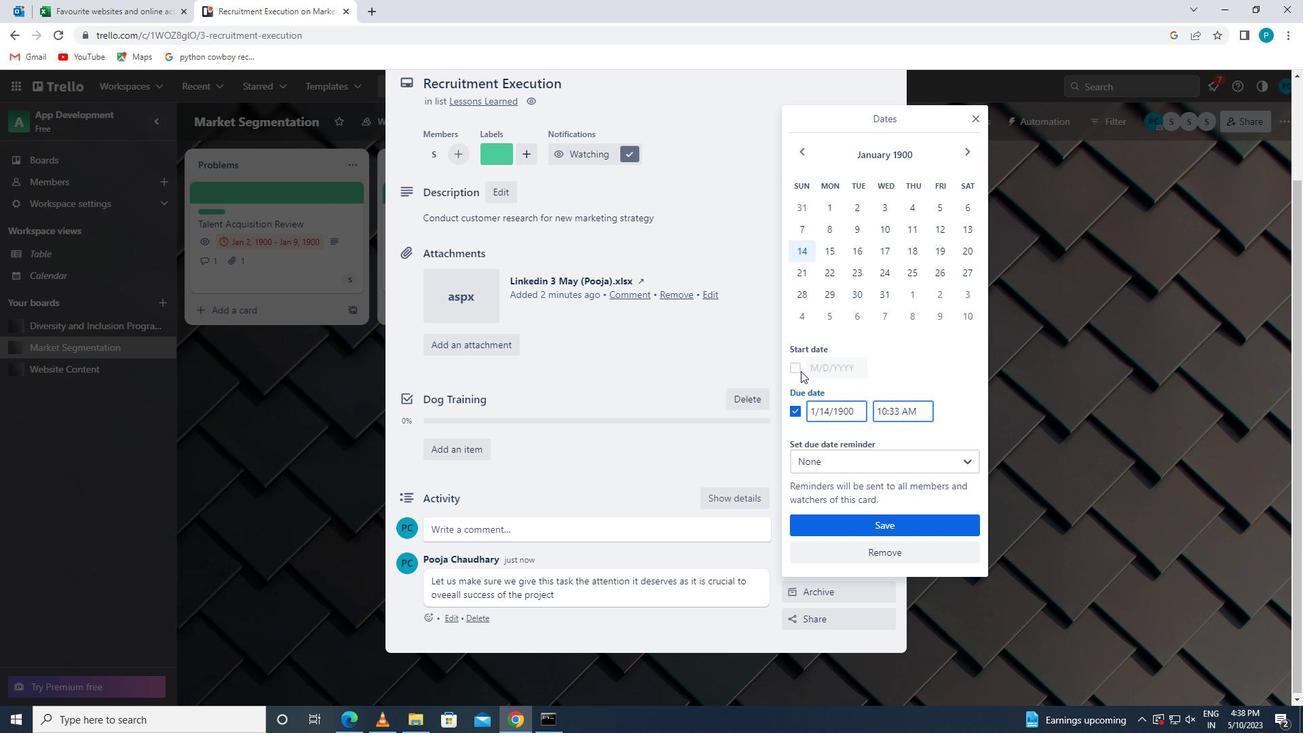 
Action: Mouse moved to (831, 365)
Screenshot: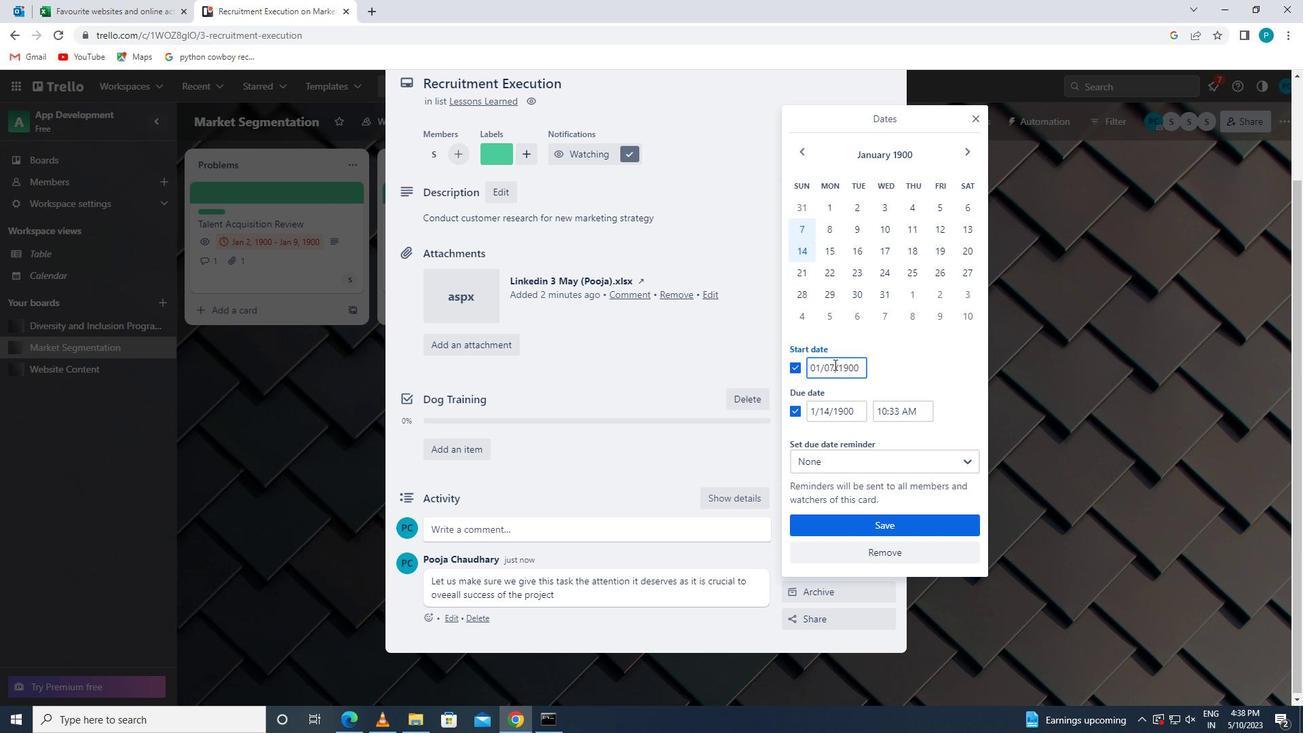 
Action: Mouse pressed left at (831, 365)
Screenshot: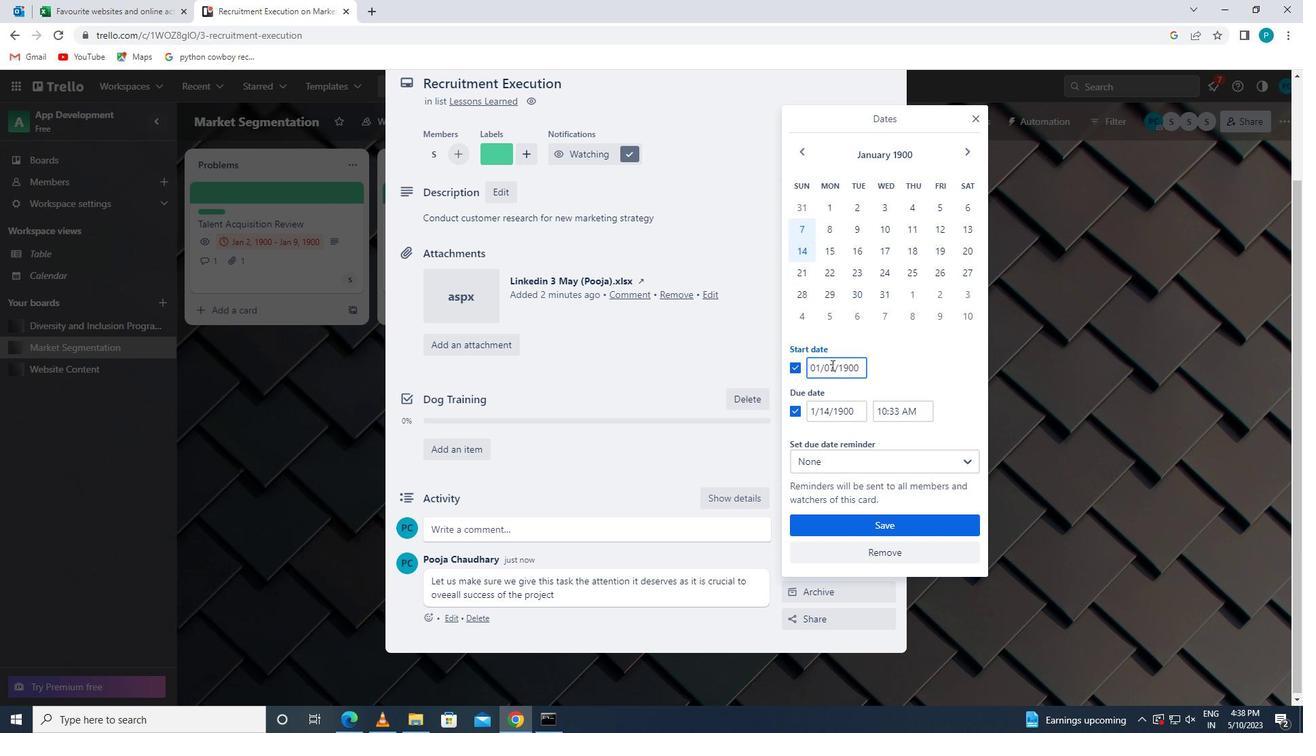 
Action: Mouse moved to (822, 369)
Screenshot: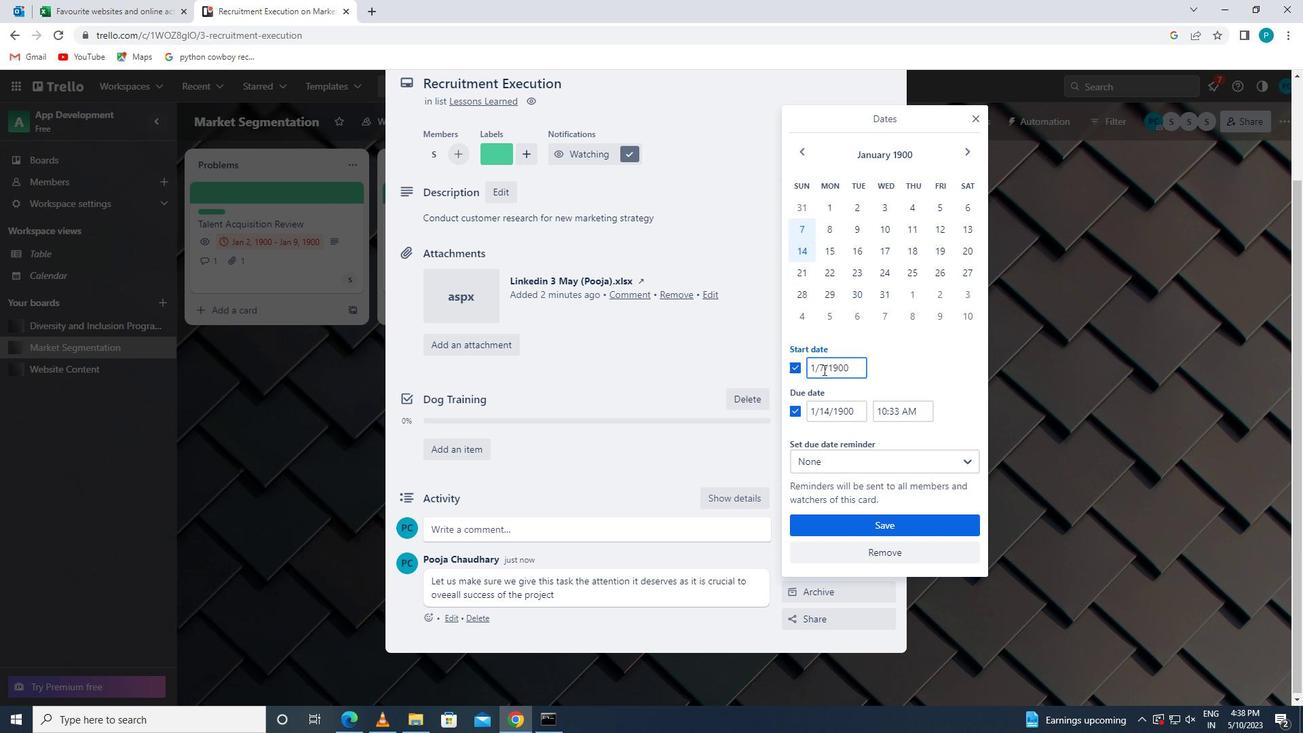 
Action: Mouse pressed left at (822, 369)
Screenshot: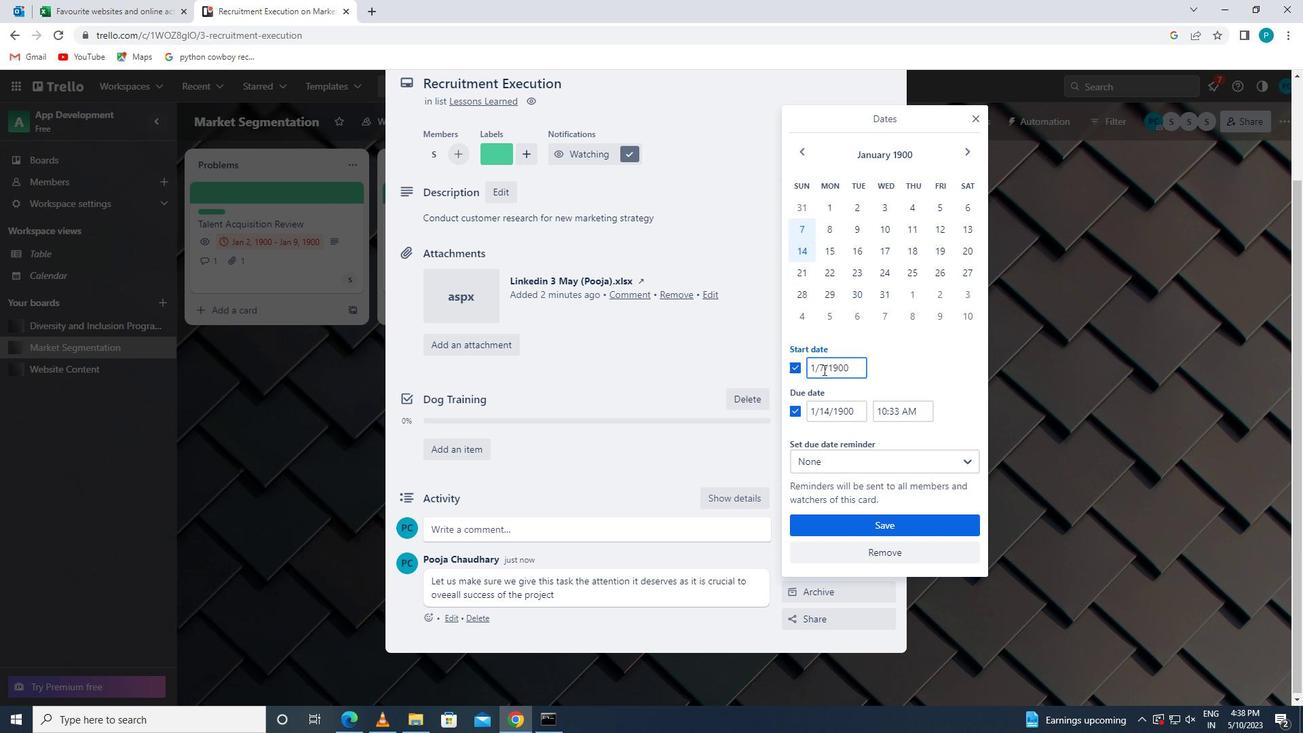 
Action: Mouse moved to (827, 386)
Screenshot: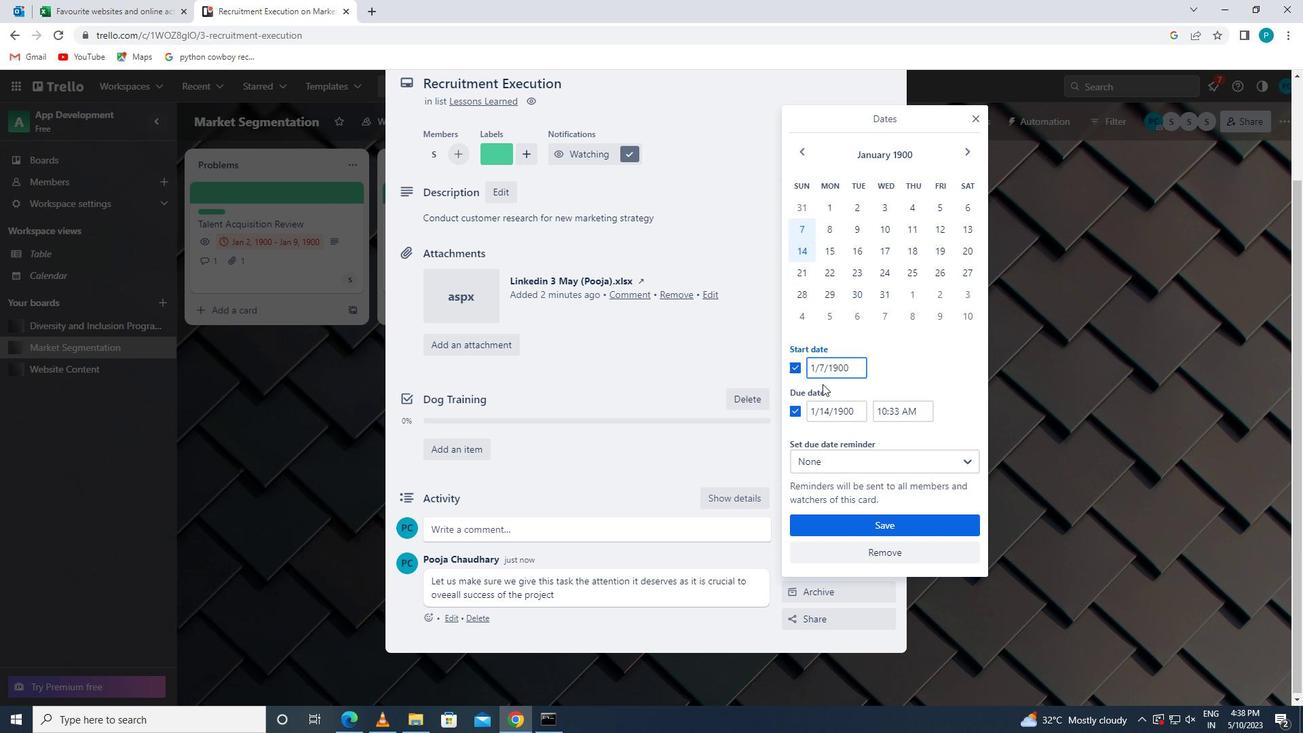 
Action: Key pressed <Key.backspace>8
Screenshot: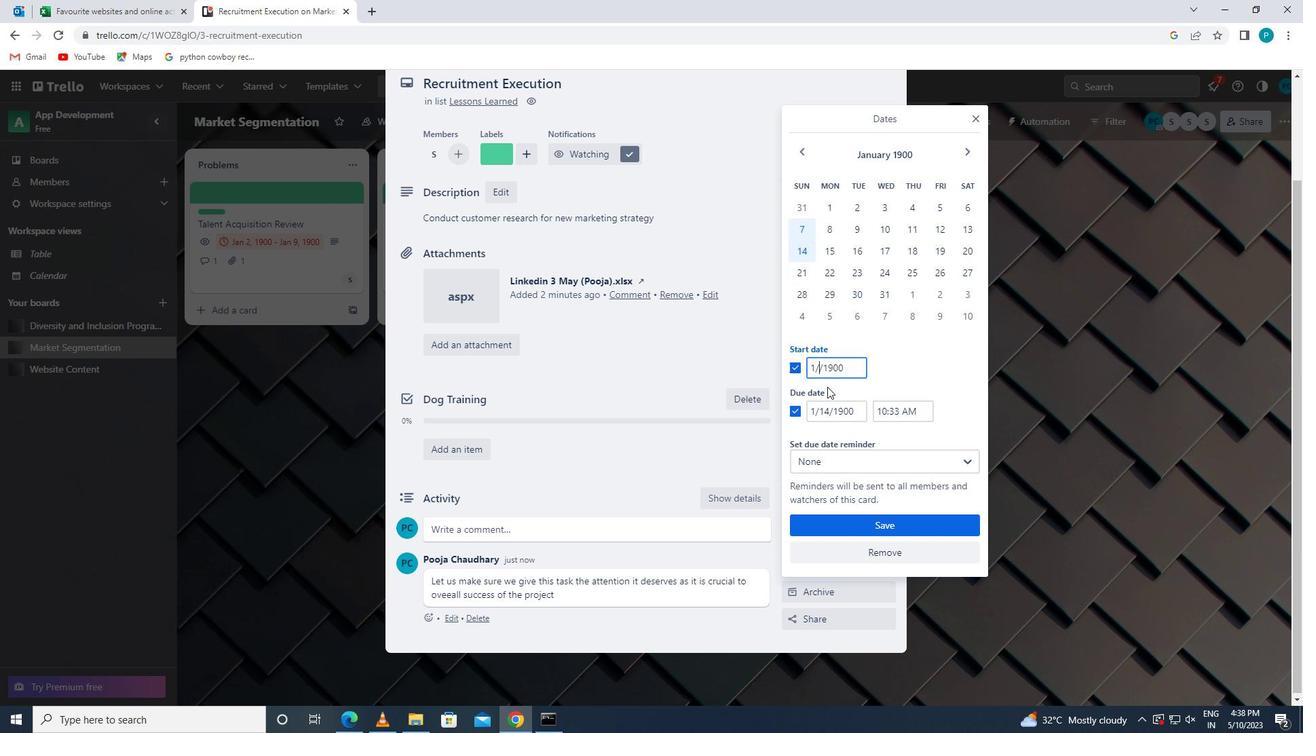 
Action: Mouse moved to (826, 414)
Screenshot: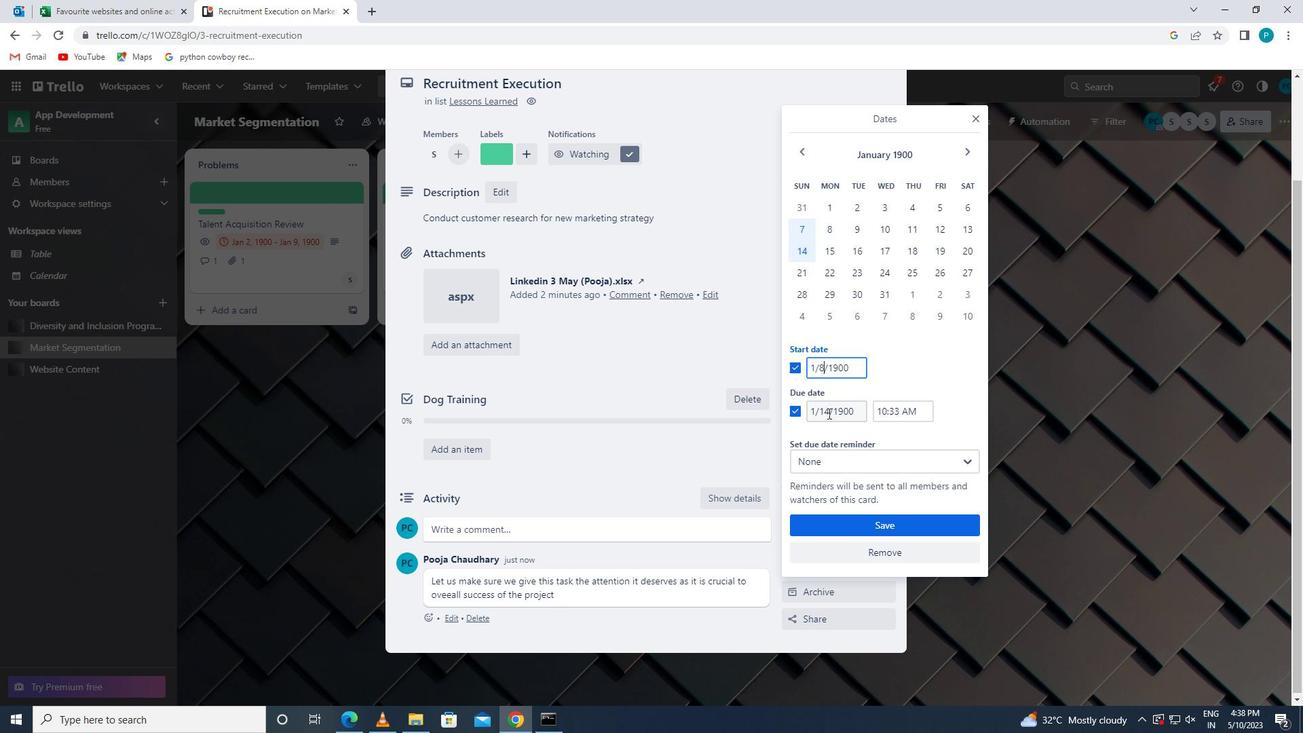 
Action: Mouse pressed left at (826, 414)
Screenshot: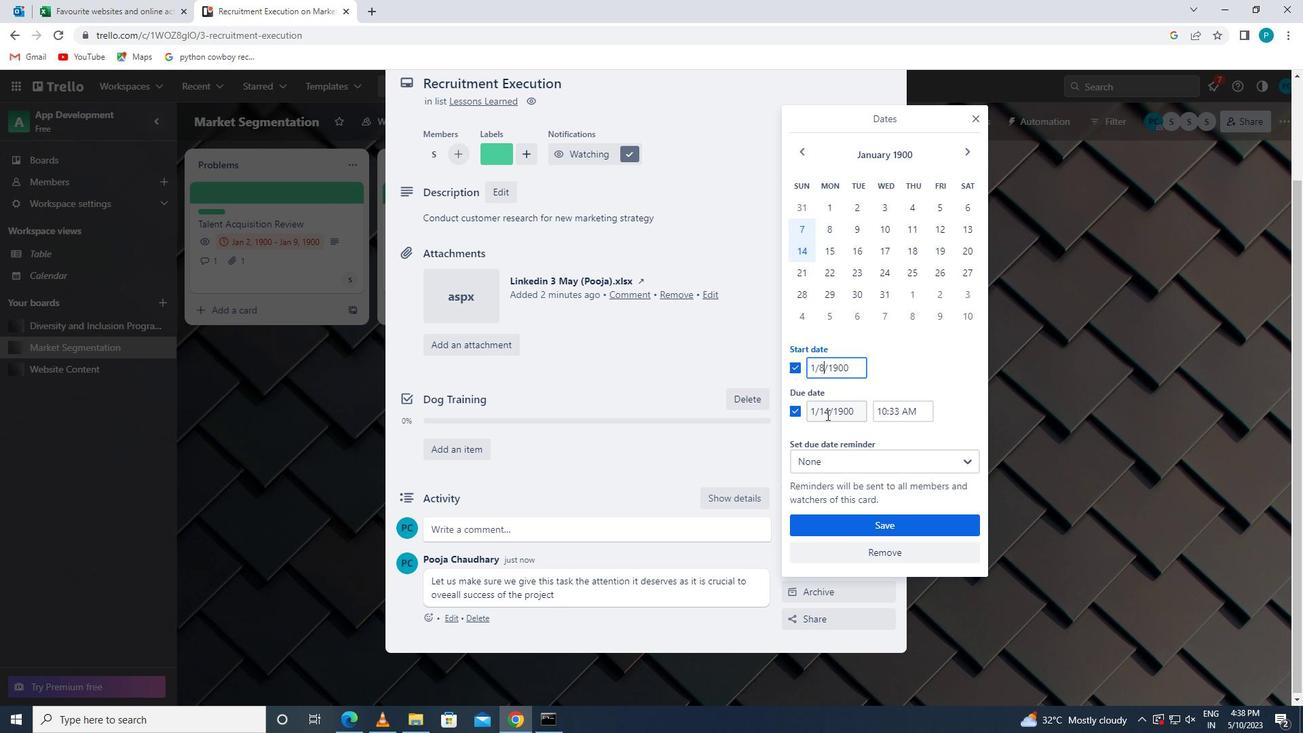 
Action: Mouse moved to (825, 414)
Screenshot: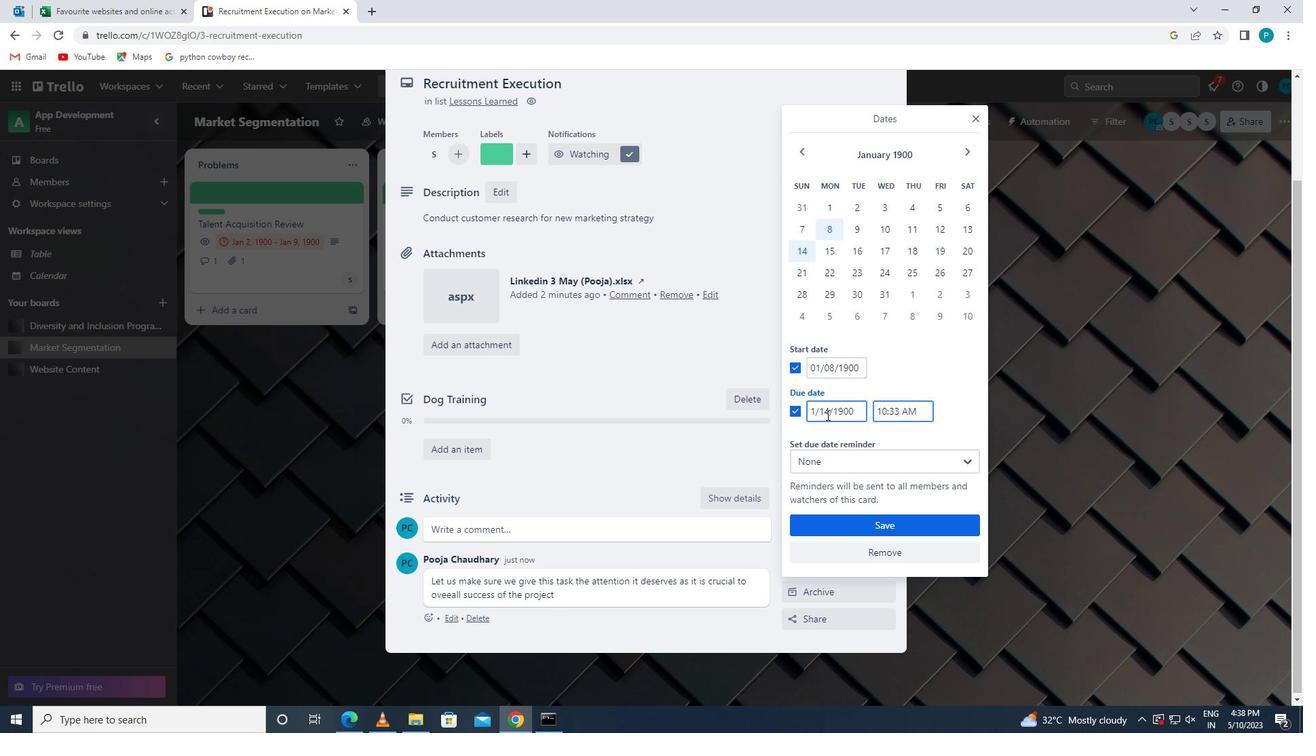 
Action: Mouse pressed left at (825, 414)
Screenshot: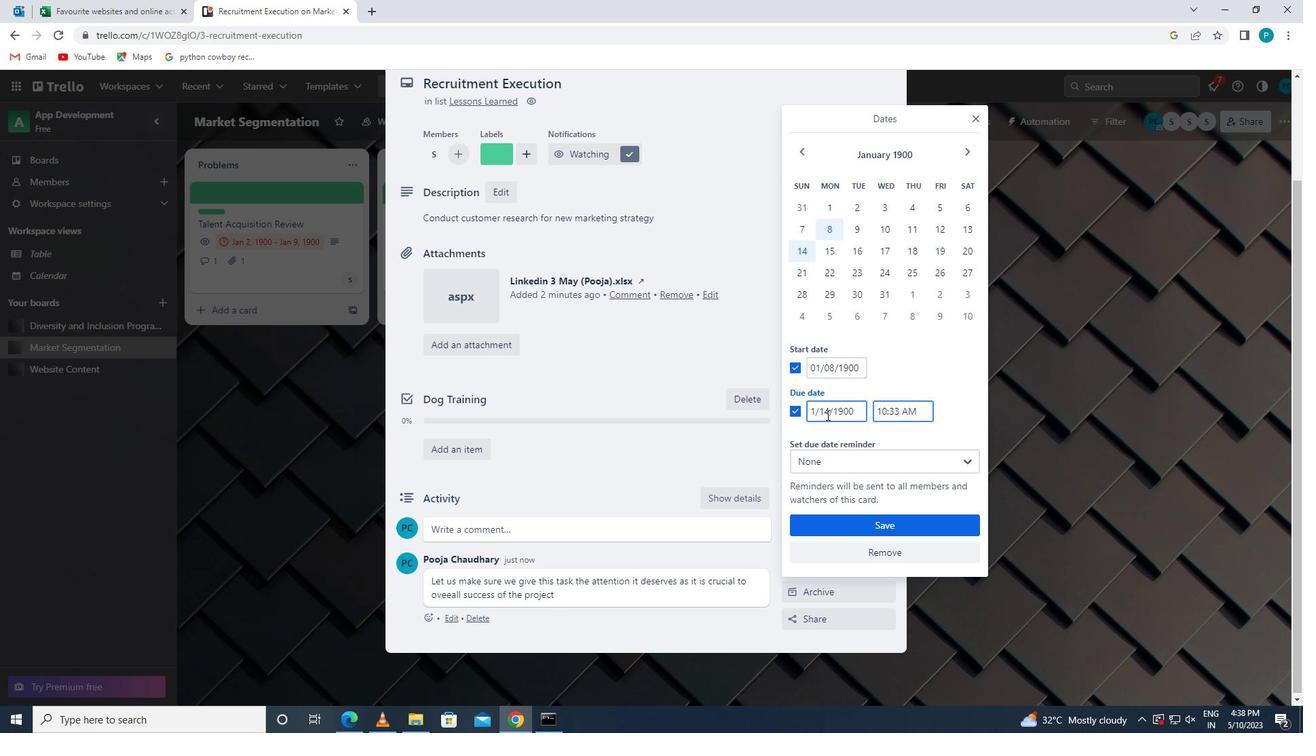 
Action: Mouse moved to (827, 410)
Screenshot: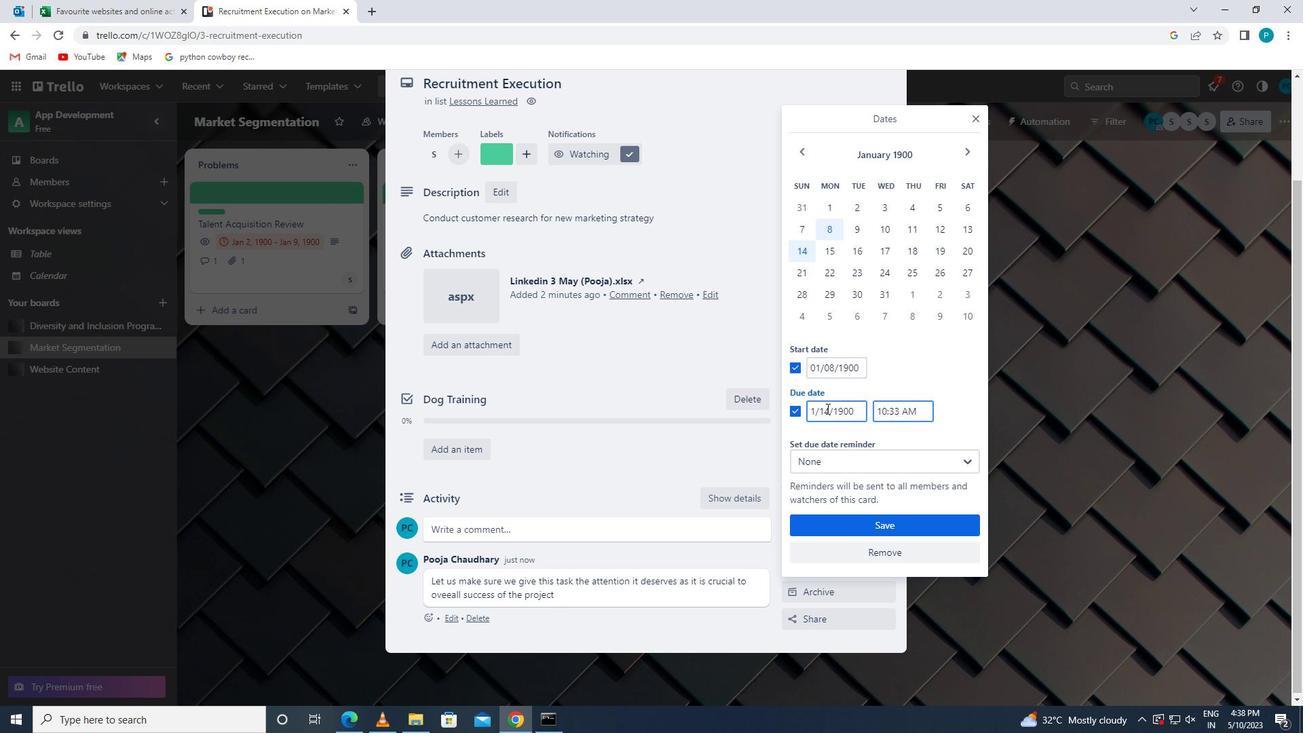 
Action: Mouse pressed left at (827, 410)
Screenshot: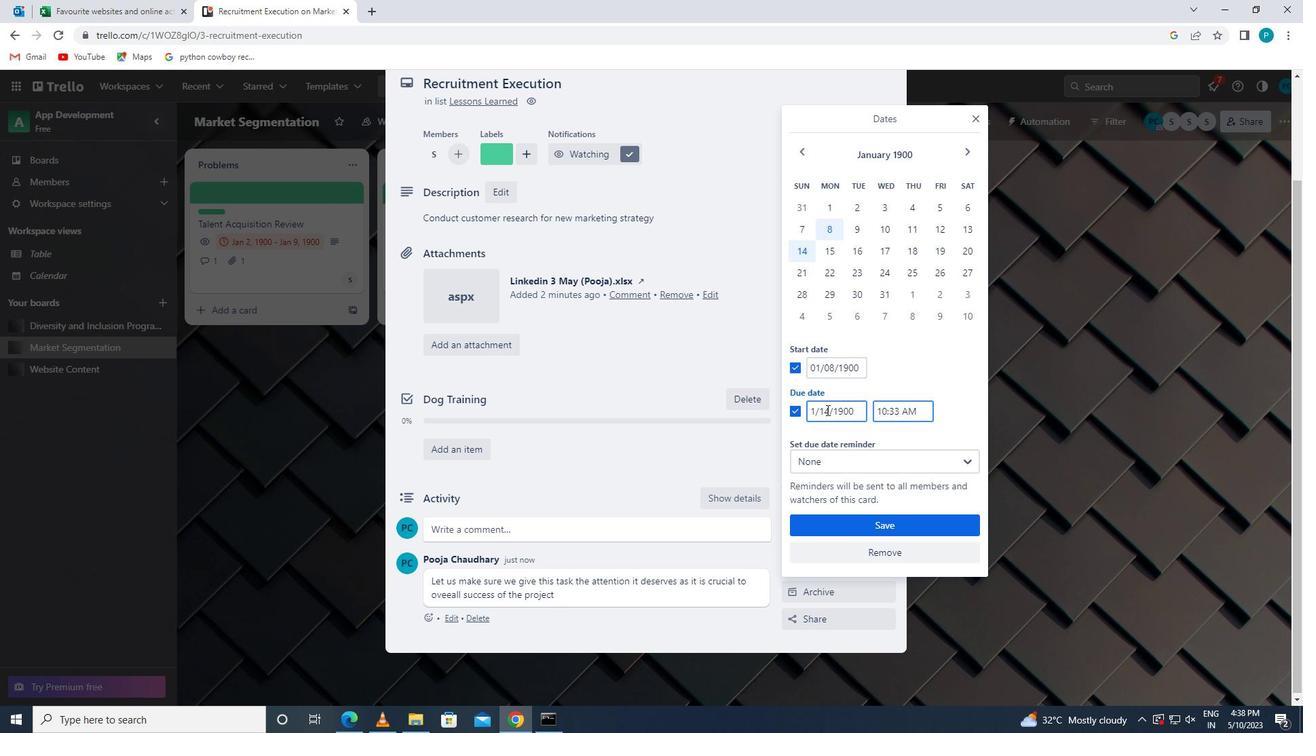 
Action: Mouse moved to (828, 411)
Screenshot: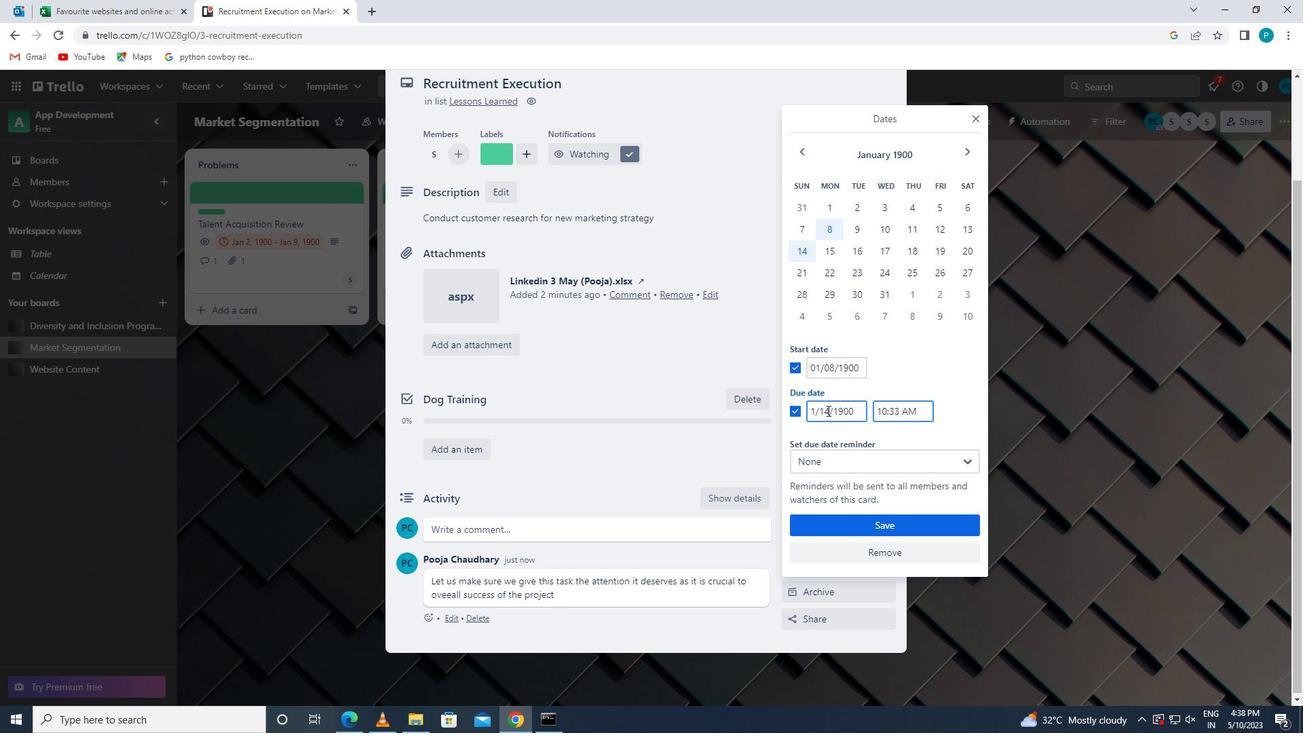 
Action: Key pressed <Key.backspace>5
Screenshot: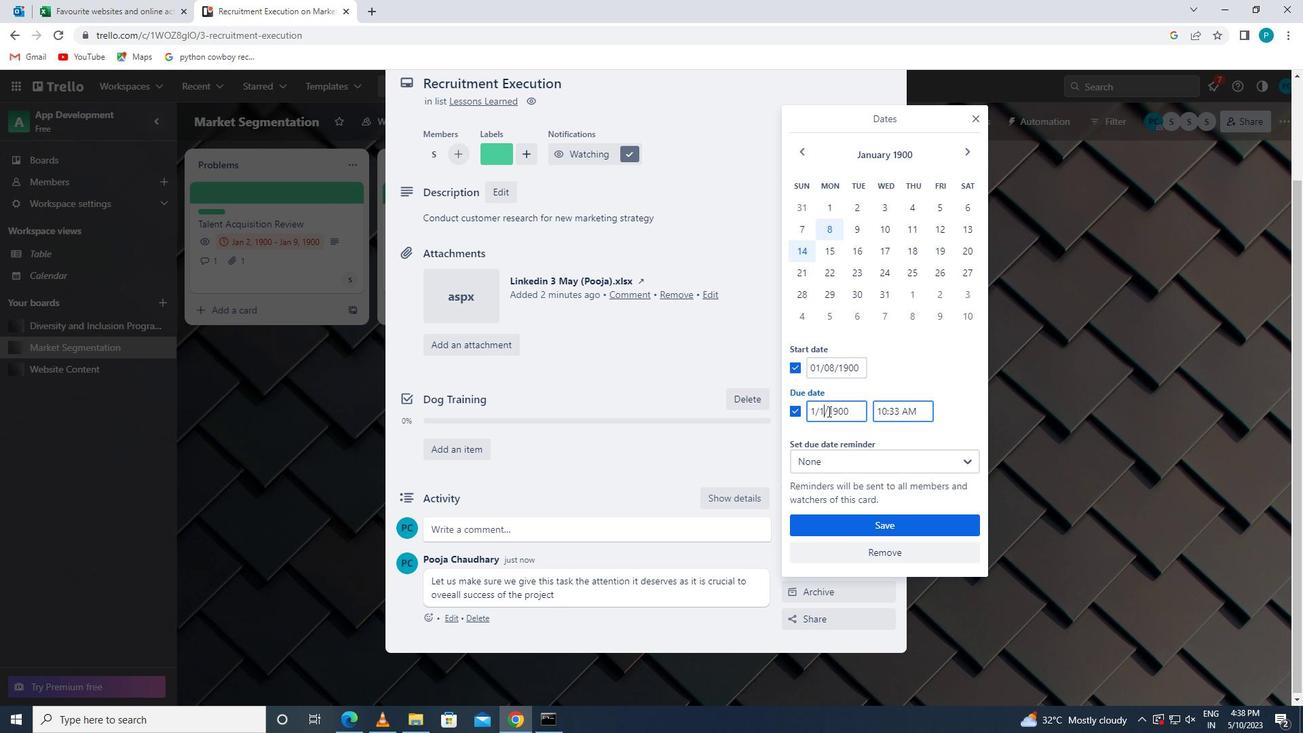 
Action: Mouse moved to (838, 525)
Screenshot: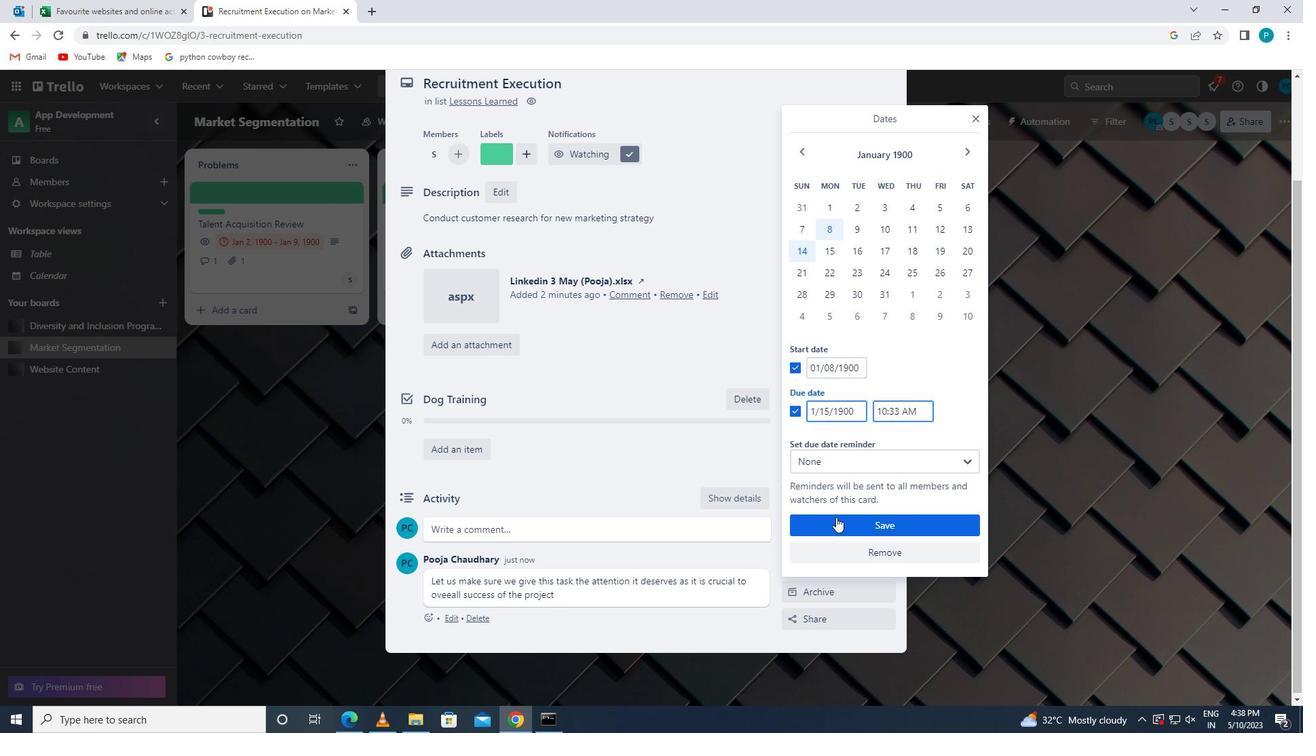 
Action: Mouse pressed left at (838, 525)
Screenshot: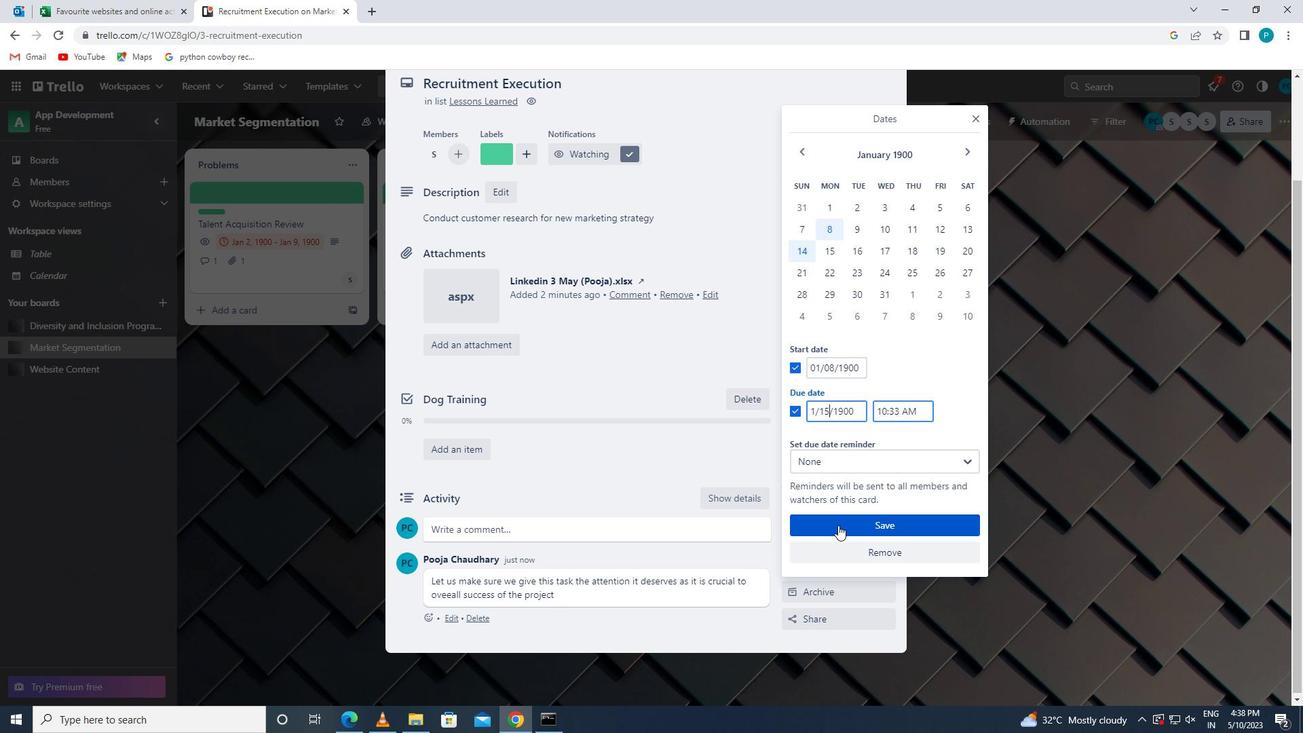 
